 Task: Create an event for the team-building escape room challenge on the 11th at 9:00 PM.
Action: Mouse moved to (621, 137)
Screenshot: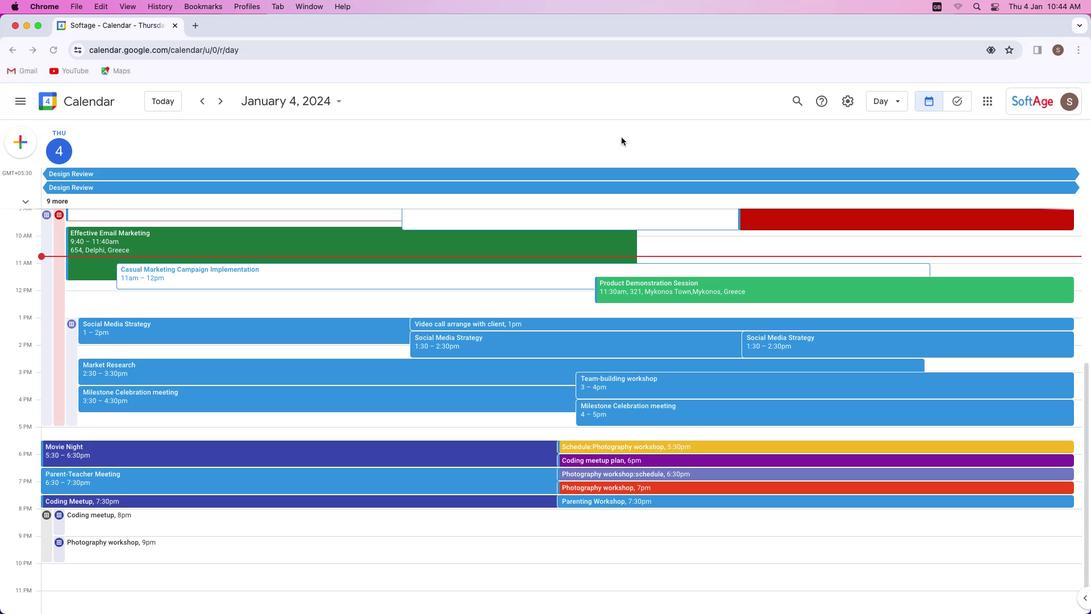 
Action: Mouse pressed left at (621, 137)
Screenshot: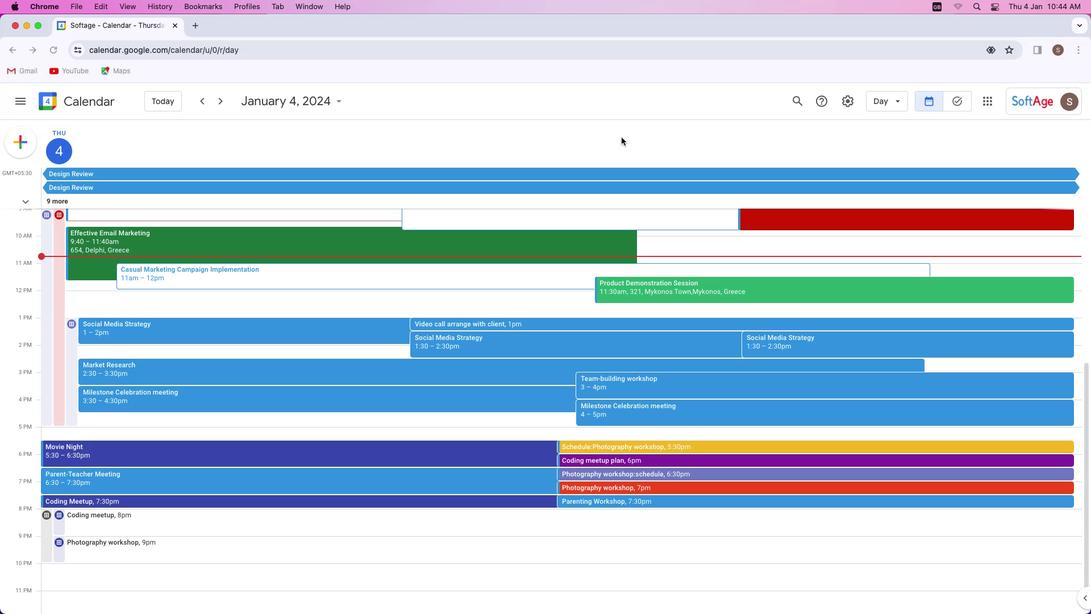 
Action: Mouse moved to (23, 144)
Screenshot: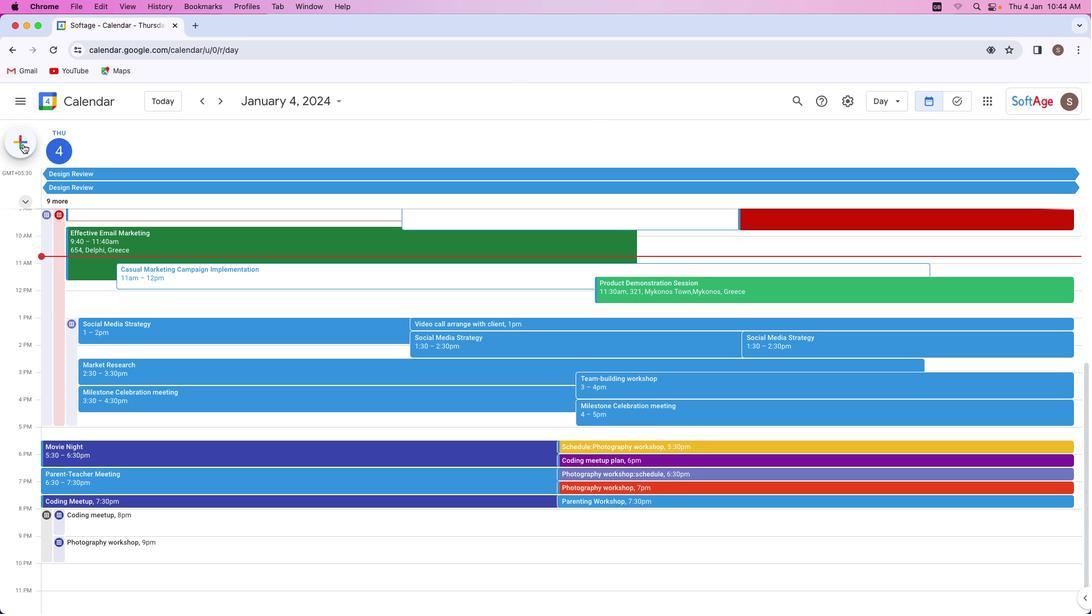 
Action: Mouse pressed left at (23, 144)
Screenshot: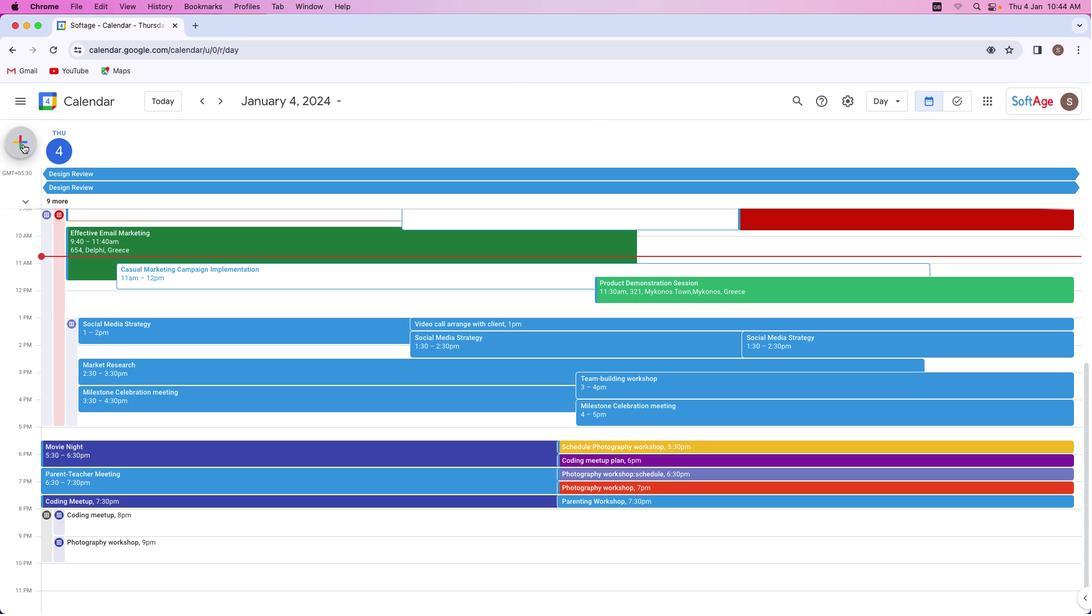 
Action: Mouse moved to (46, 180)
Screenshot: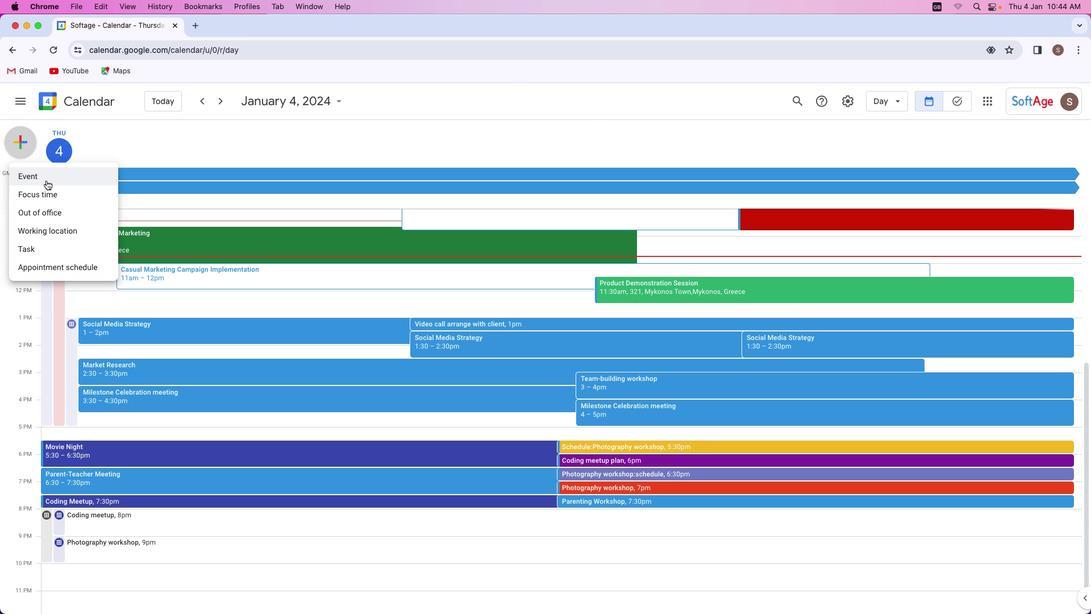 
Action: Mouse pressed left at (46, 180)
Screenshot: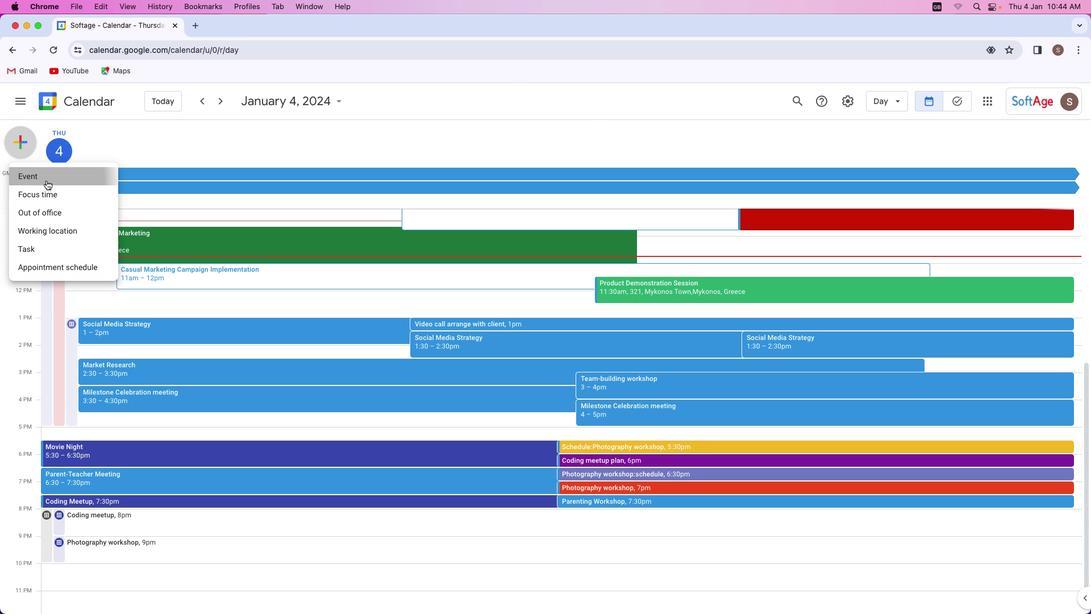 
Action: Mouse moved to (408, 241)
Screenshot: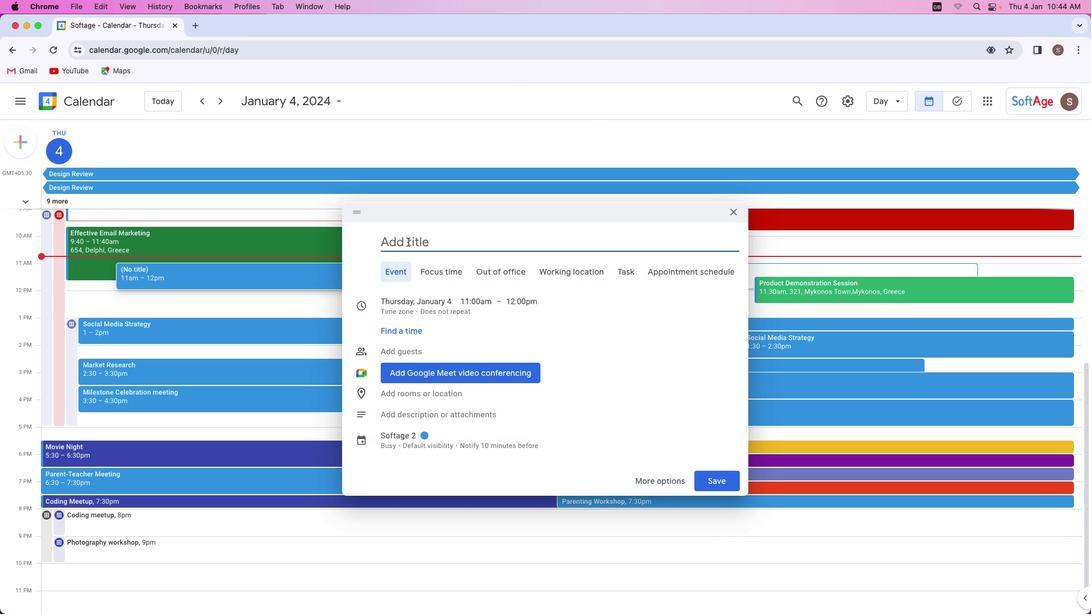 
Action: Key pressed Key.shift'E''s''c''a''p''e'Key.space'r''o''o''m'Key.space'c''h''a''l''l''e''n''g''e'
Screenshot: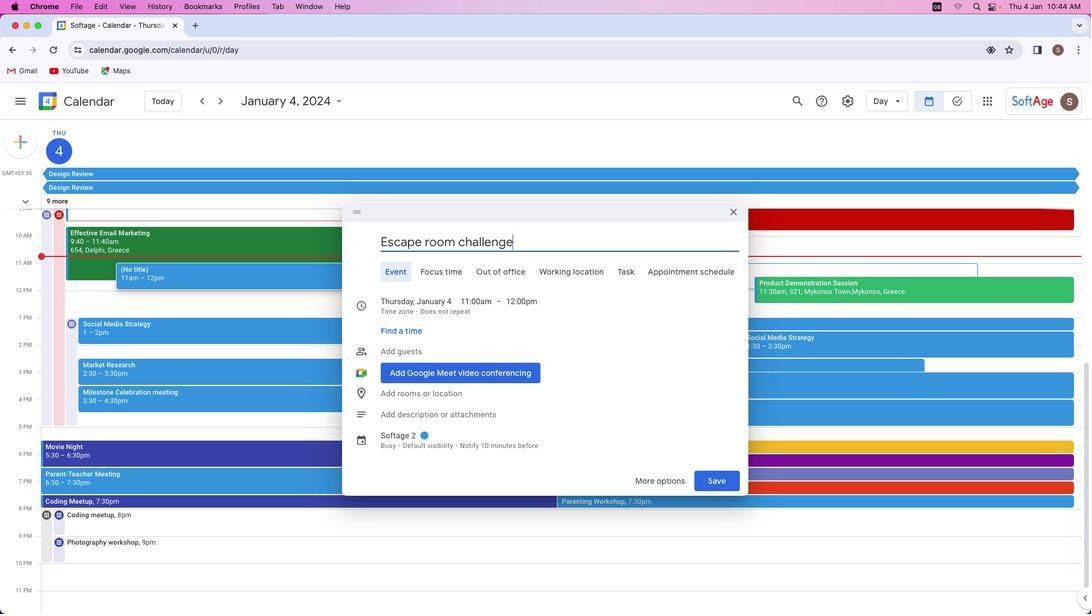
Action: Mouse moved to (412, 303)
Screenshot: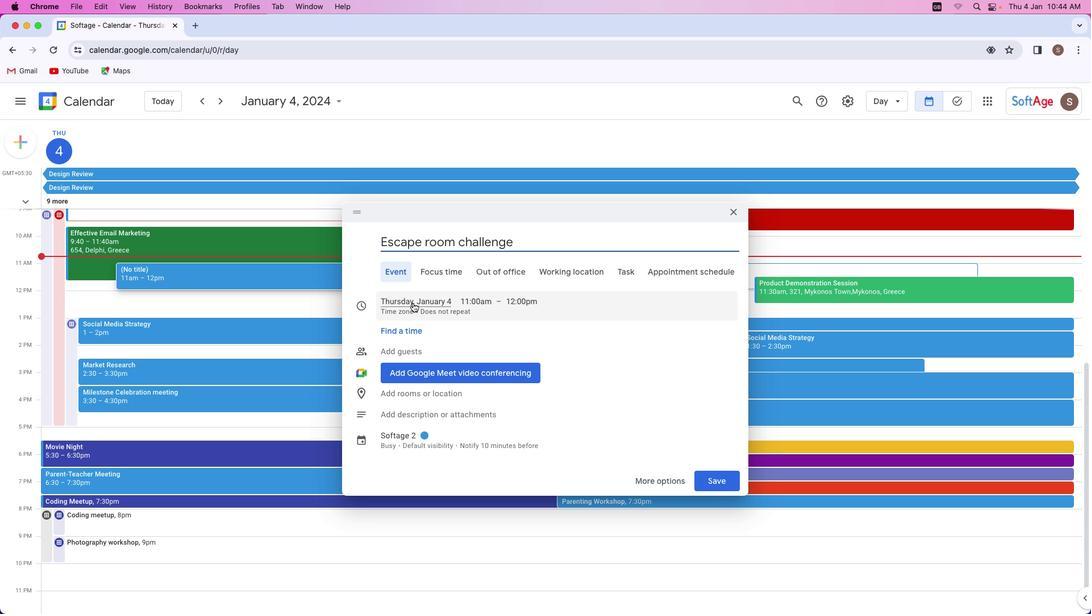 
Action: Mouse pressed left at (412, 303)
Screenshot: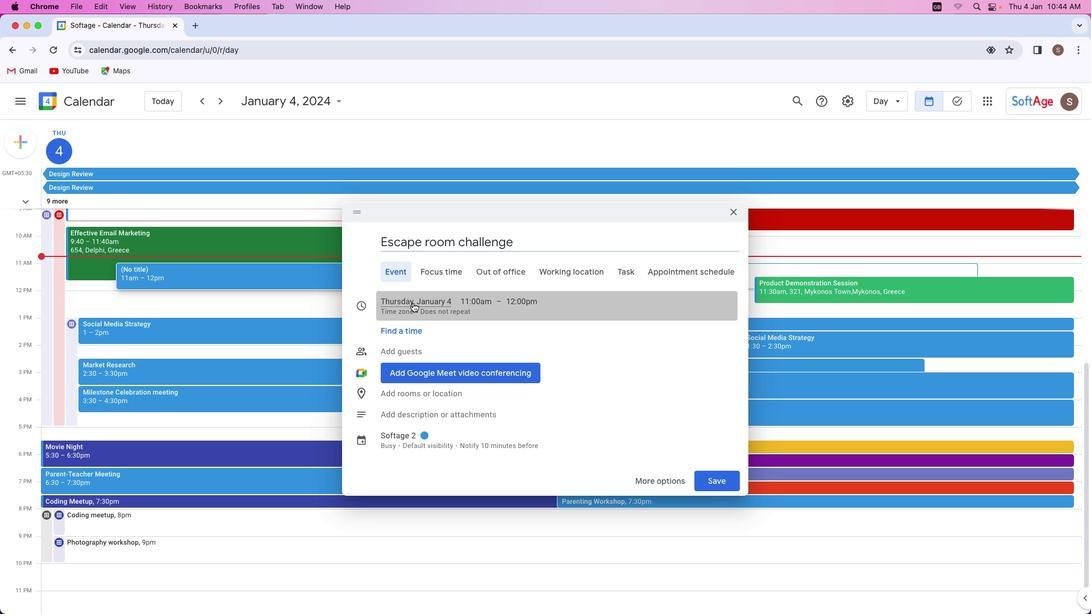 
Action: Mouse moved to (459, 377)
Screenshot: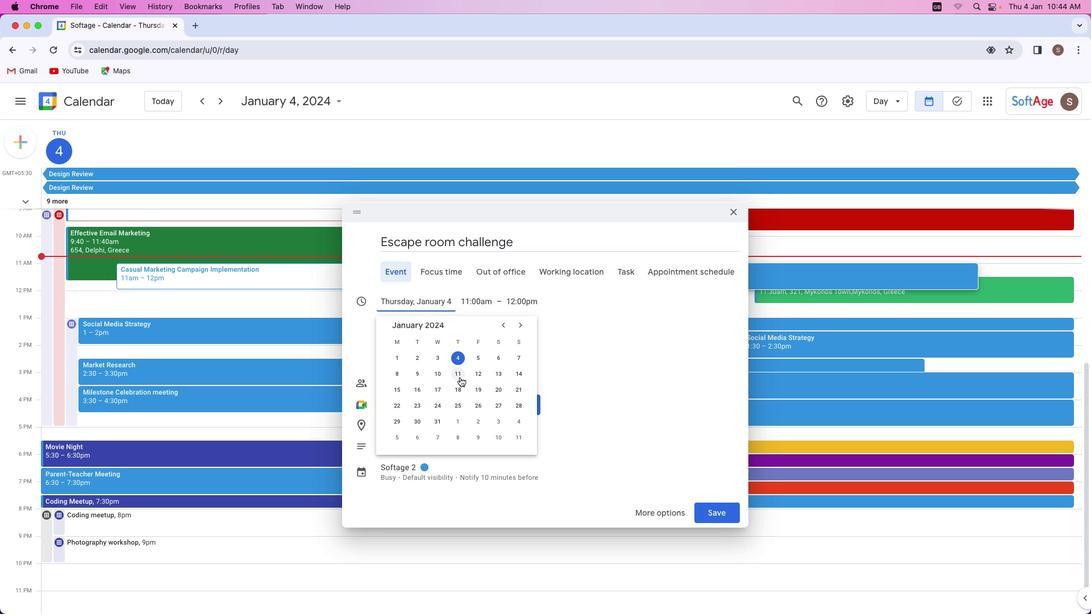 
Action: Mouse pressed left at (459, 377)
Screenshot: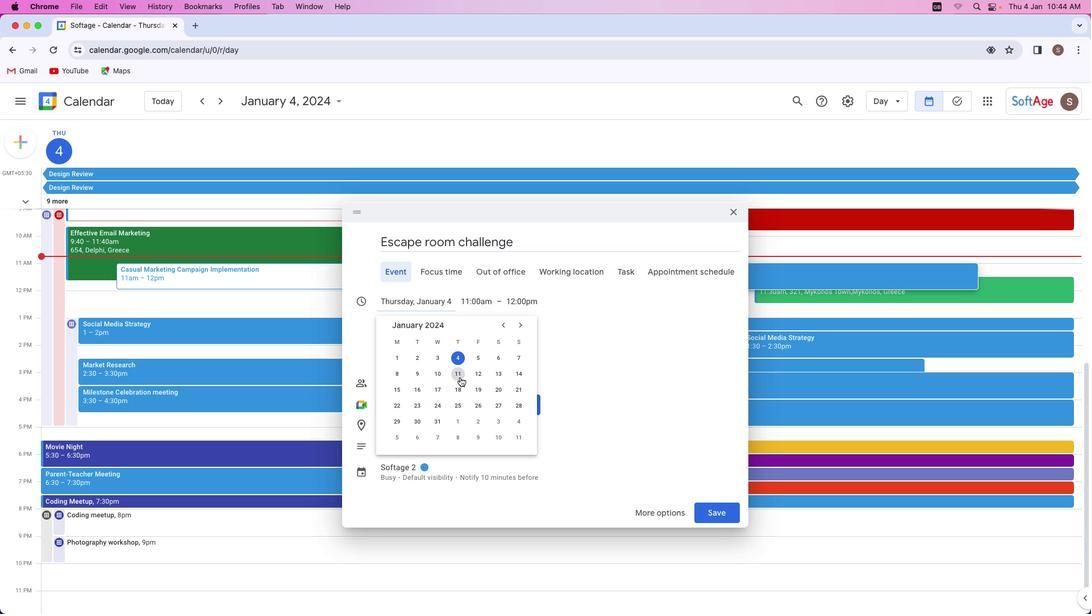 
Action: Mouse moved to (482, 307)
Screenshot: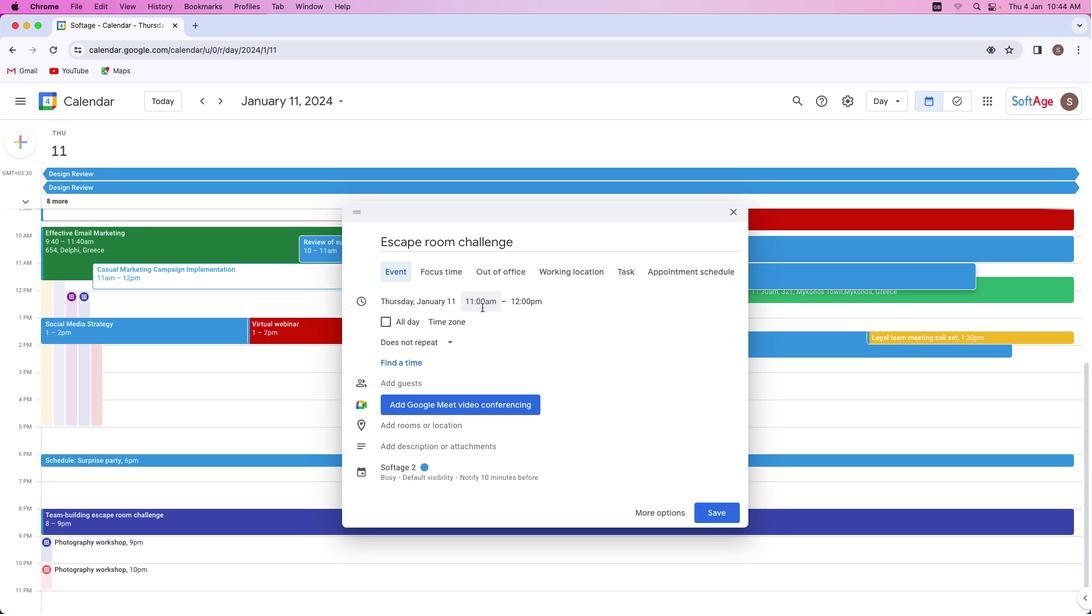 
Action: Mouse pressed left at (482, 307)
Screenshot: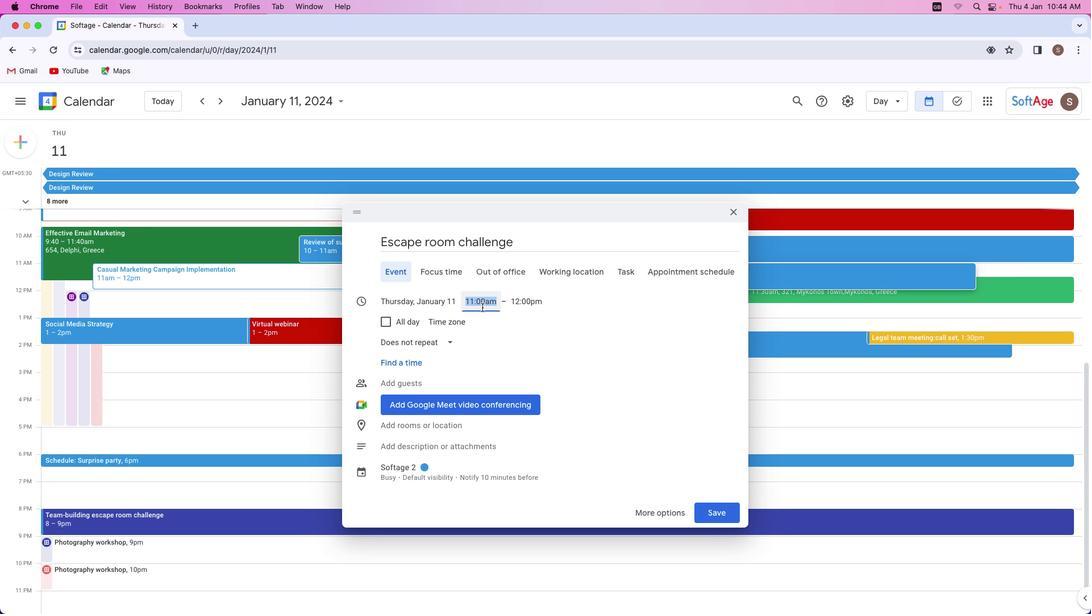 
Action: Mouse moved to (492, 343)
Screenshot: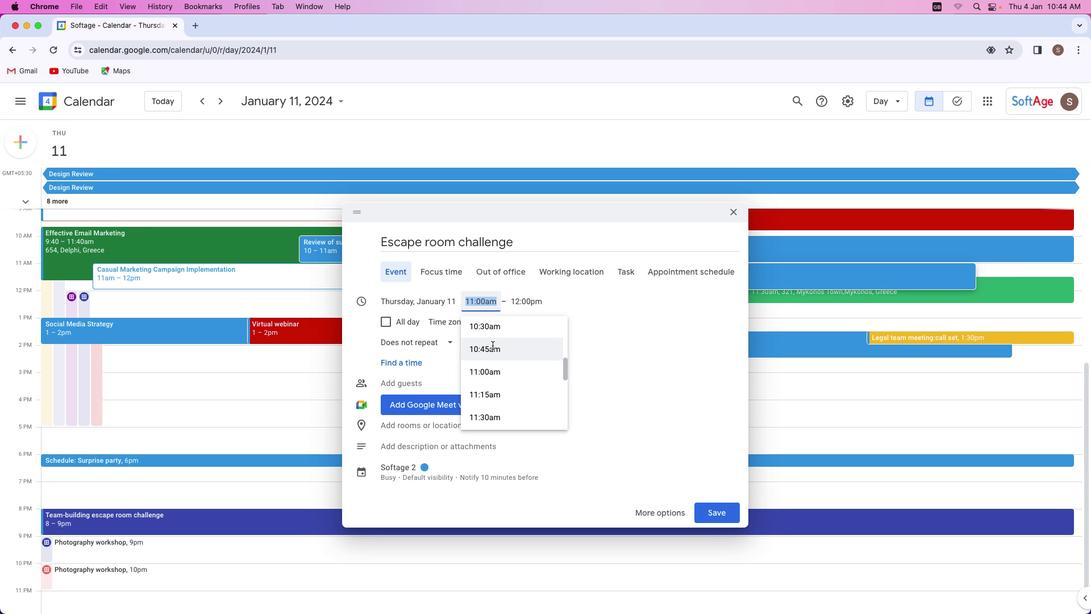 
Action: Mouse scrolled (492, 343) with delta (0, 0)
Screenshot: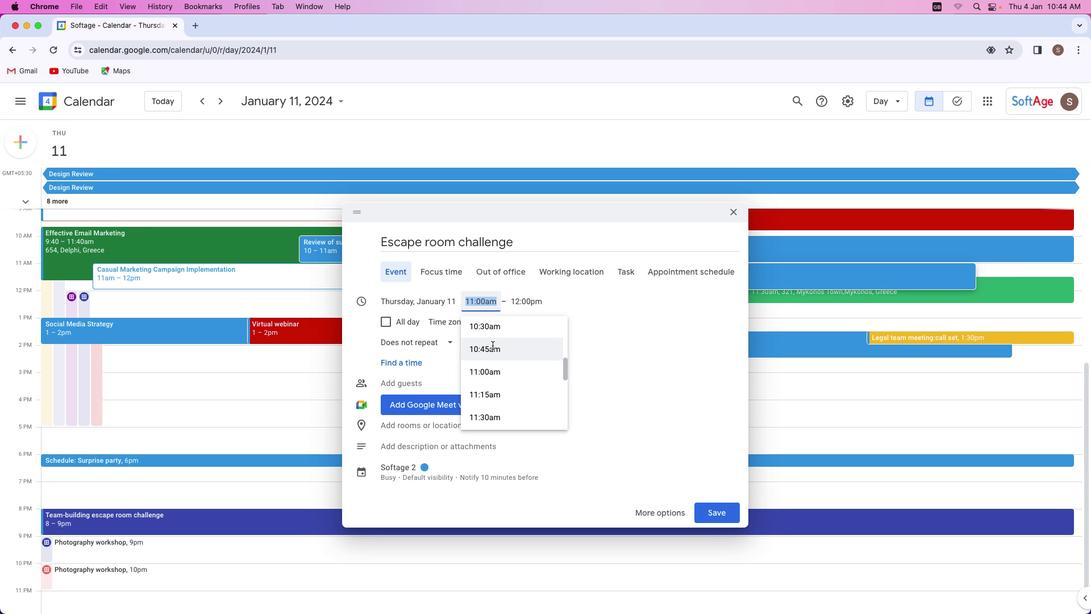 
Action: Mouse moved to (492, 345)
Screenshot: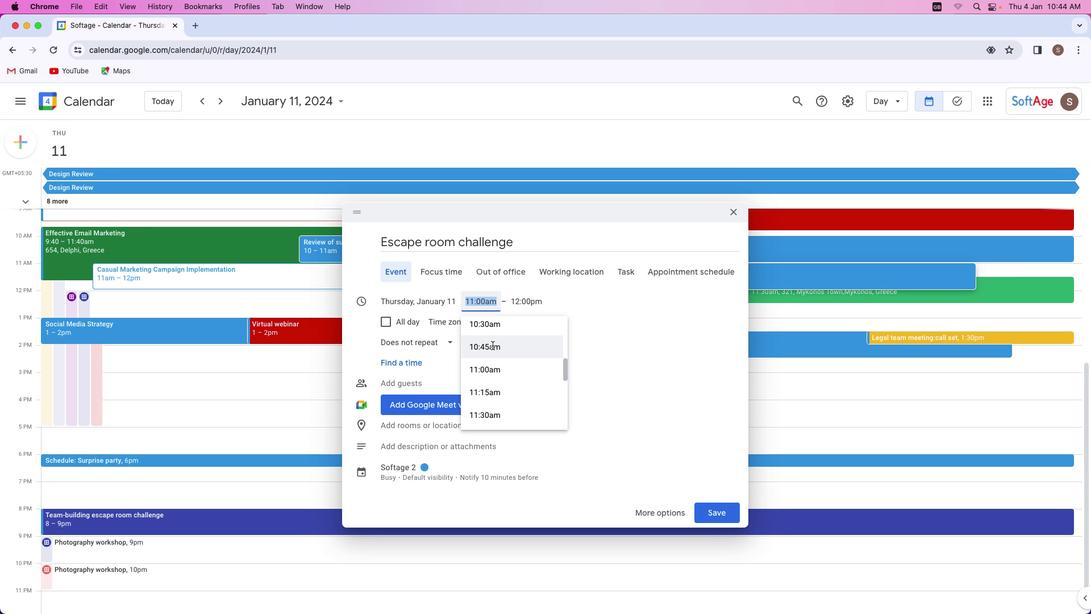 
Action: Mouse scrolled (492, 345) with delta (0, 0)
Screenshot: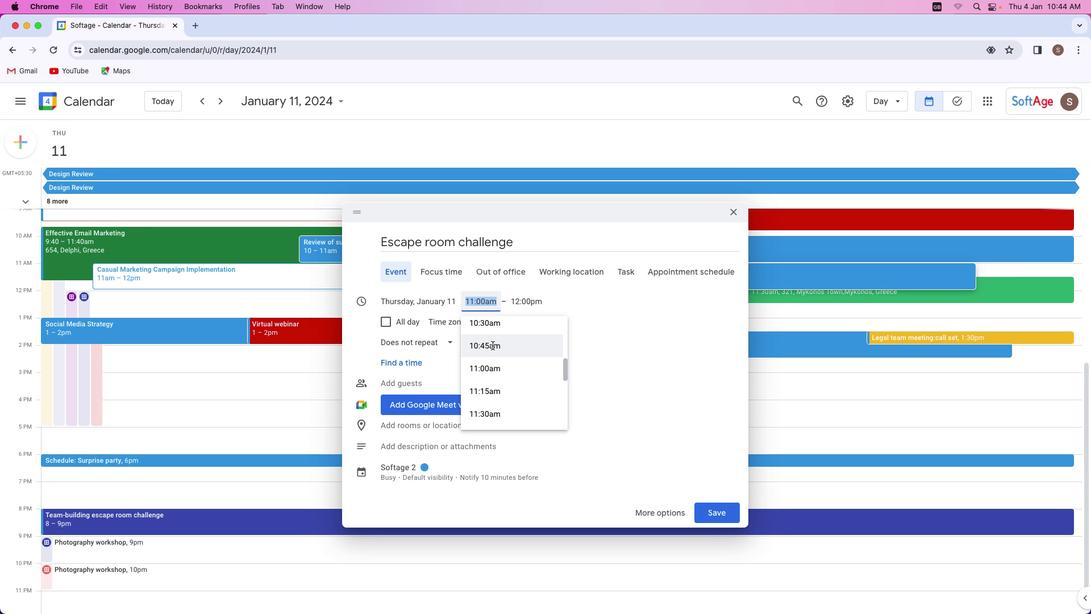 
Action: Mouse scrolled (492, 345) with delta (0, 0)
Screenshot: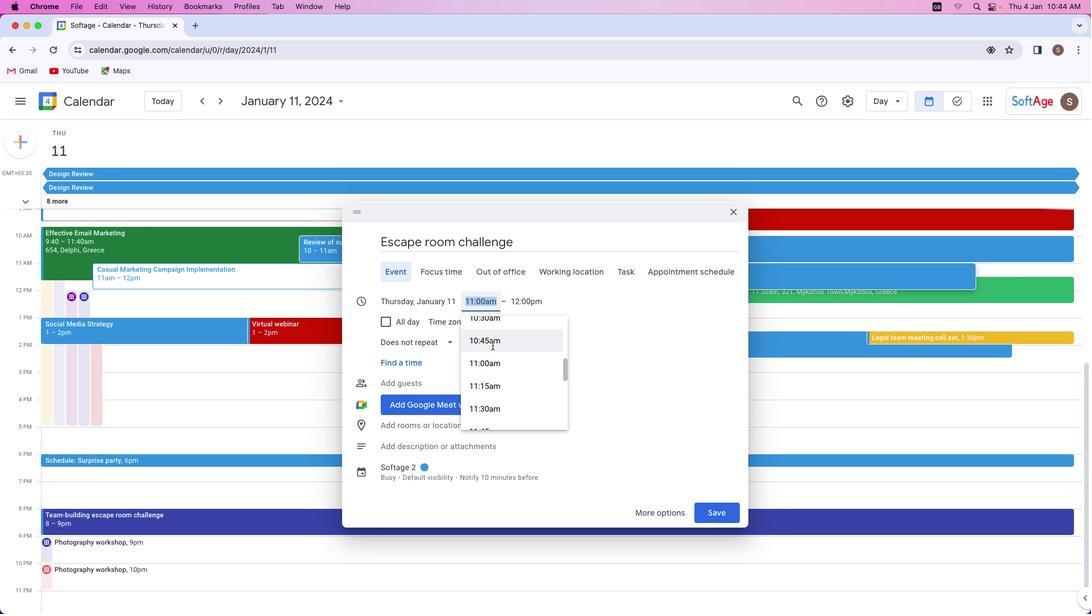 
Action: Mouse scrolled (492, 345) with delta (0, 0)
Screenshot: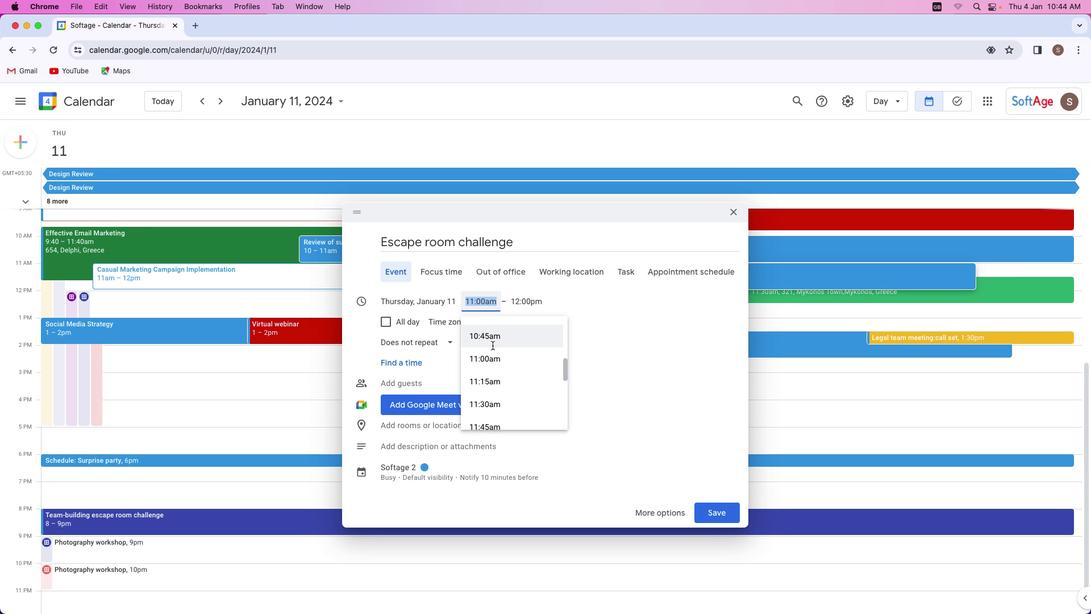 
Action: Mouse scrolled (492, 345) with delta (0, 0)
Screenshot: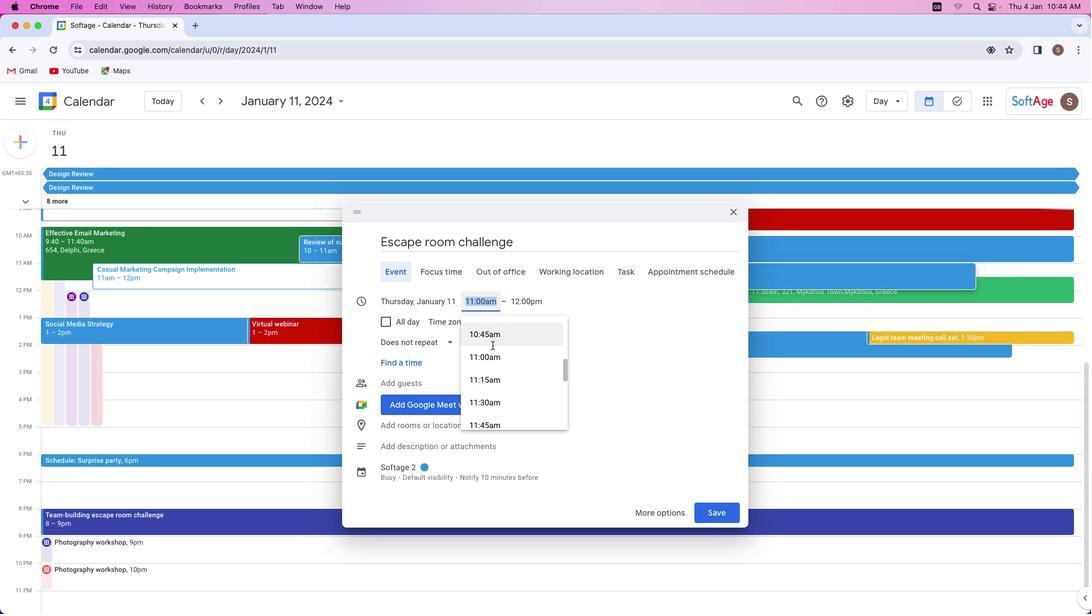 
Action: Mouse moved to (492, 345)
Screenshot: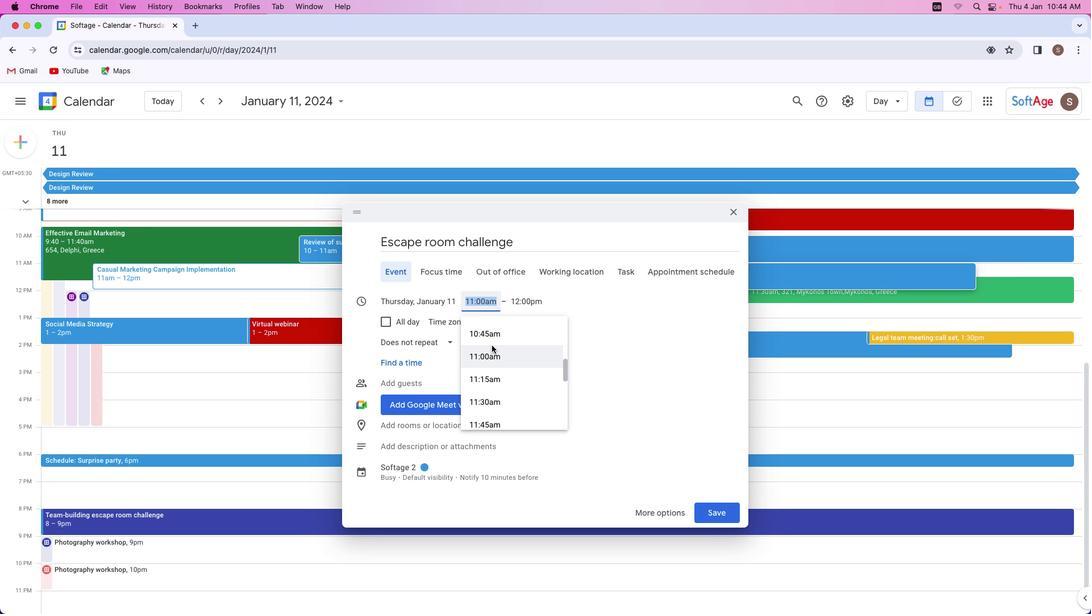 
Action: Mouse scrolled (492, 345) with delta (0, 0)
Screenshot: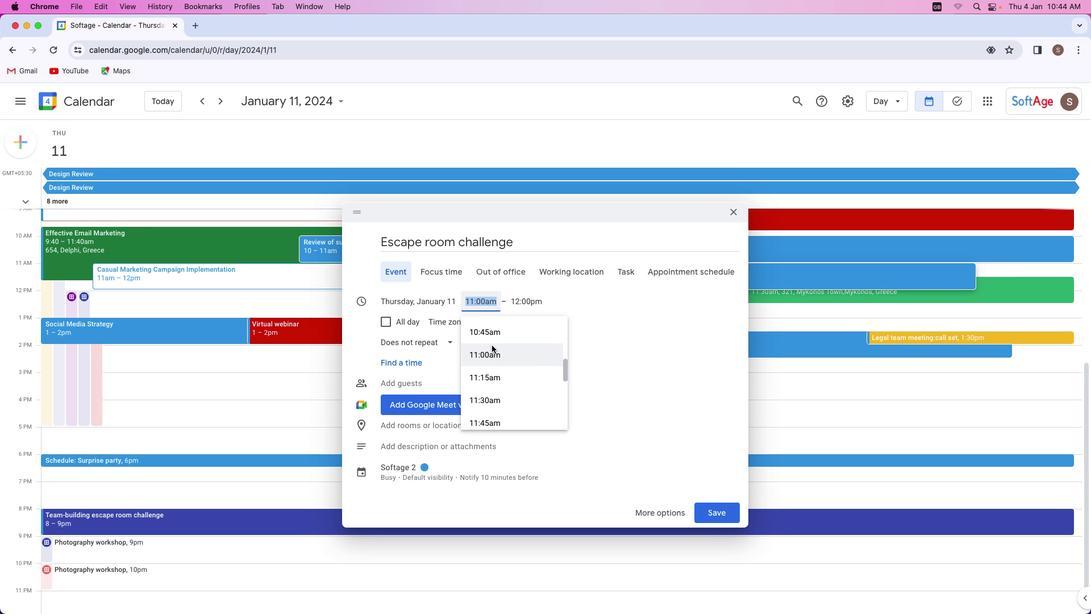 
Action: Mouse scrolled (492, 345) with delta (0, 0)
Screenshot: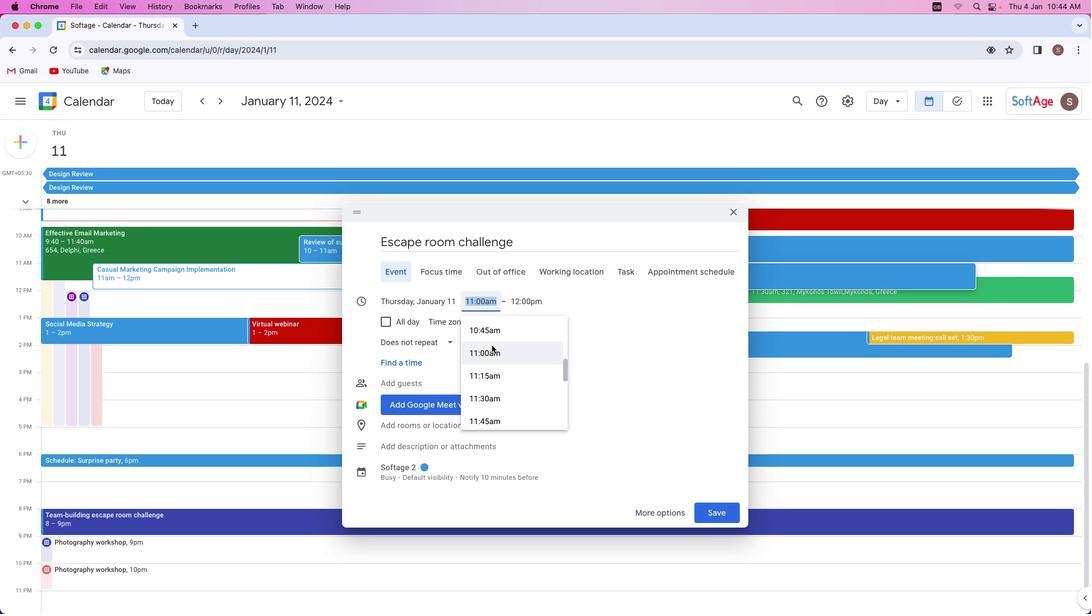 
Action: Mouse scrolled (492, 345) with delta (0, 0)
Screenshot: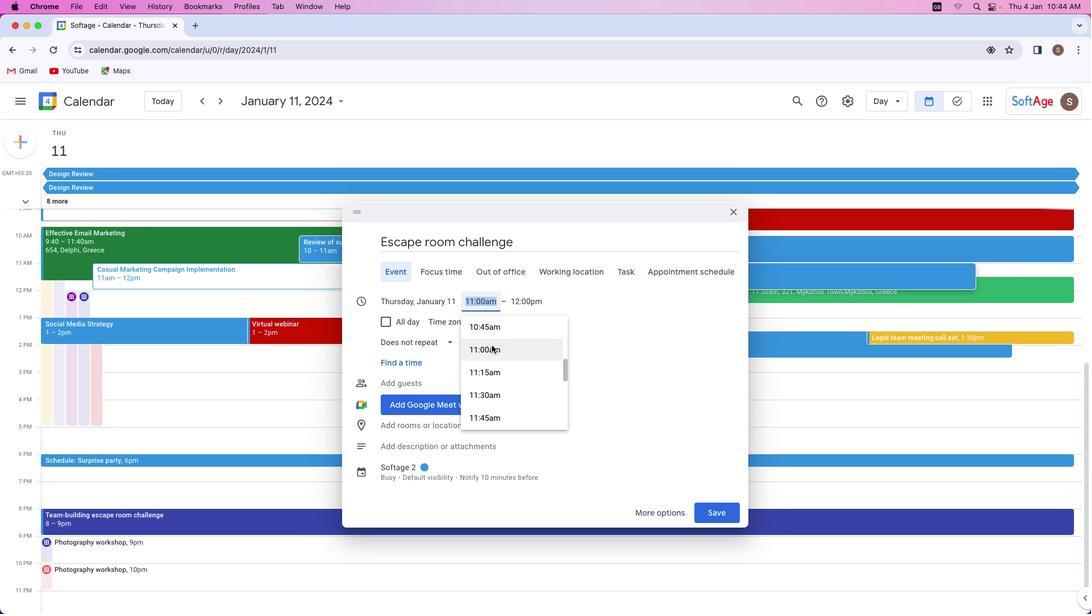 
Action: Mouse scrolled (492, 345) with delta (0, 0)
Screenshot: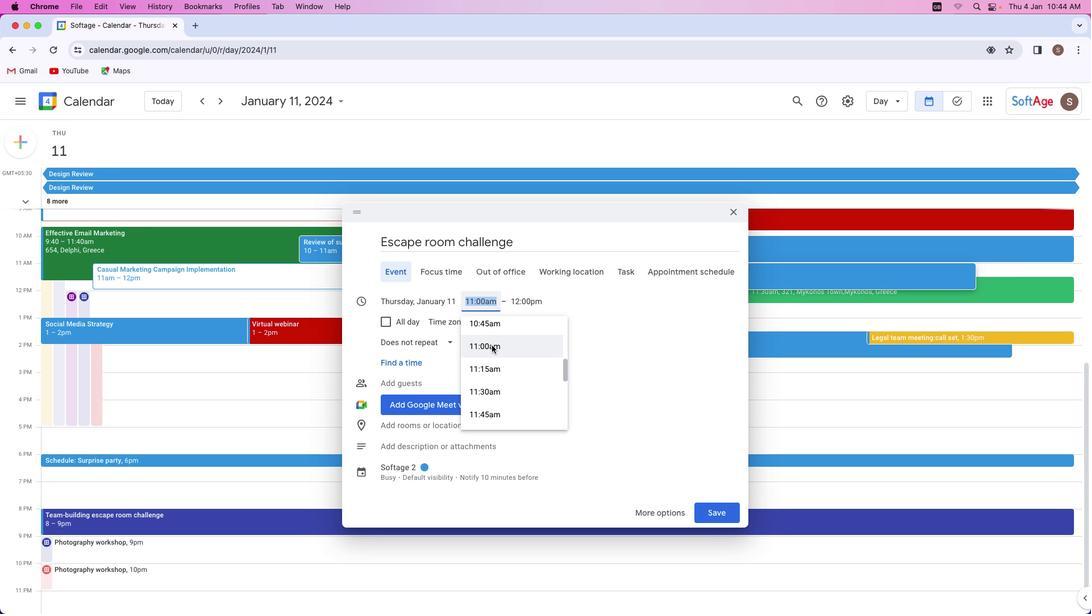 
Action: Mouse scrolled (492, 345) with delta (0, 0)
Screenshot: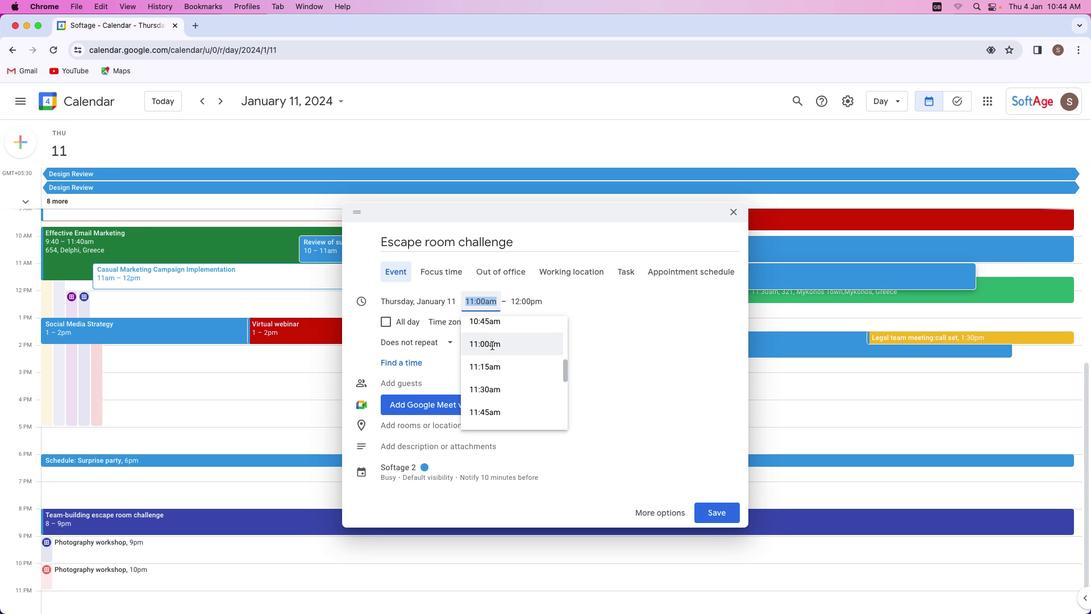 
Action: Mouse scrolled (492, 345) with delta (0, 0)
Screenshot: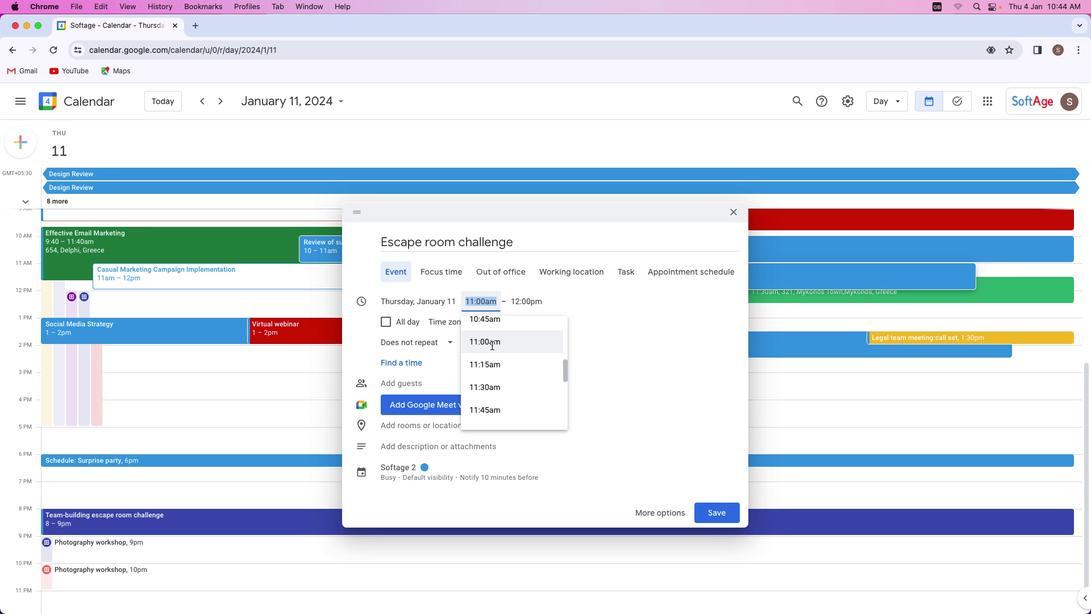 
Action: Mouse scrolled (492, 345) with delta (0, 0)
Screenshot: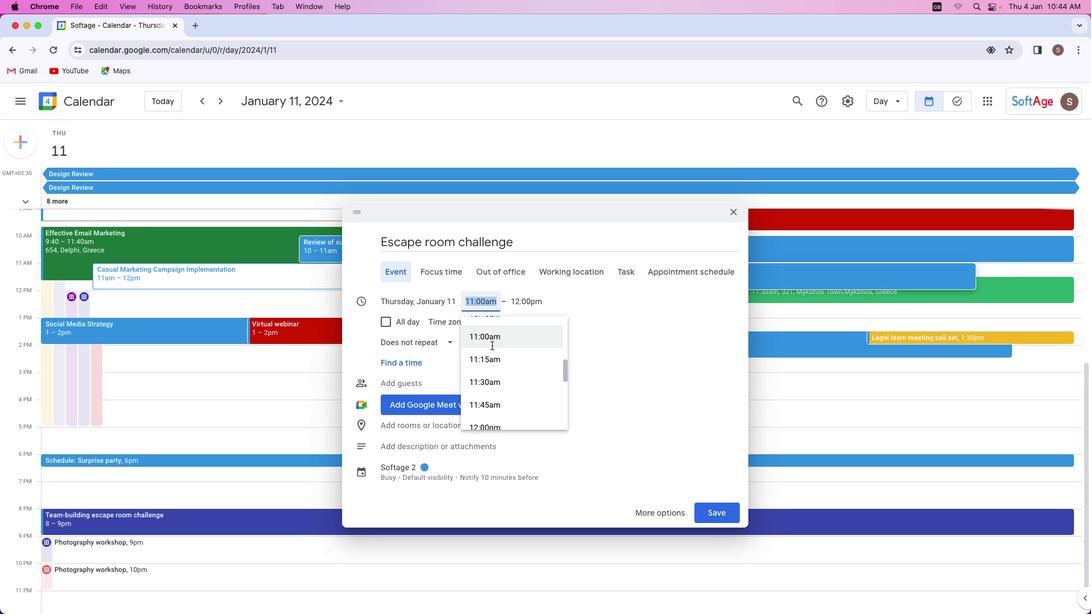 
Action: Mouse moved to (486, 344)
Screenshot: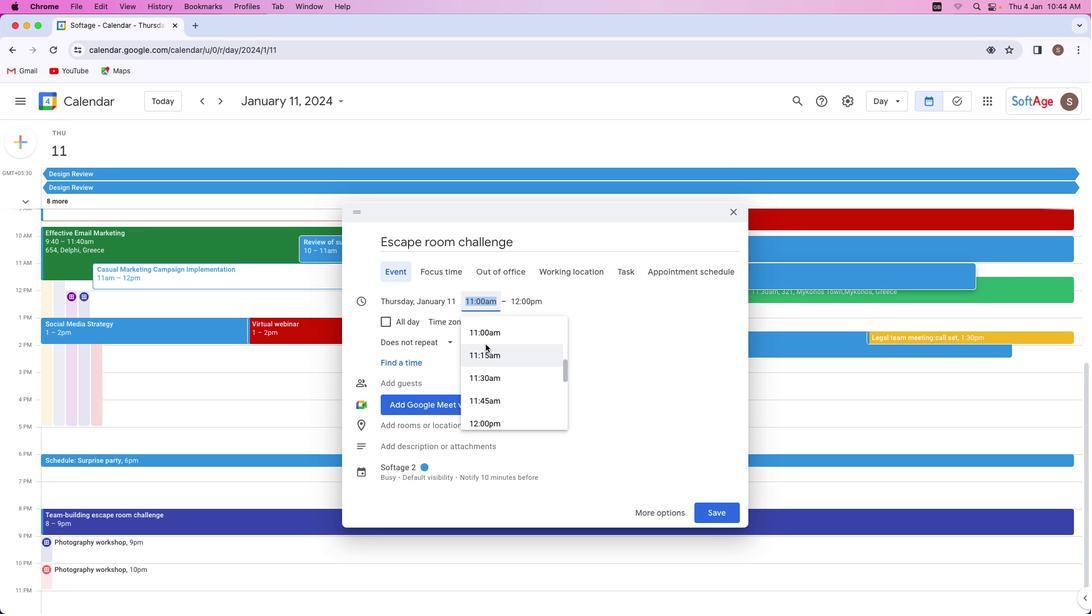 
Action: Mouse scrolled (486, 344) with delta (0, 0)
Screenshot: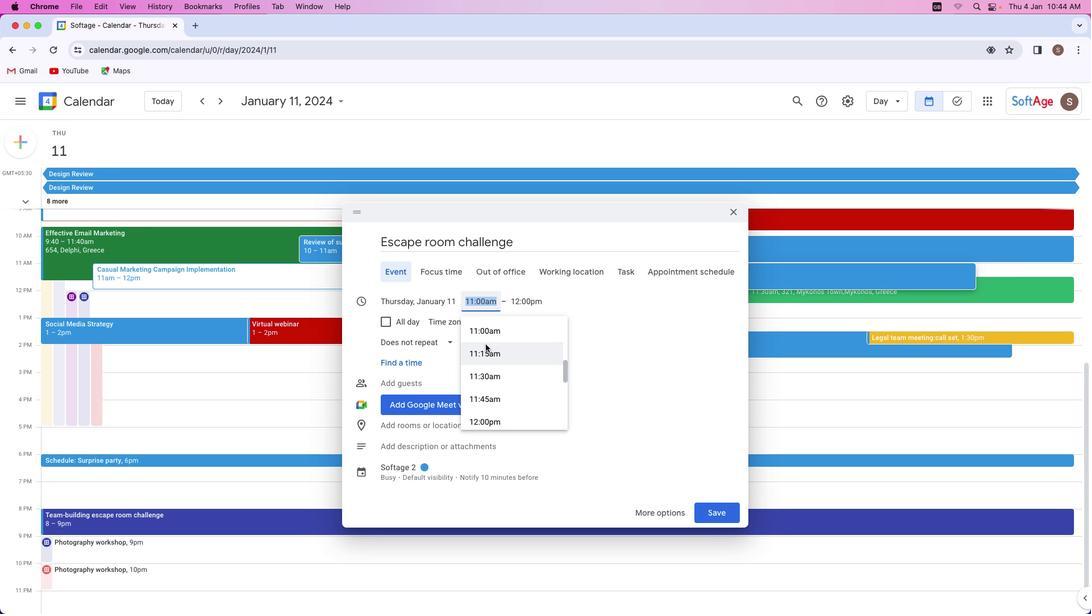 
Action: Mouse scrolled (486, 344) with delta (0, 0)
Screenshot: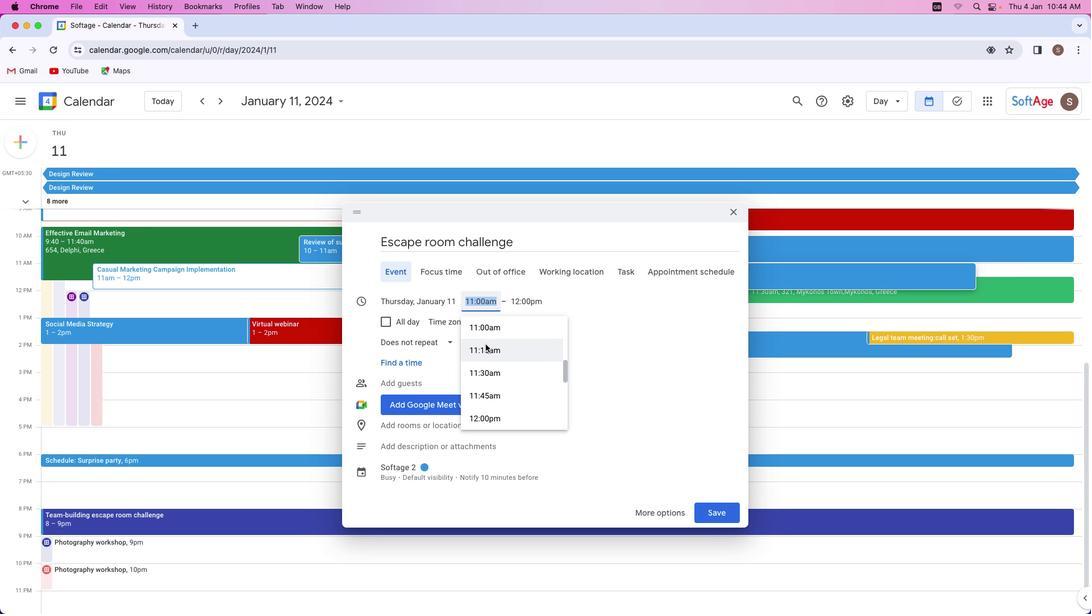 
Action: Mouse scrolled (486, 344) with delta (0, 0)
Screenshot: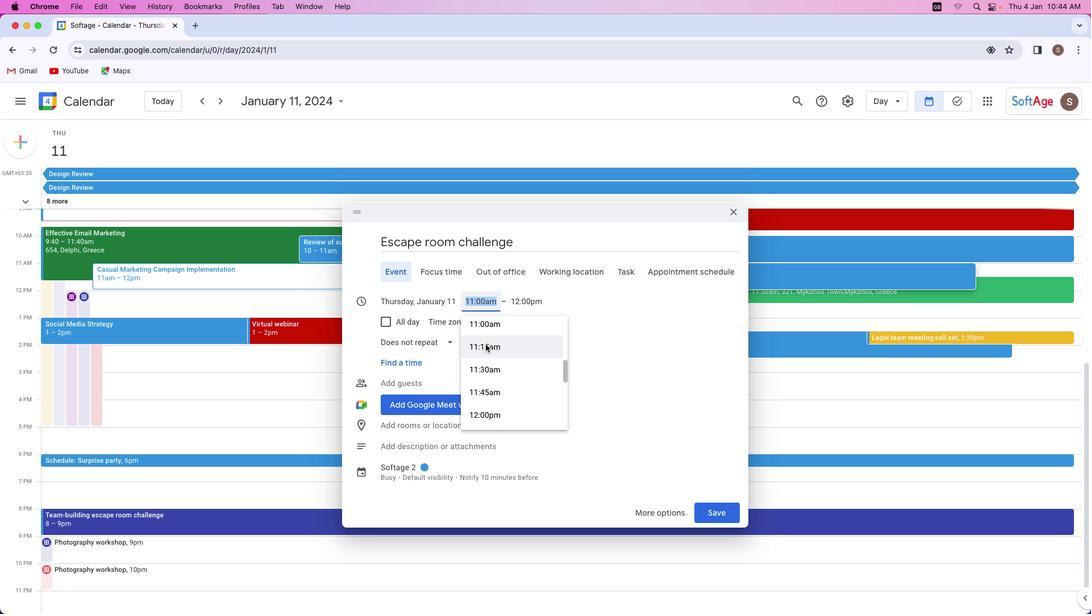 
Action: Mouse scrolled (486, 344) with delta (0, 0)
Screenshot: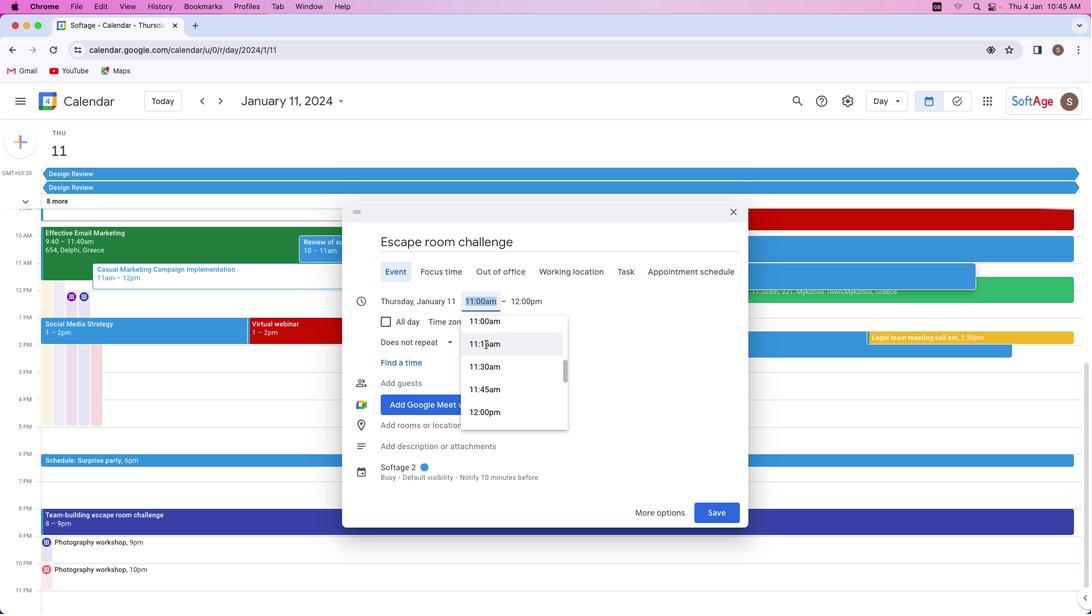
Action: Mouse scrolled (486, 344) with delta (0, 0)
Screenshot: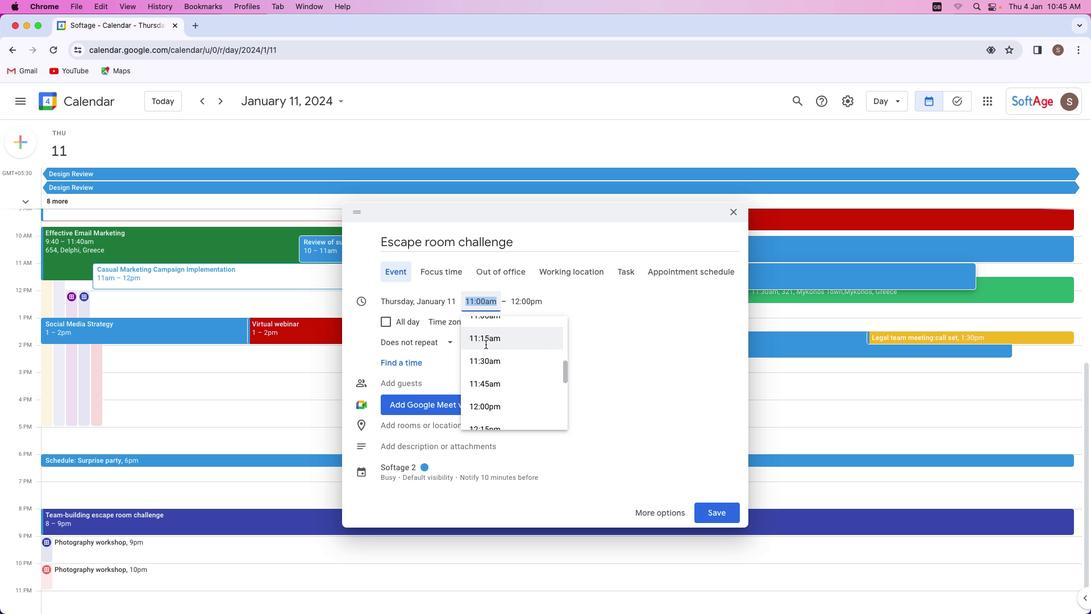 
Action: Mouse scrolled (486, 344) with delta (0, 0)
Screenshot: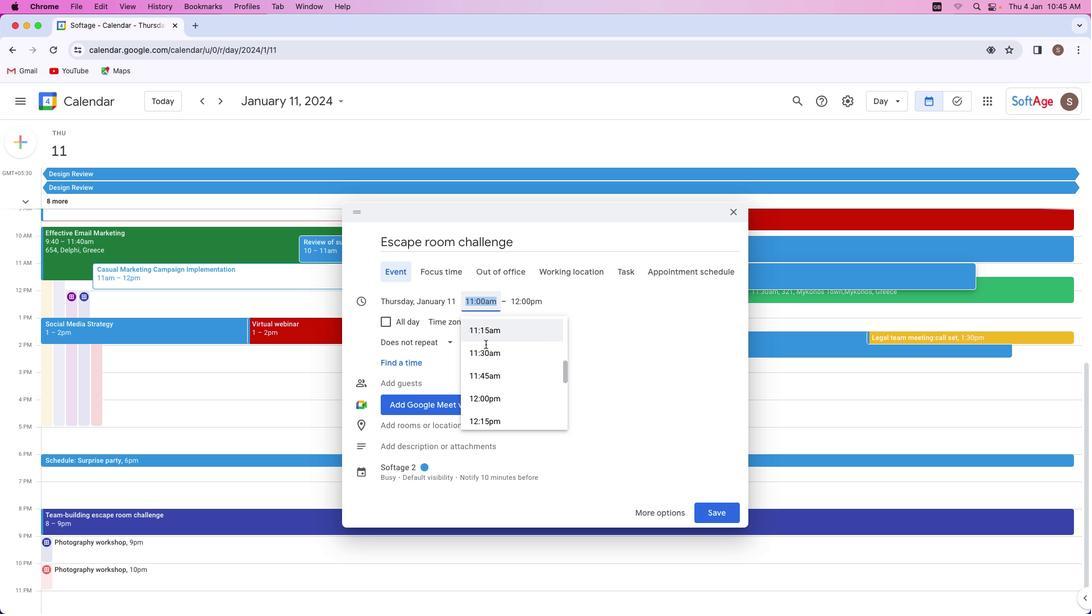 
Action: Mouse scrolled (486, 344) with delta (0, 0)
Screenshot: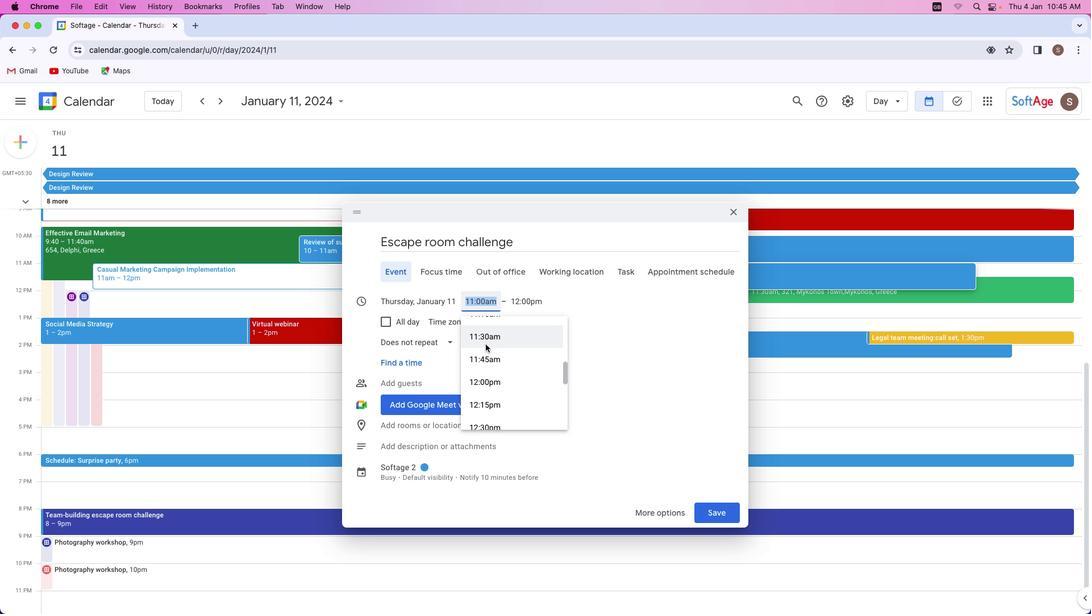 
Action: Mouse scrolled (486, 344) with delta (0, 0)
Screenshot: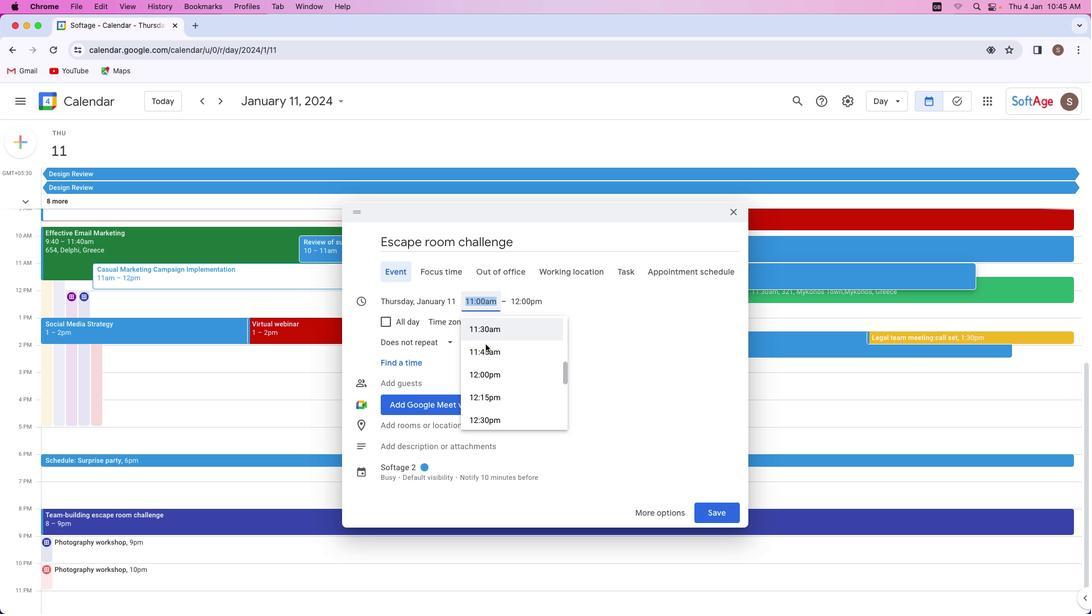 
Action: Mouse scrolled (486, 344) with delta (0, 0)
Screenshot: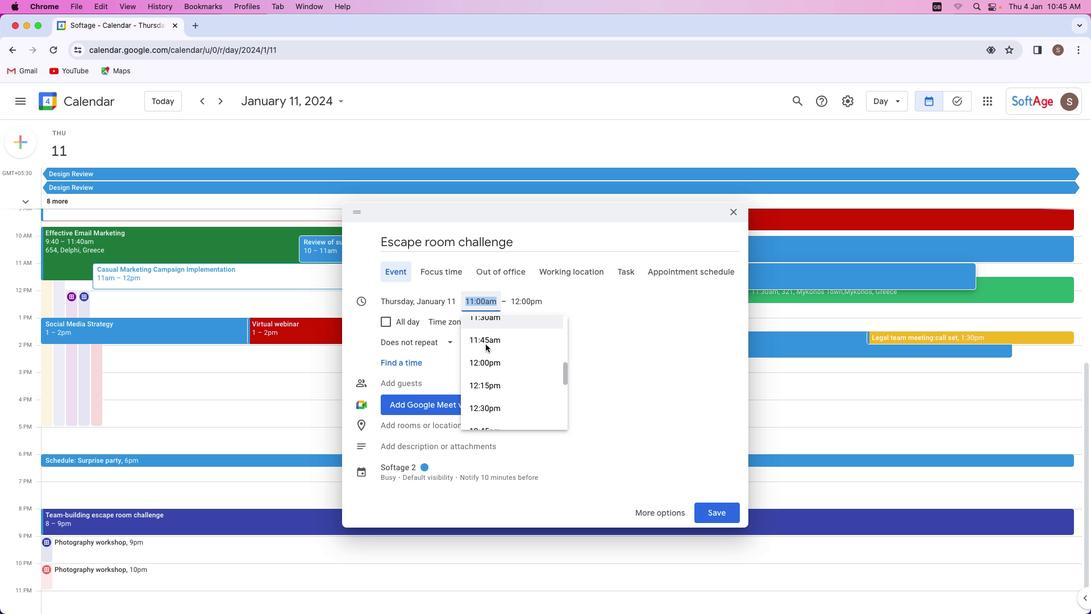 
Action: Mouse scrolled (486, 344) with delta (0, 0)
Screenshot: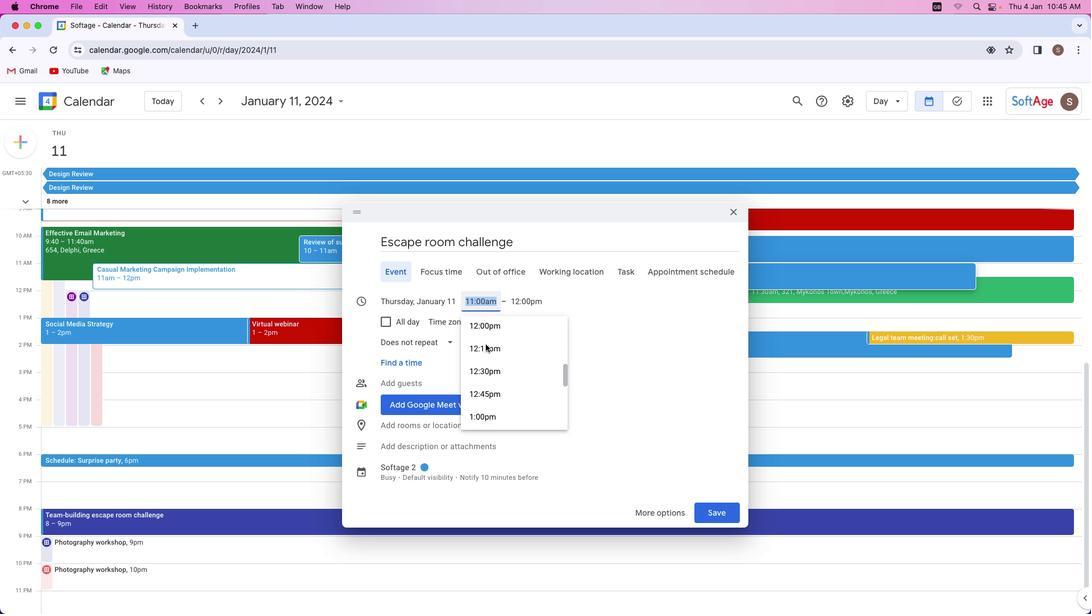 
Action: Mouse scrolled (486, 344) with delta (0, -1)
Screenshot: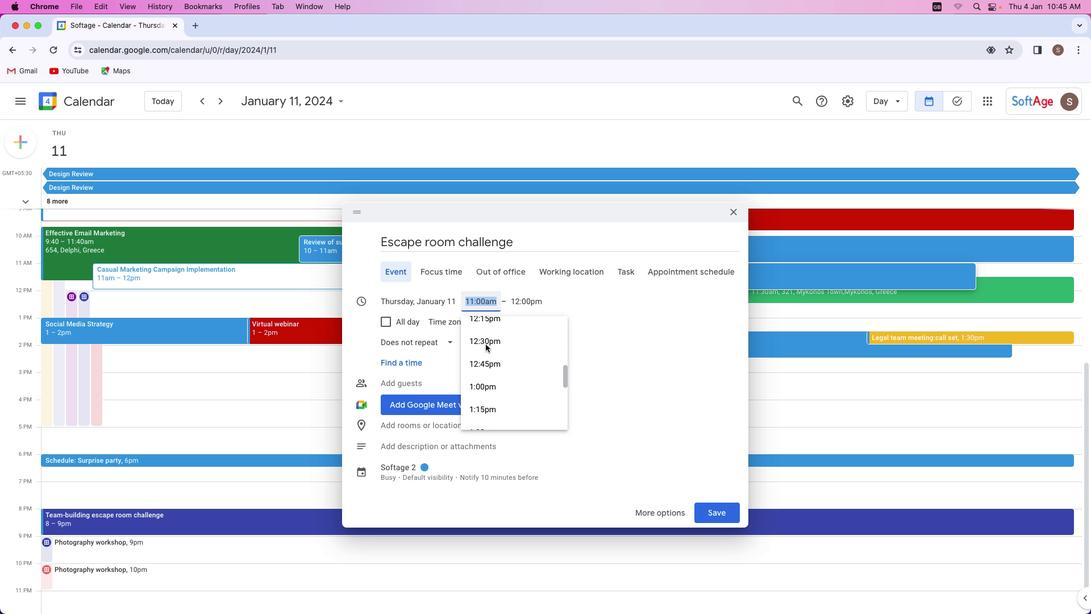 
Action: Mouse moved to (486, 344)
Screenshot: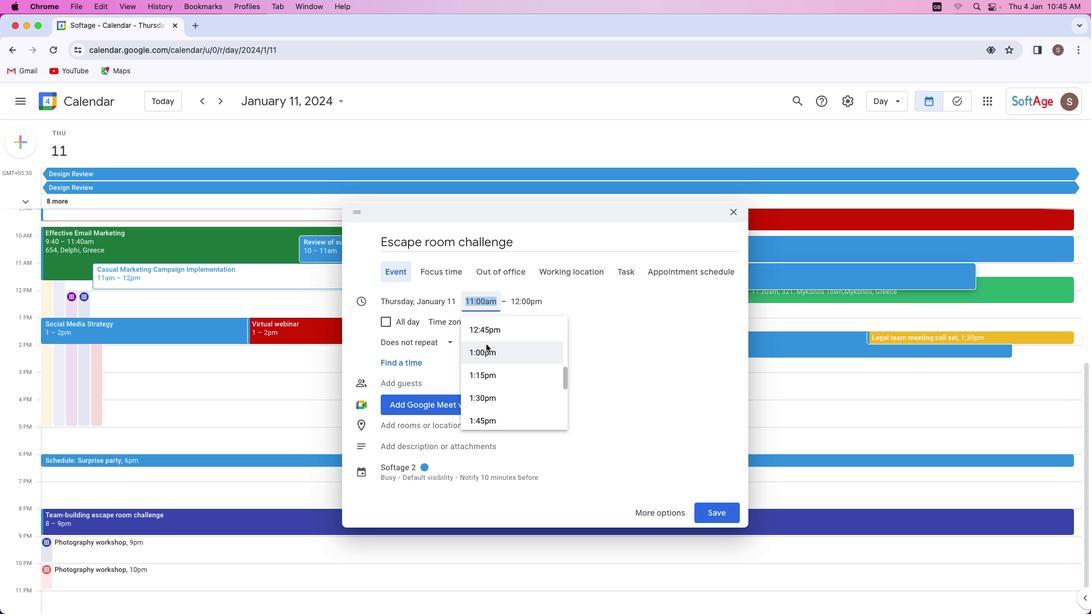 
Action: Mouse scrolled (486, 344) with delta (0, 0)
Screenshot: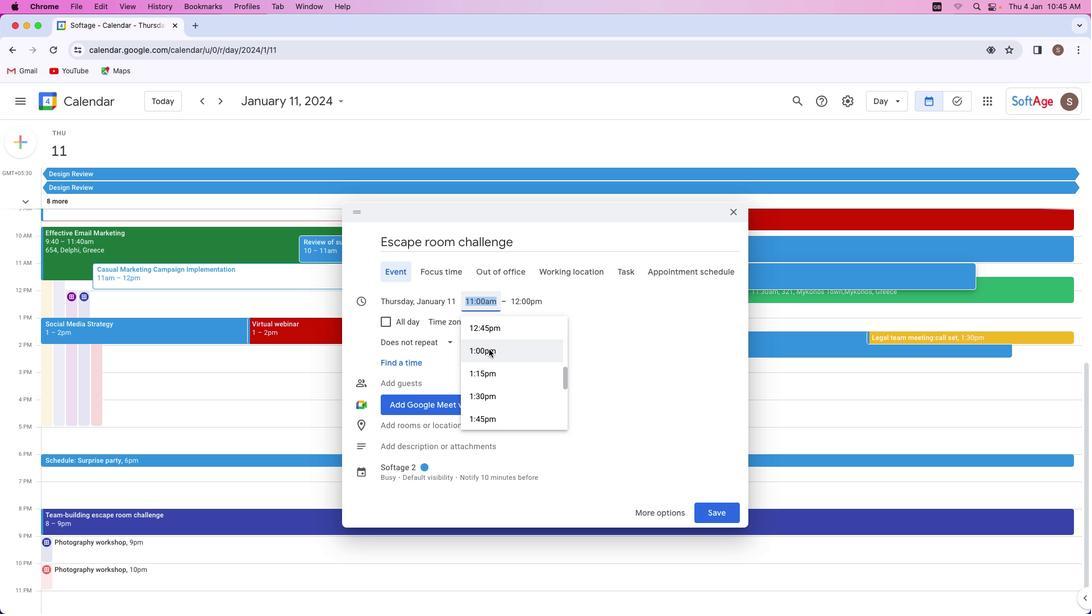 
Action: Mouse scrolled (486, 344) with delta (0, 0)
Screenshot: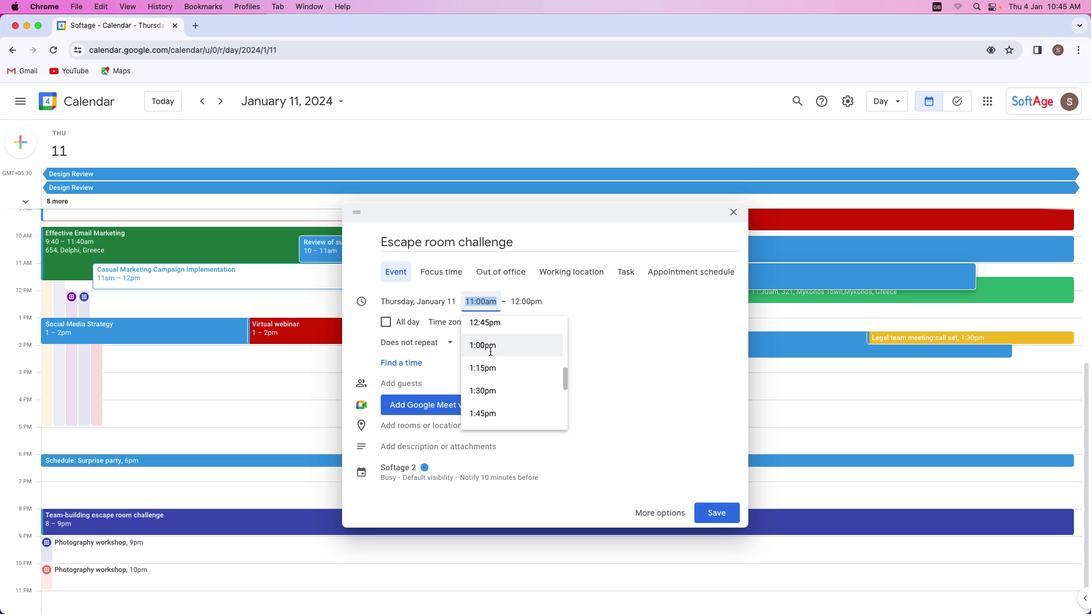 
Action: Mouse moved to (490, 350)
Screenshot: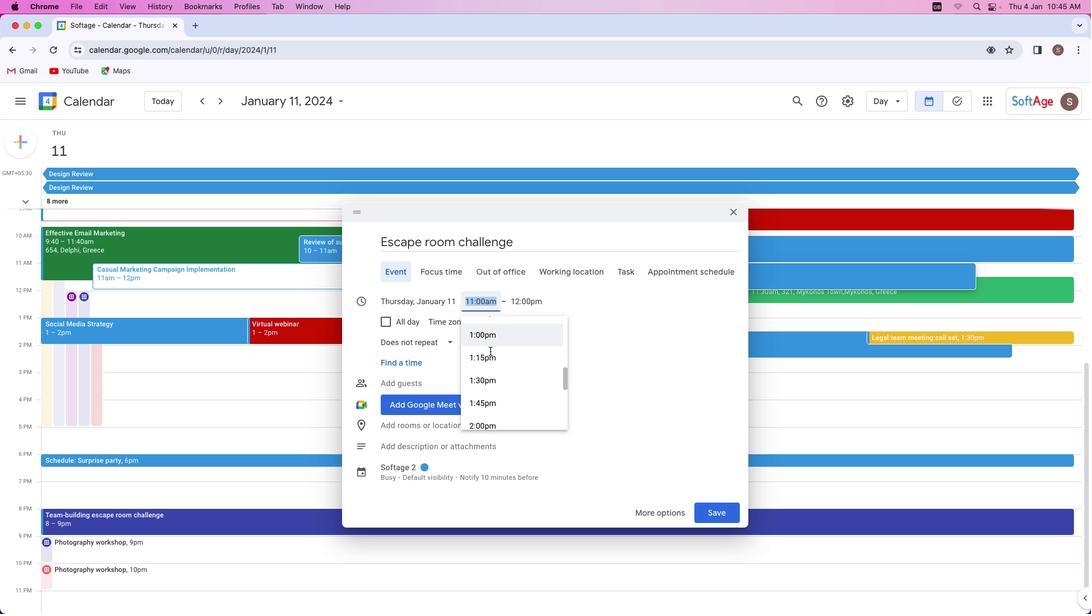 
Action: Mouse scrolled (490, 350) with delta (0, 0)
Screenshot: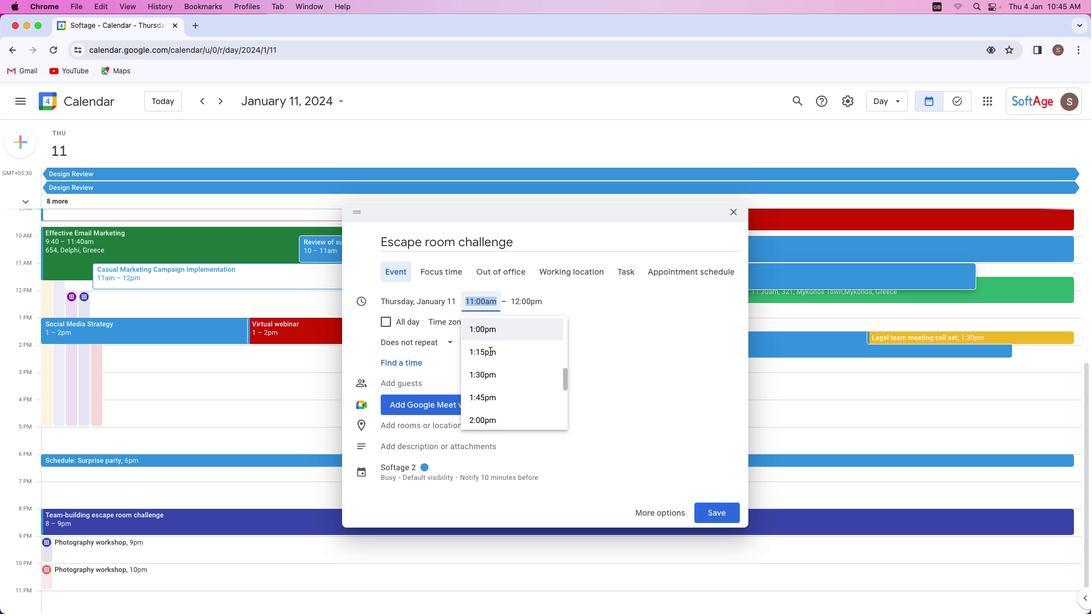 
Action: Mouse scrolled (490, 350) with delta (0, 0)
Screenshot: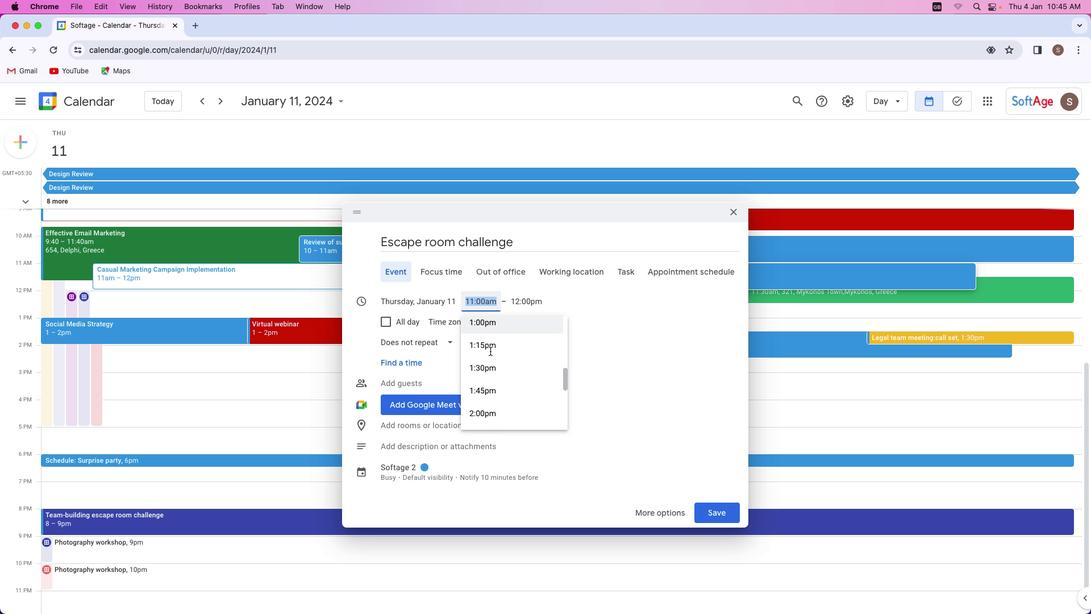 
Action: Mouse scrolled (490, 350) with delta (0, 0)
Screenshot: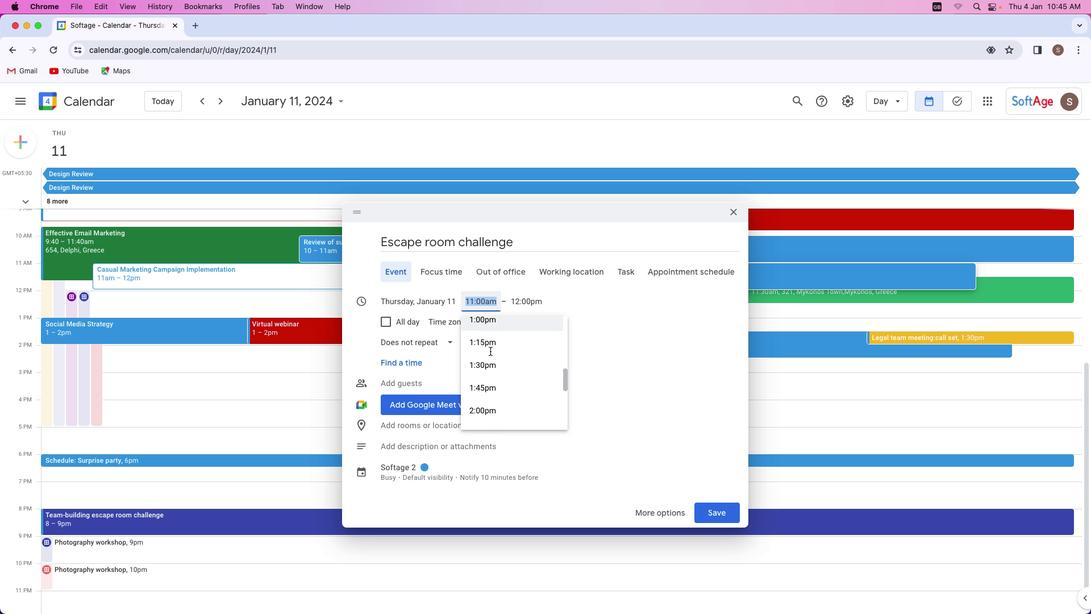 
Action: Mouse scrolled (490, 350) with delta (0, 0)
Screenshot: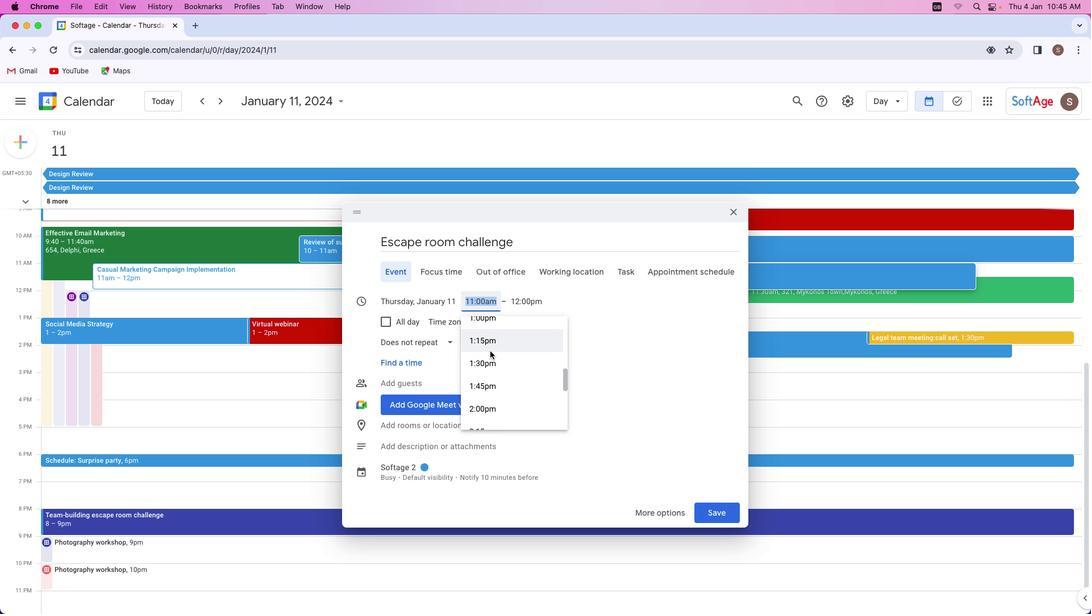 
Action: Mouse scrolled (490, 350) with delta (0, 0)
Screenshot: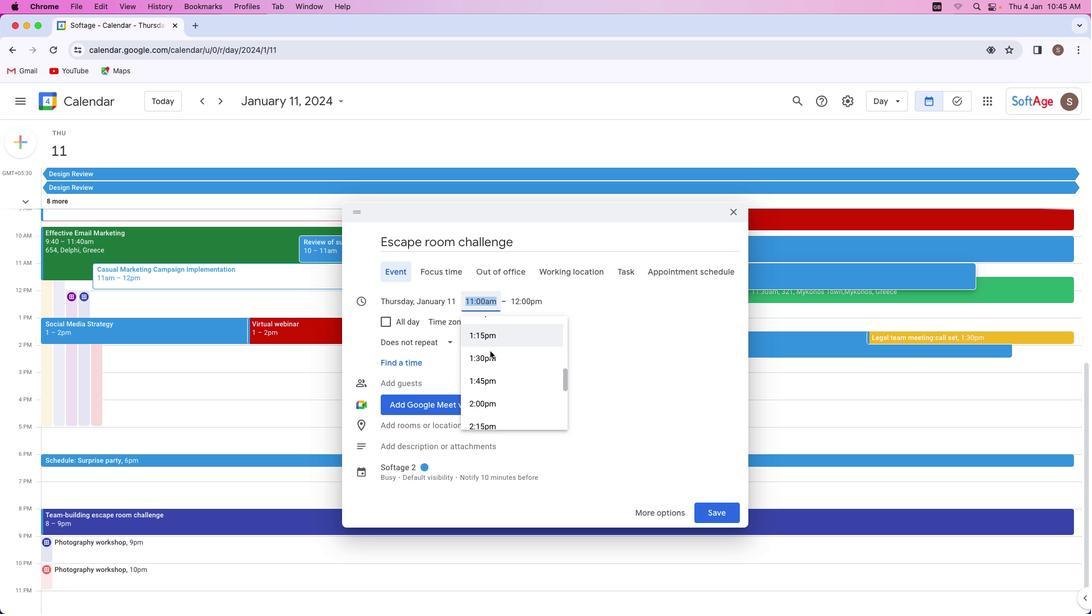 
Action: Mouse scrolled (490, 350) with delta (0, 0)
Screenshot: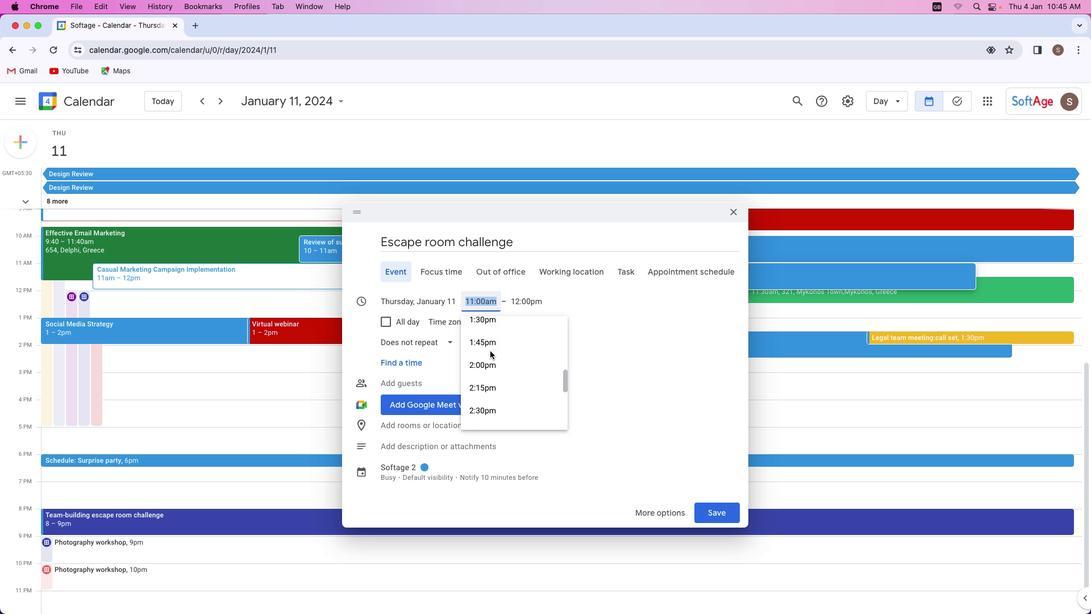 
Action: Mouse scrolled (490, 350) with delta (0, -1)
Screenshot: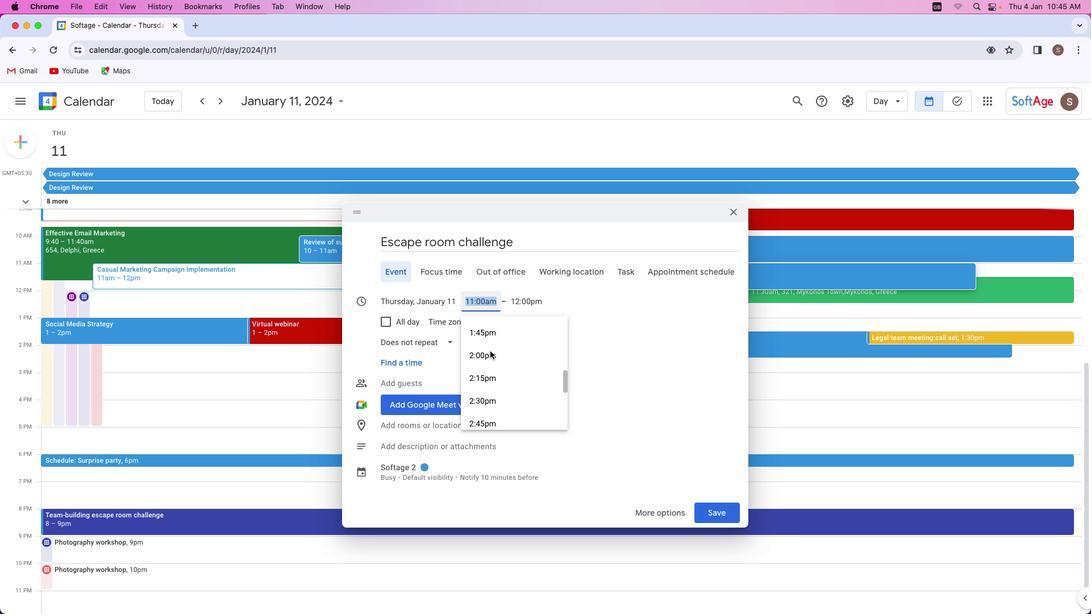 
Action: Mouse scrolled (490, 350) with delta (0, -1)
Screenshot: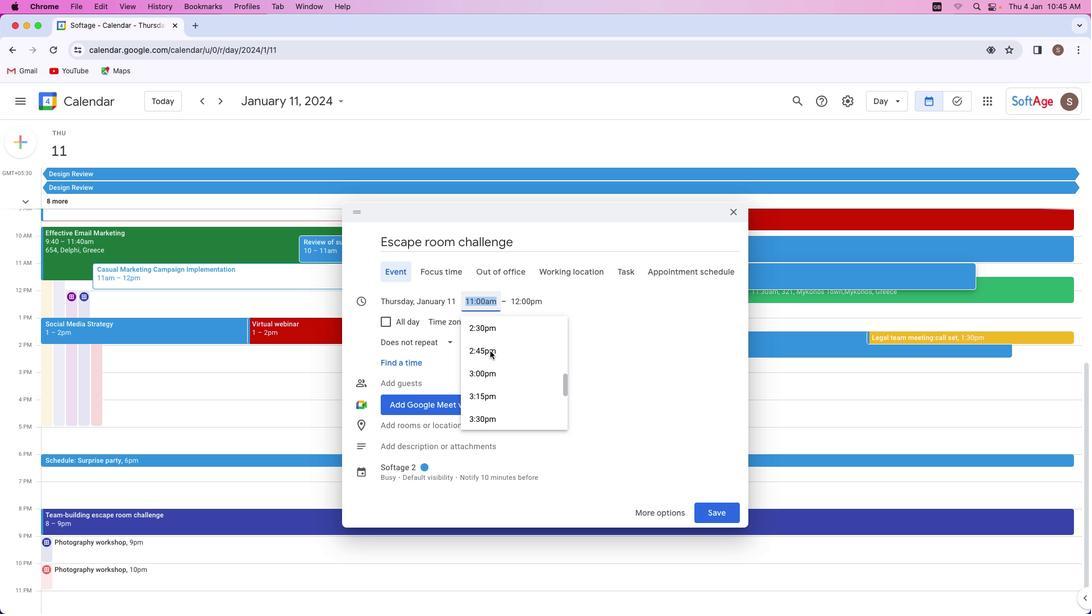 
Action: Mouse scrolled (490, 350) with delta (0, -1)
Screenshot: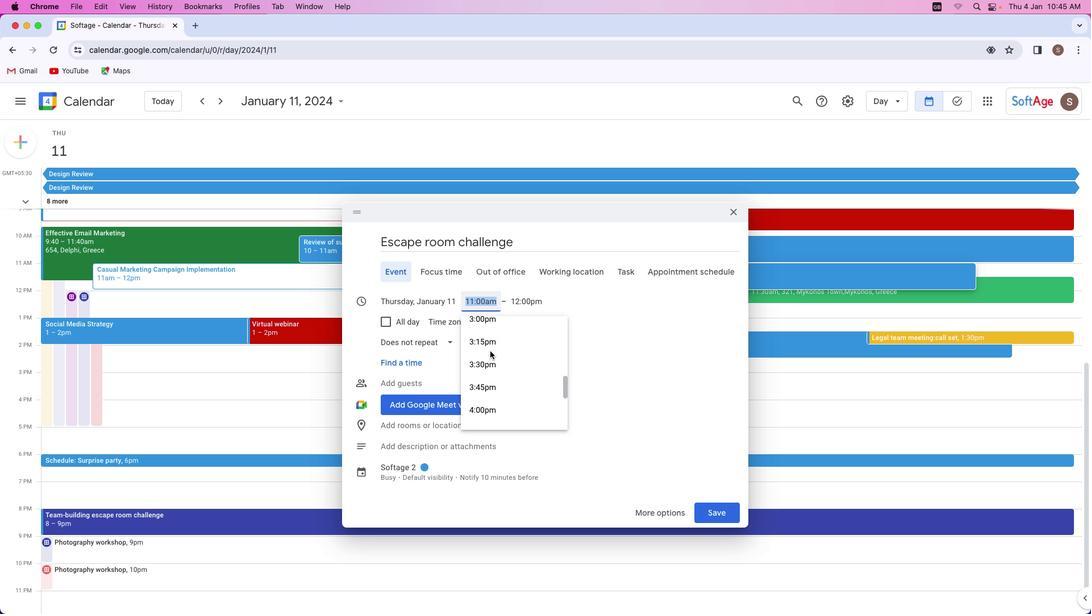 
Action: Mouse scrolled (490, 350) with delta (0, 0)
Screenshot: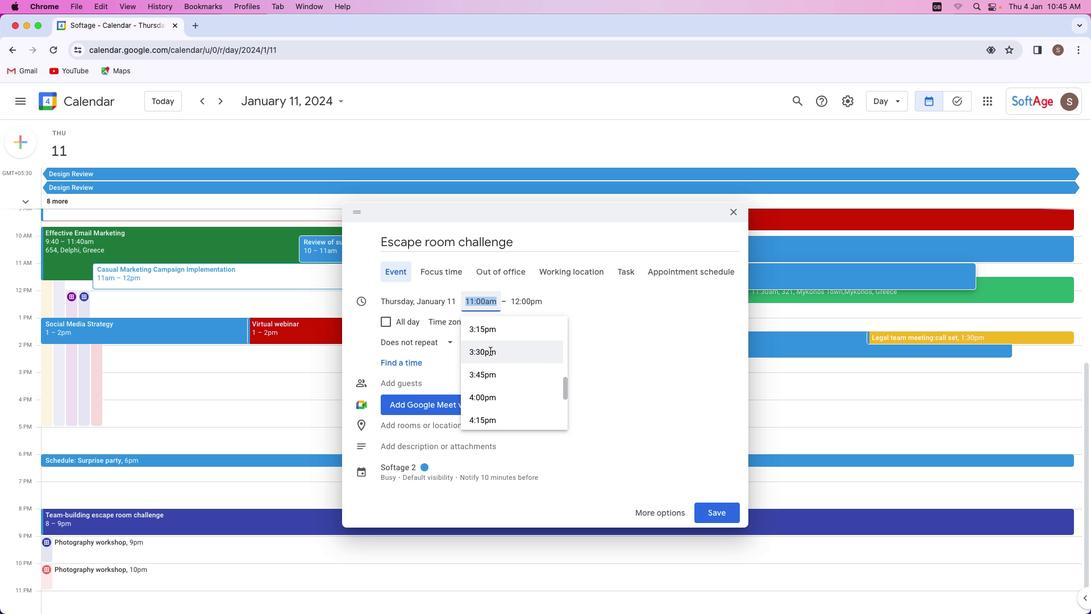 
Action: Mouse scrolled (490, 350) with delta (0, 0)
Screenshot: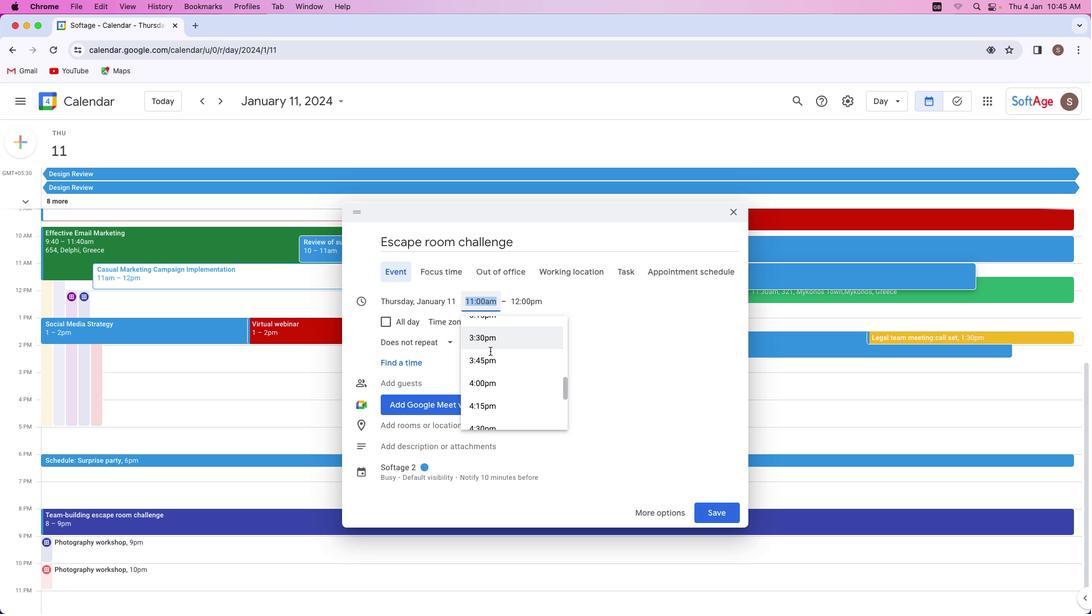 
Action: Mouse scrolled (490, 350) with delta (0, 0)
Screenshot: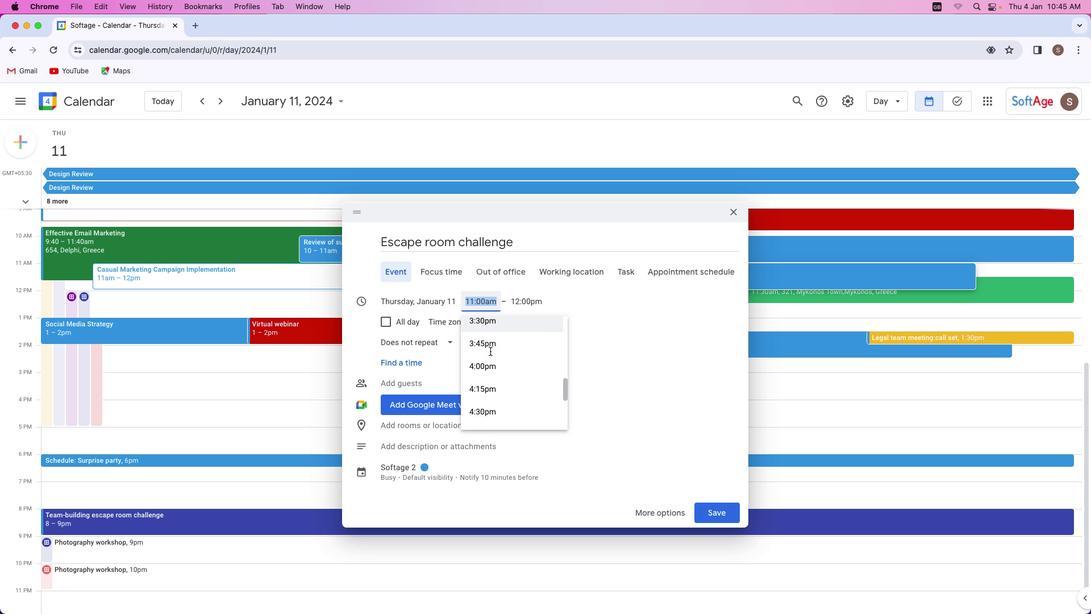 
Action: Mouse scrolled (490, 350) with delta (0, 0)
Screenshot: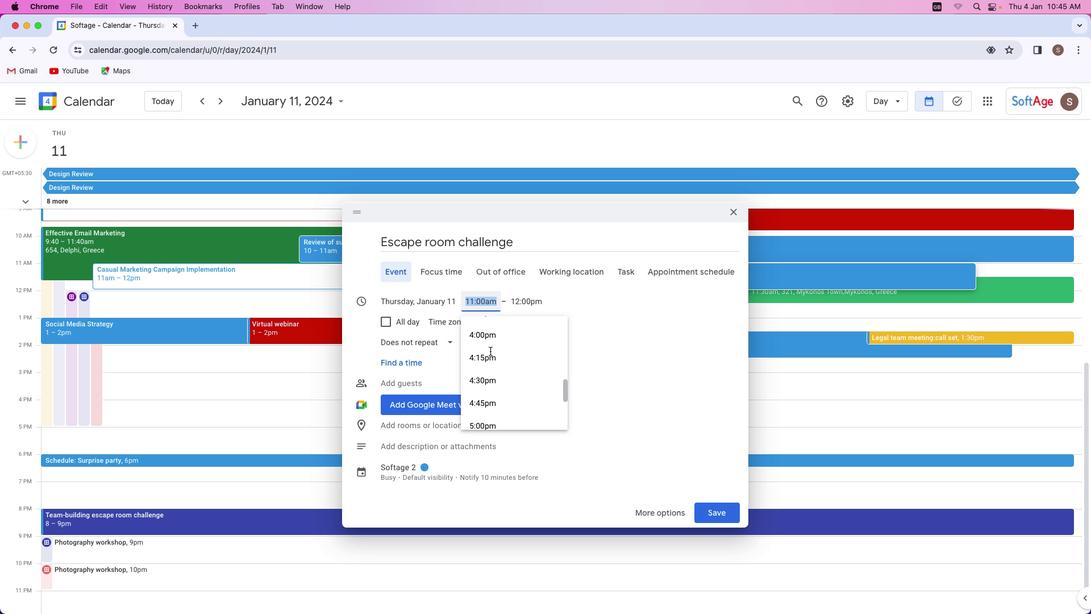 
Action: Mouse scrolled (490, 350) with delta (0, 0)
Screenshot: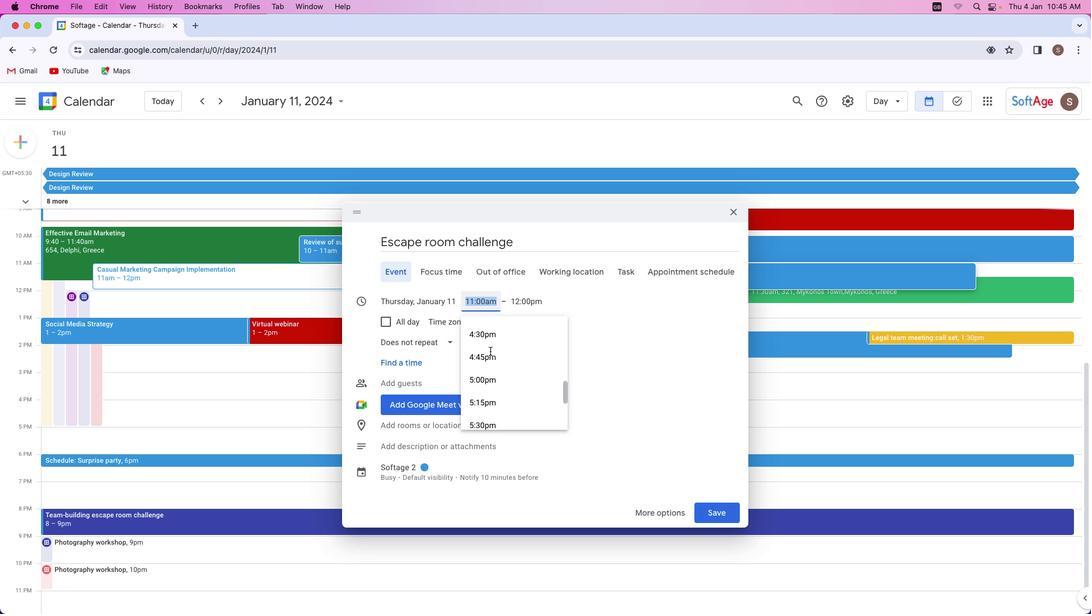 
Action: Mouse scrolled (490, 350) with delta (0, -1)
Screenshot: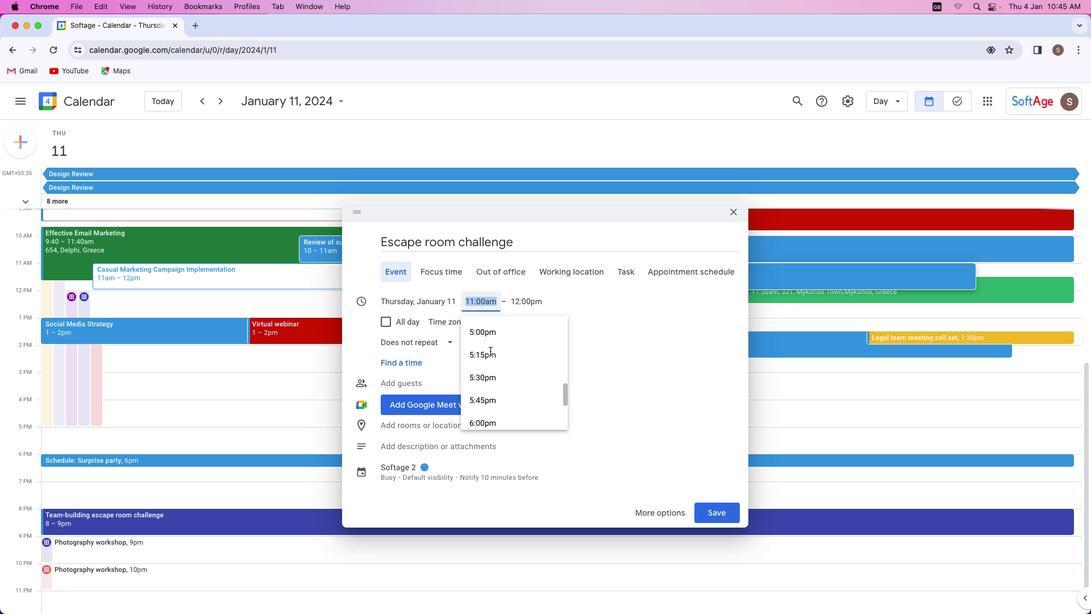 
Action: Mouse scrolled (490, 350) with delta (0, 0)
Screenshot: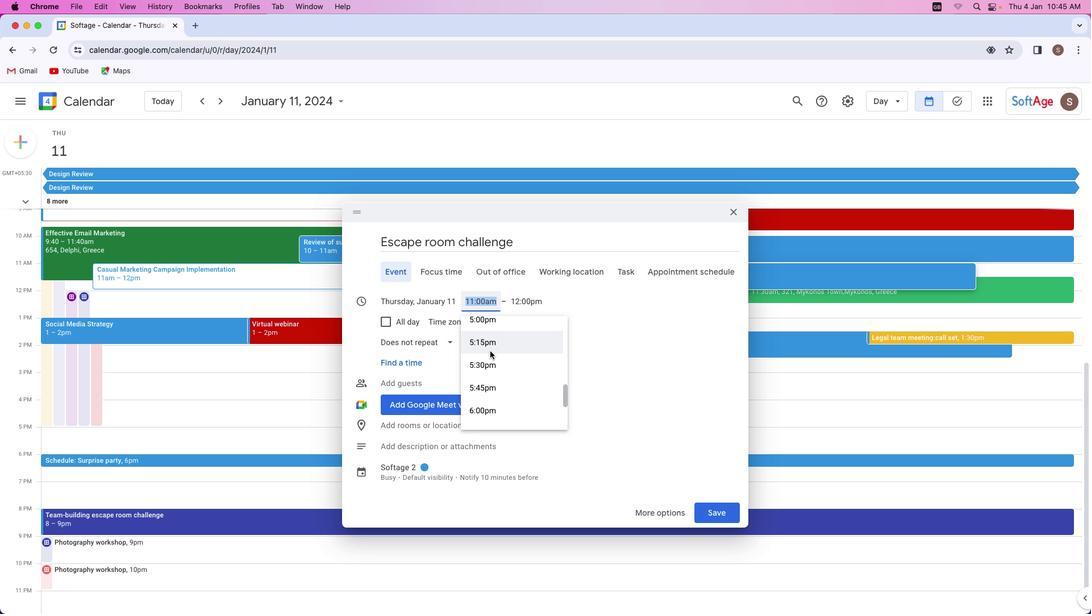 
Action: Mouse scrolled (490, 350) with delta (0, 0)
Screenshot: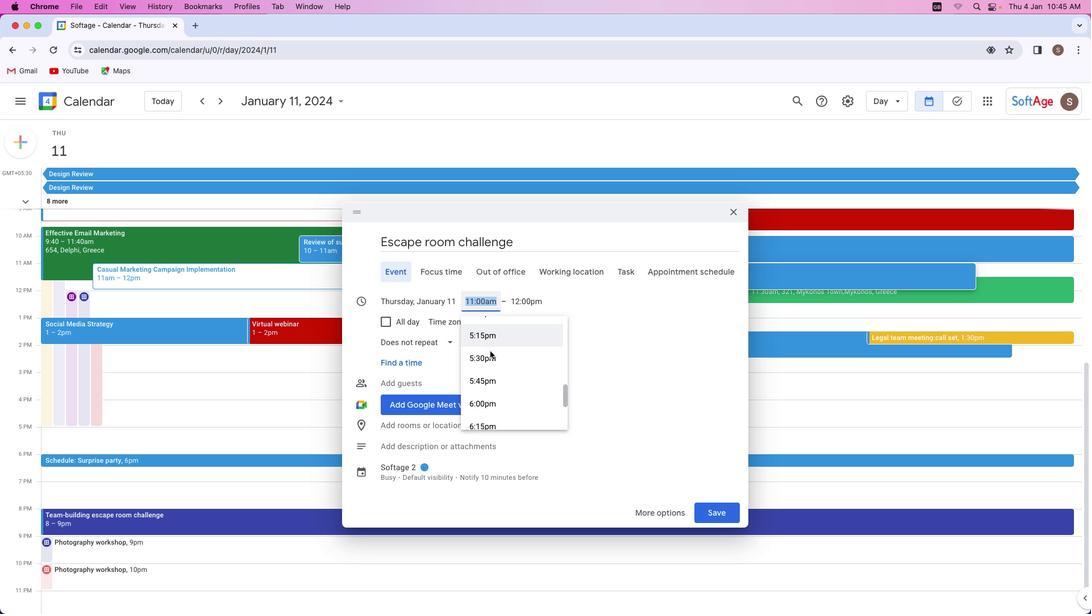 
Action: Mouse scrolled (490, 350) with delta (0, 0)
Screenshot: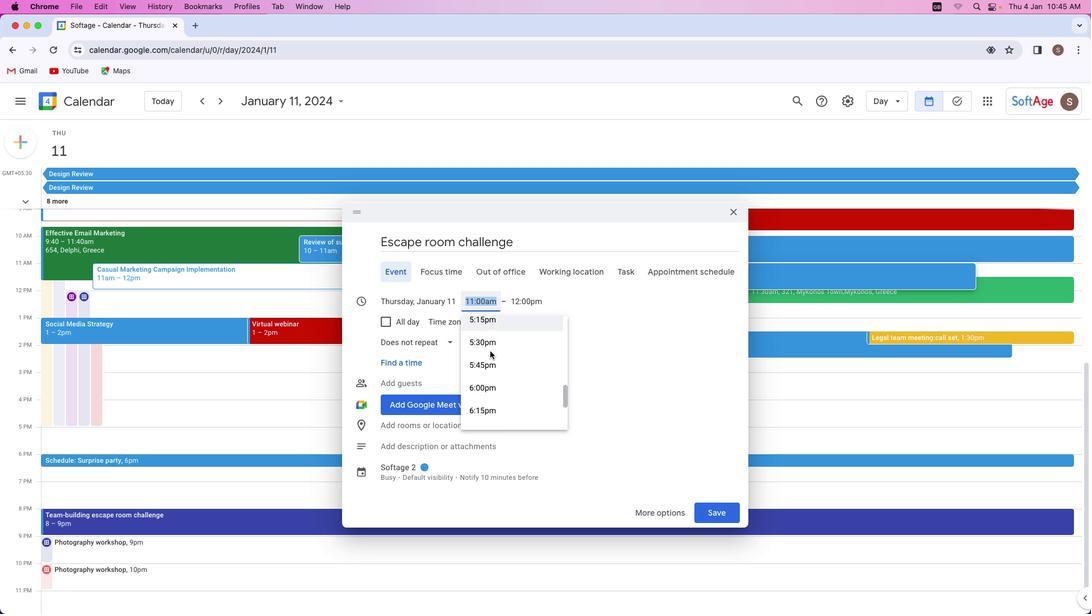 
Action: Mouse scrolled (490, 350) with delta (0, 0)
Screenshot: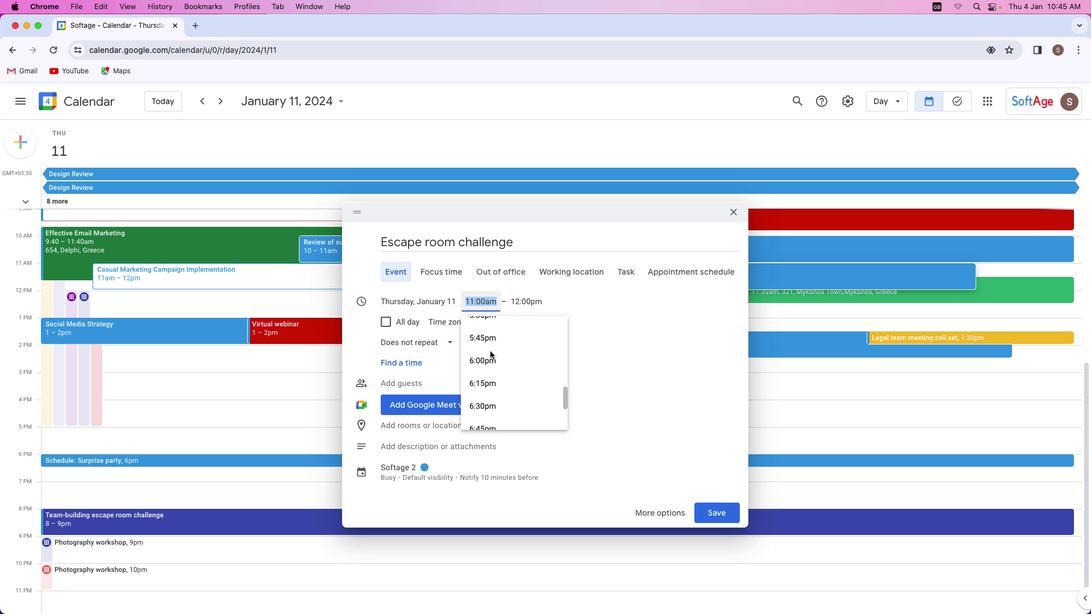
Action: Mouse scrolled (490, 350) with delta (0, 0)
Screenshot: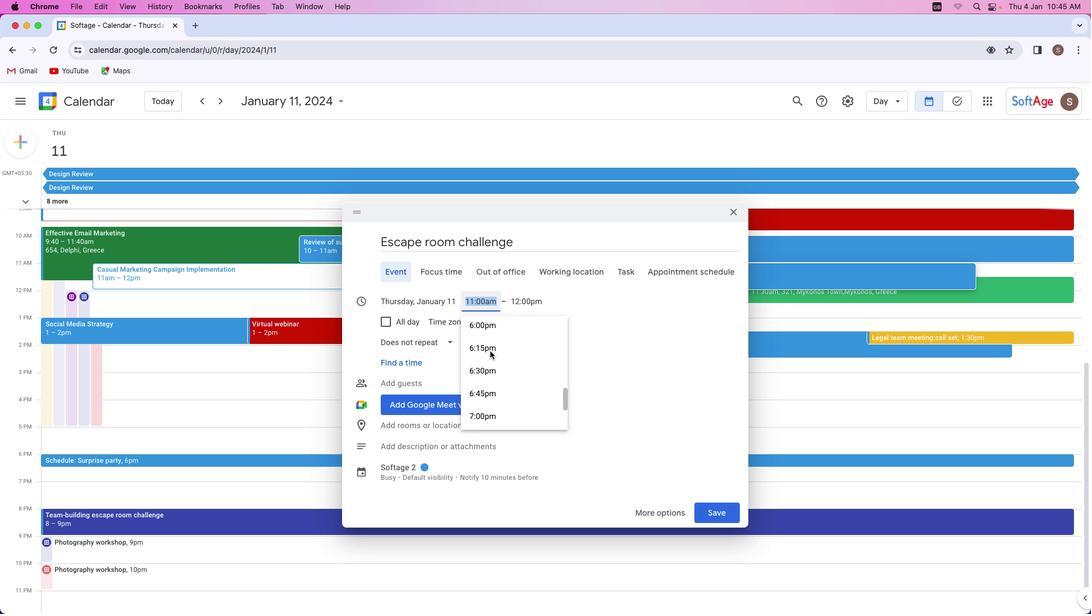 
Action: Mouse scrolled (490, 350) with delta (0, 0)
Screenshot: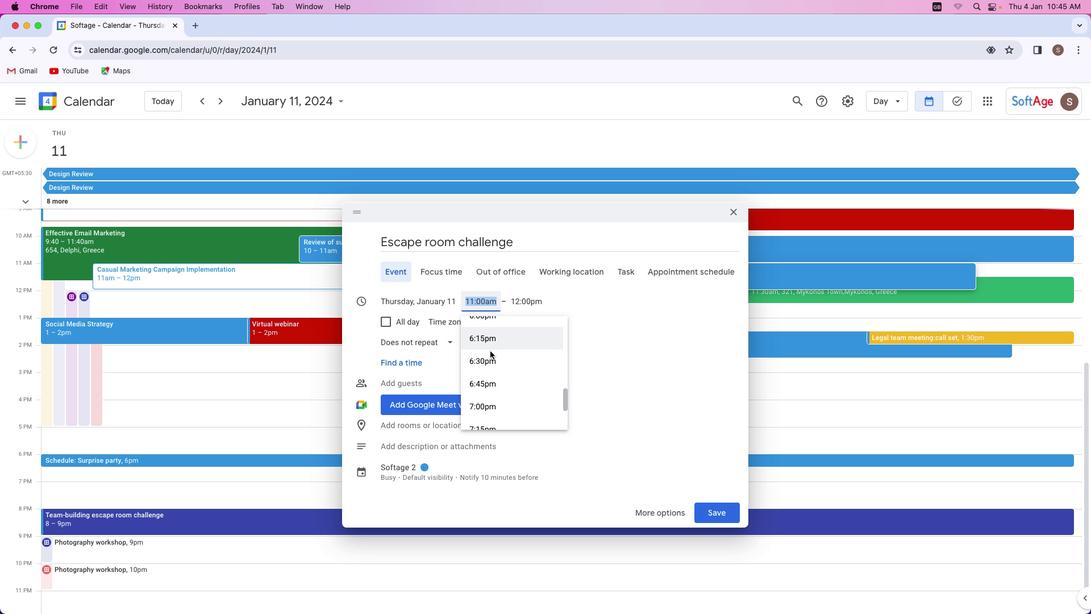 
Action: Mouse scrolled (490, 350) with delta (0, 0)
Screenshot: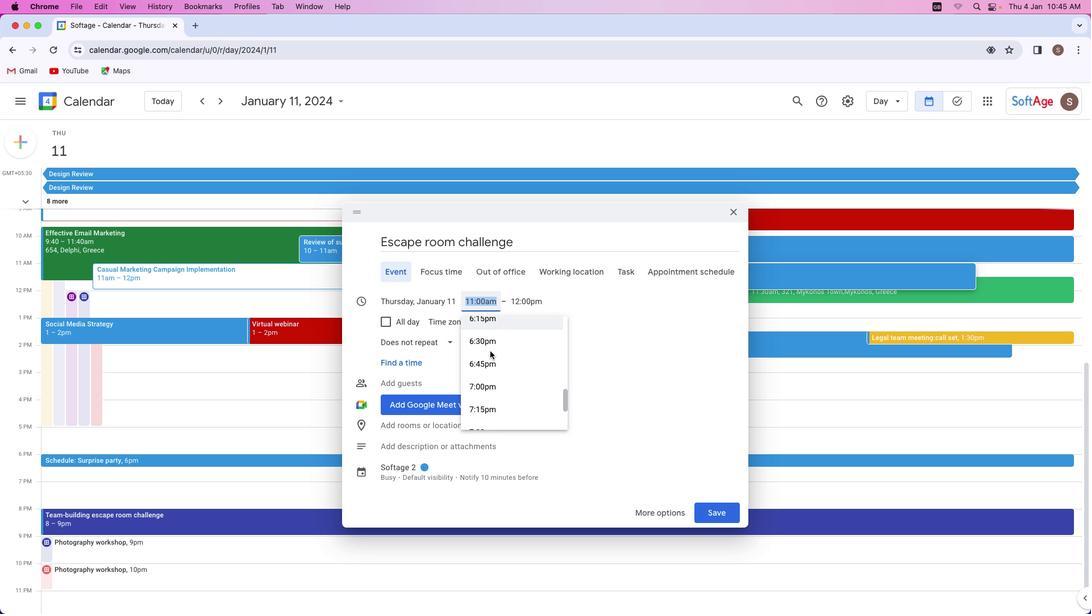 
Action: Mouse scrolled (490, 350) with delta (0, 0)
Screenshot: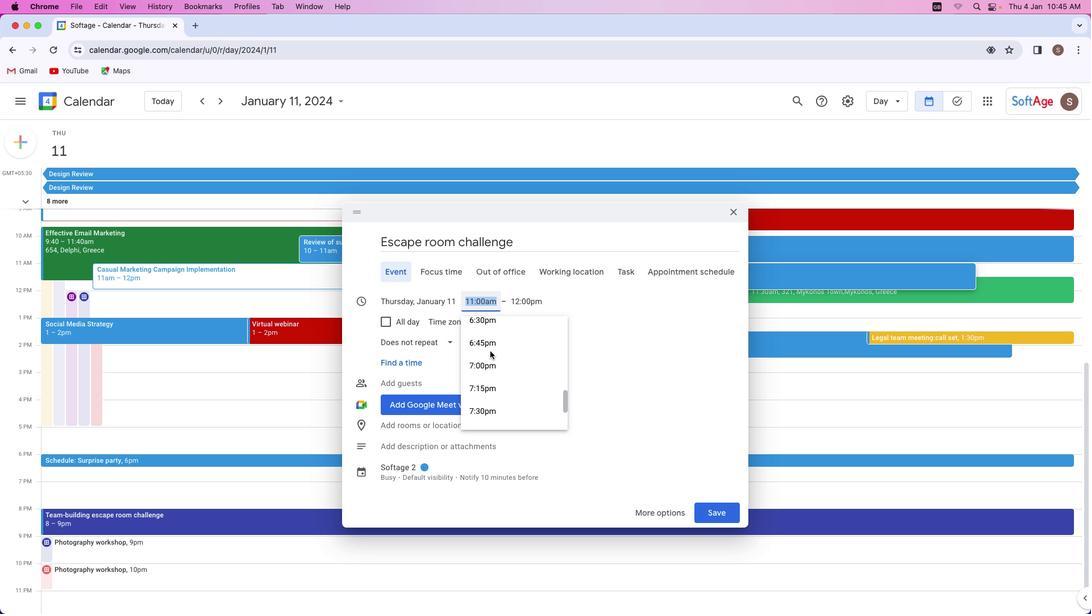 
Action: Mouse scrolled (490, 350) with delta (0, -1)
Screenshot: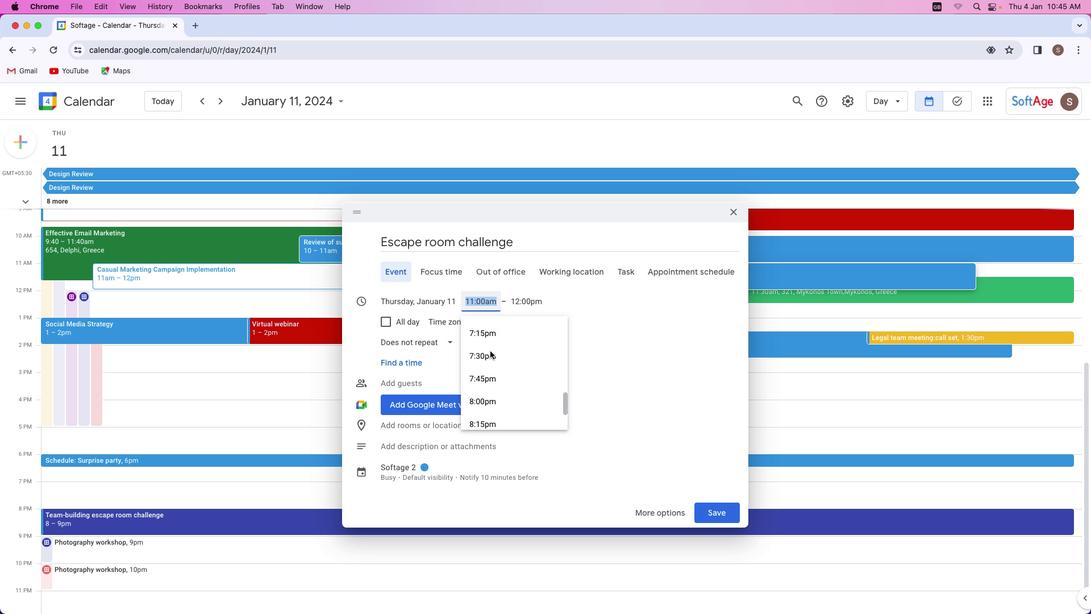 
Action: Mouse scrolled (490, 350) with delta (0, 0)
Screenshot: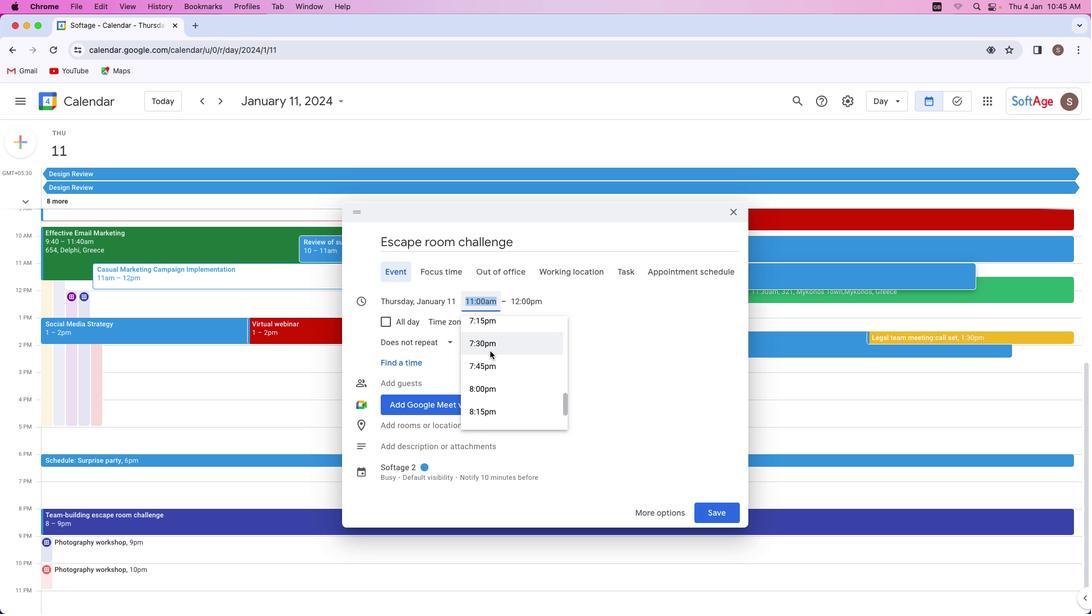 
Action: Mouse scrolled (490, 350) with delta (0, 0)
Screenshot: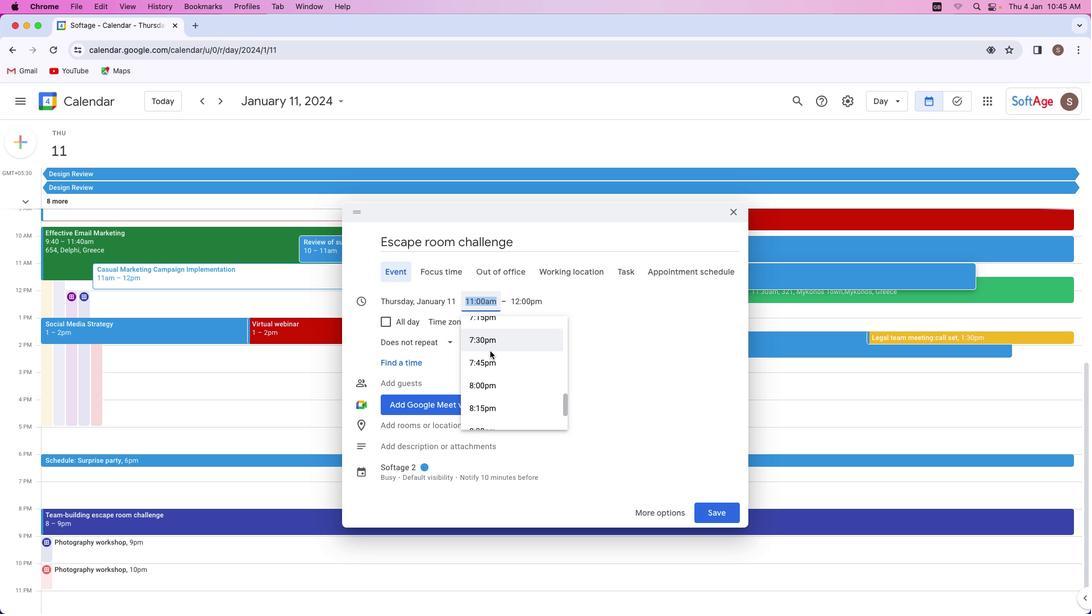 
Action: Mouse scrolled (490, 350) with delta (0, 0)
Screenshot: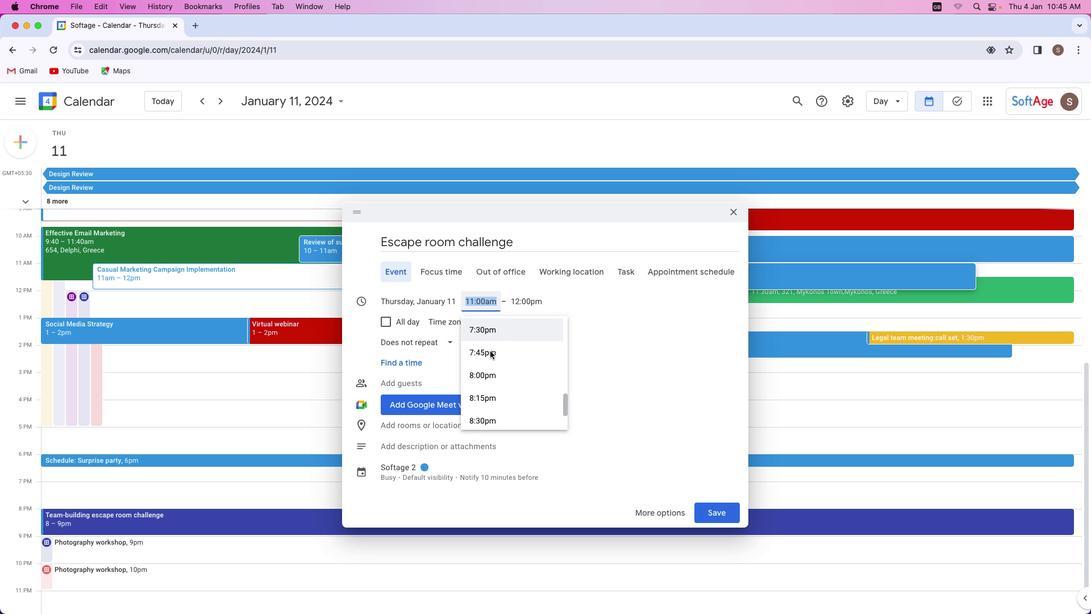 
Action: Mouse scrolled (490, 350) with delta (0, 0)
Screenshot: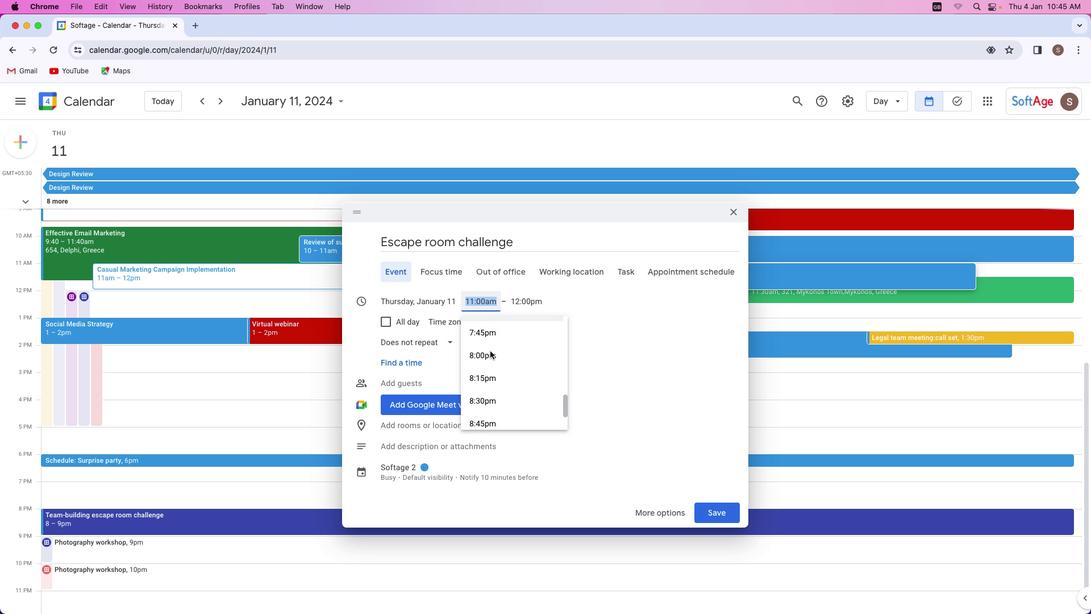 
Action: Mouse scrolled (490, 350) with delta (0, 0)
Screenshot: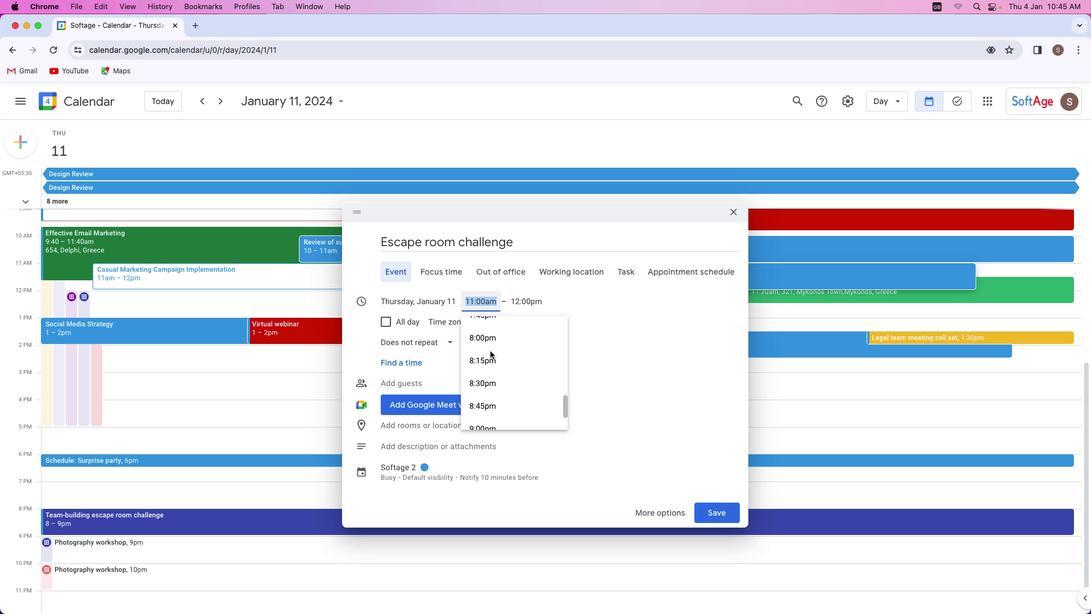 
Action: Mouse scrolled (490, 350) with delta (0, 0)
Screenshot: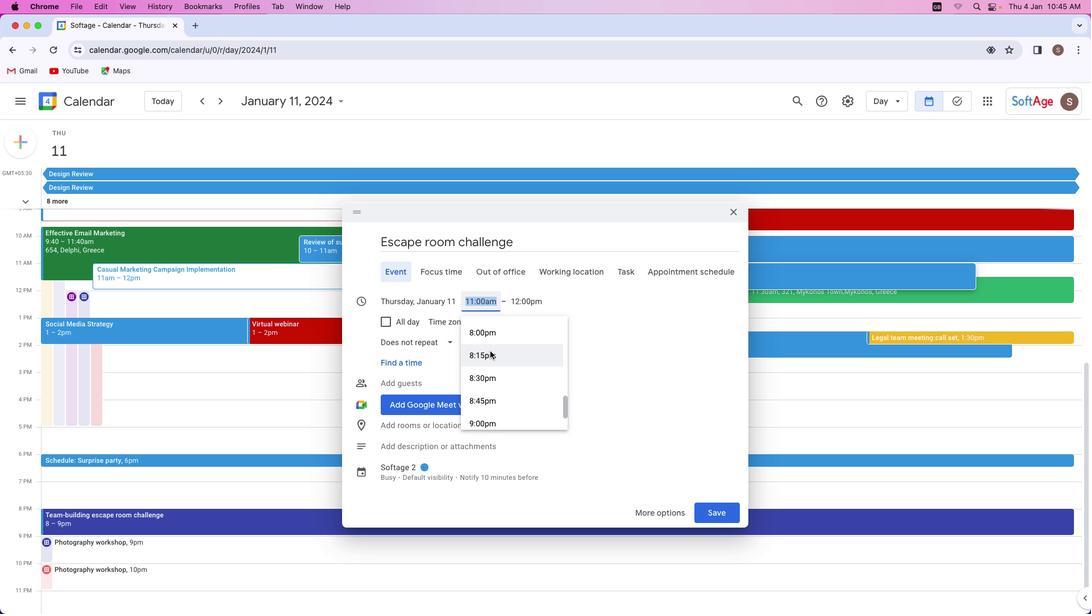 
Action: Mouse scrolled (490, 350) with delta (0, 0)
Screenshot: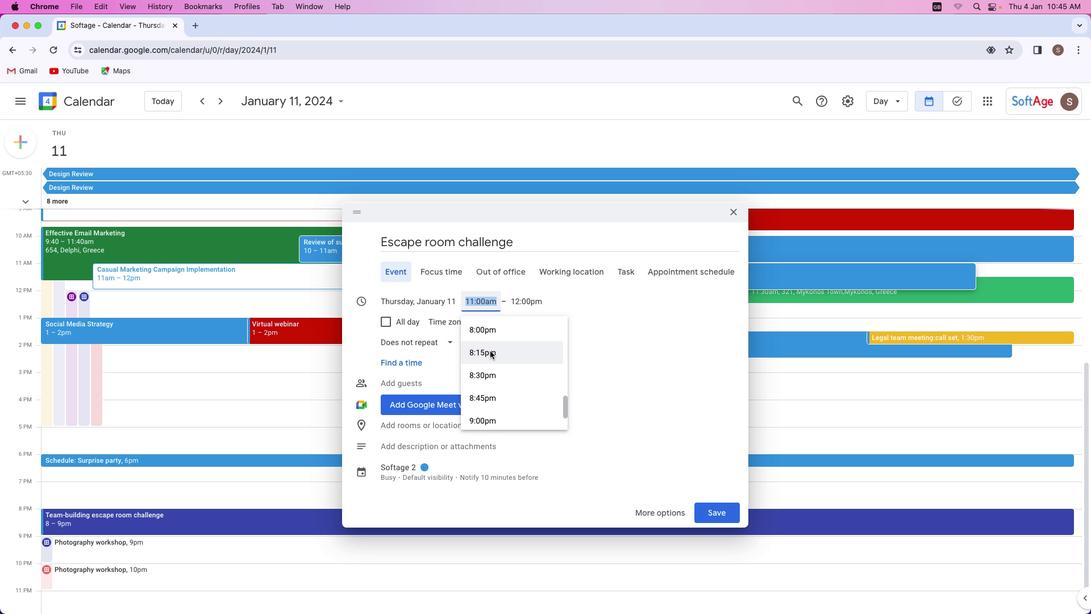 
Action: Mouse scrolled (490, 350) with delta (0, 0)
Screenshot: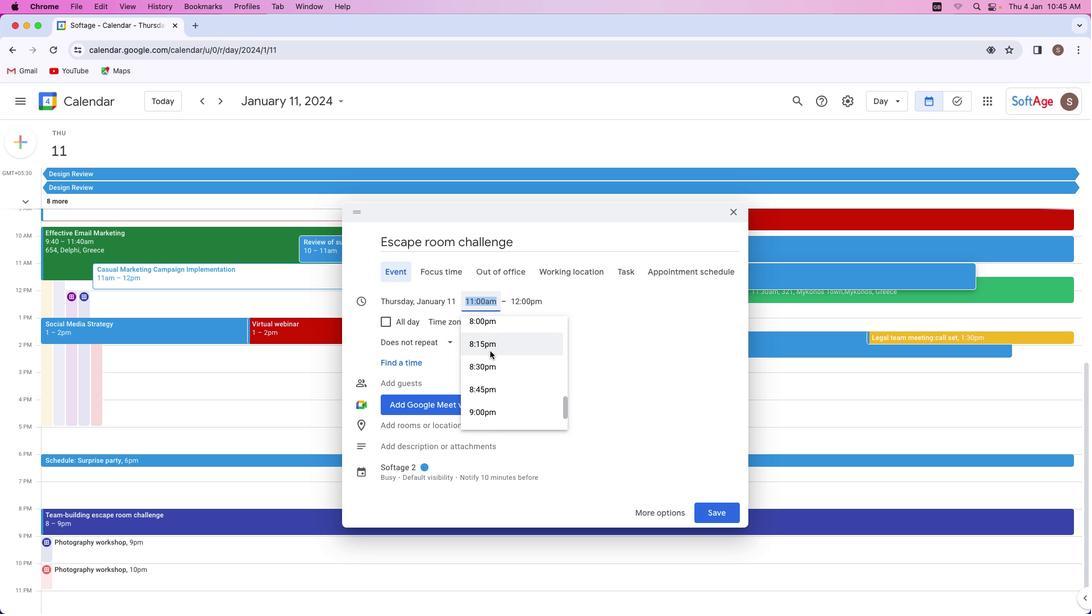 
Action: Mouse scrolled (490, 350) with delta (0, 0)
Screenshot: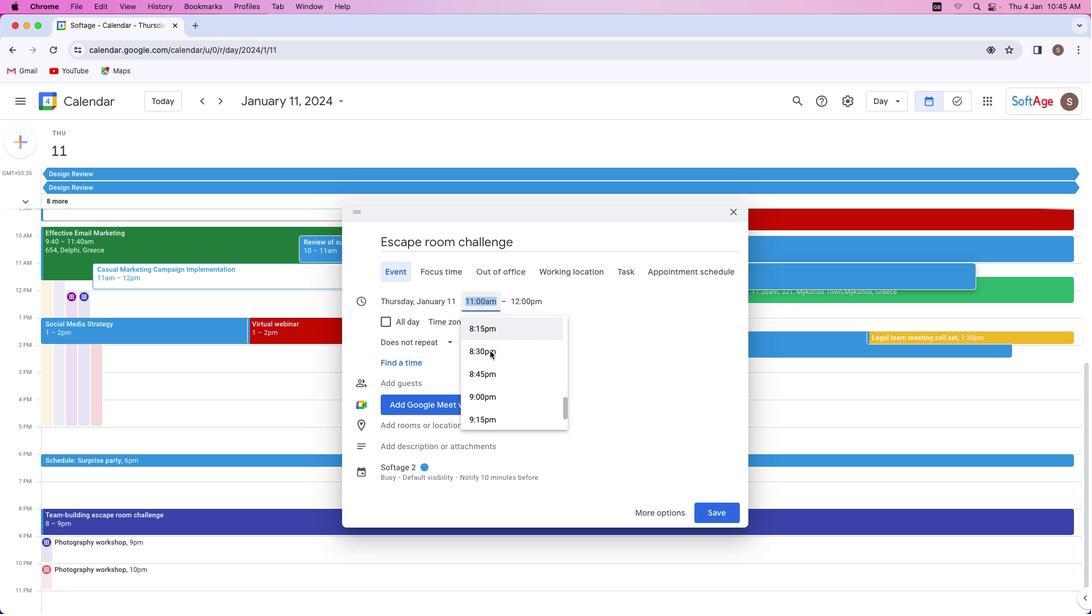 
Action: Mouse scrolled (490, 350) with delta (0, 0)
Screenshot: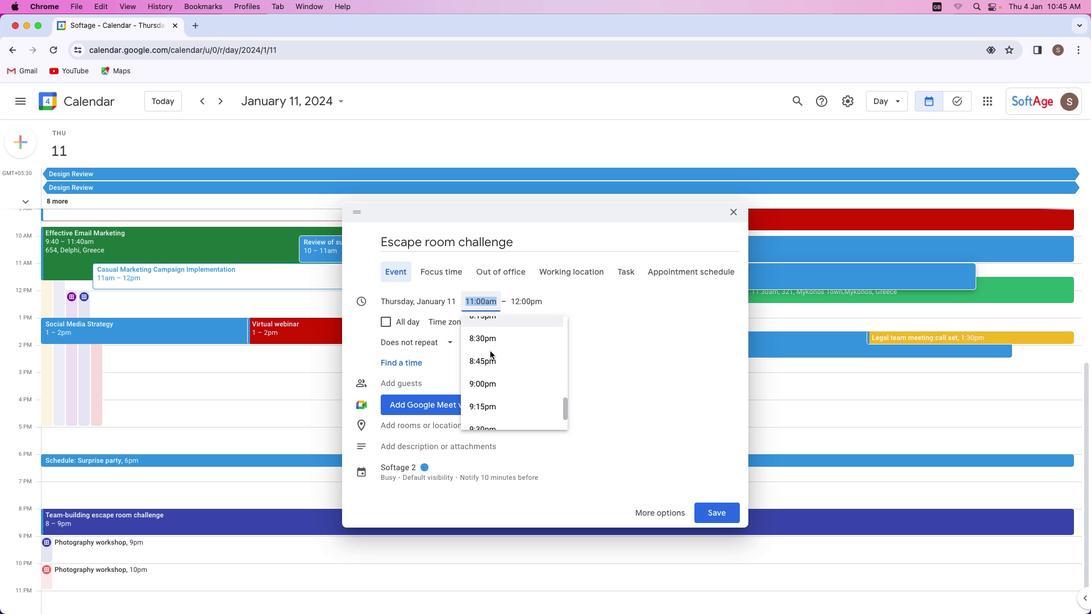 
Action: Mouse scrolled (490, 350) with delta (0, 0)
Screenshot: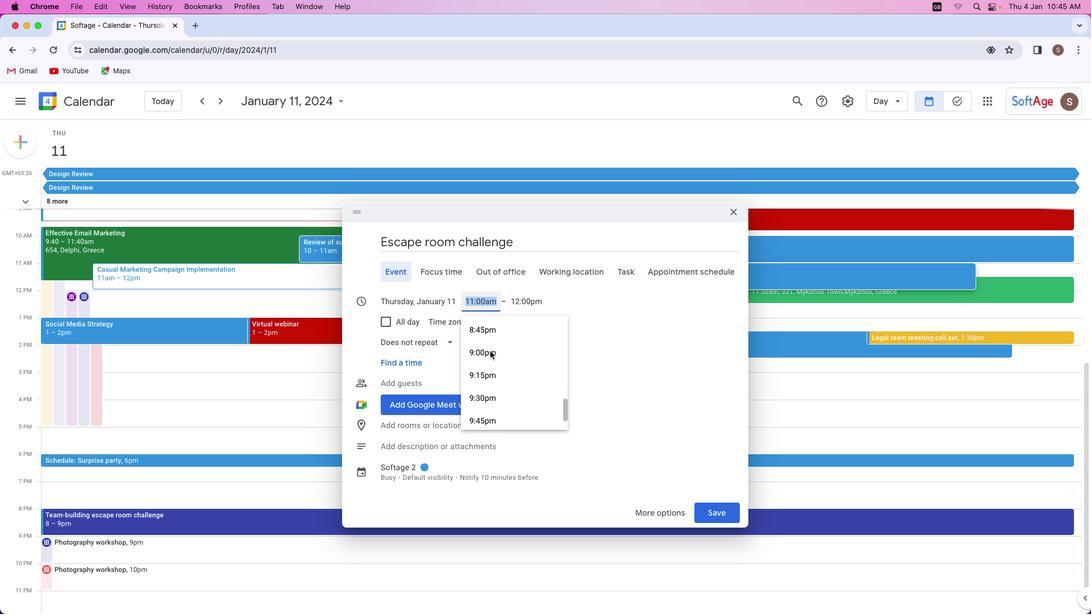 
Action: Mouse scrolled (490, 350) with delta (0, 0)
Screenshot: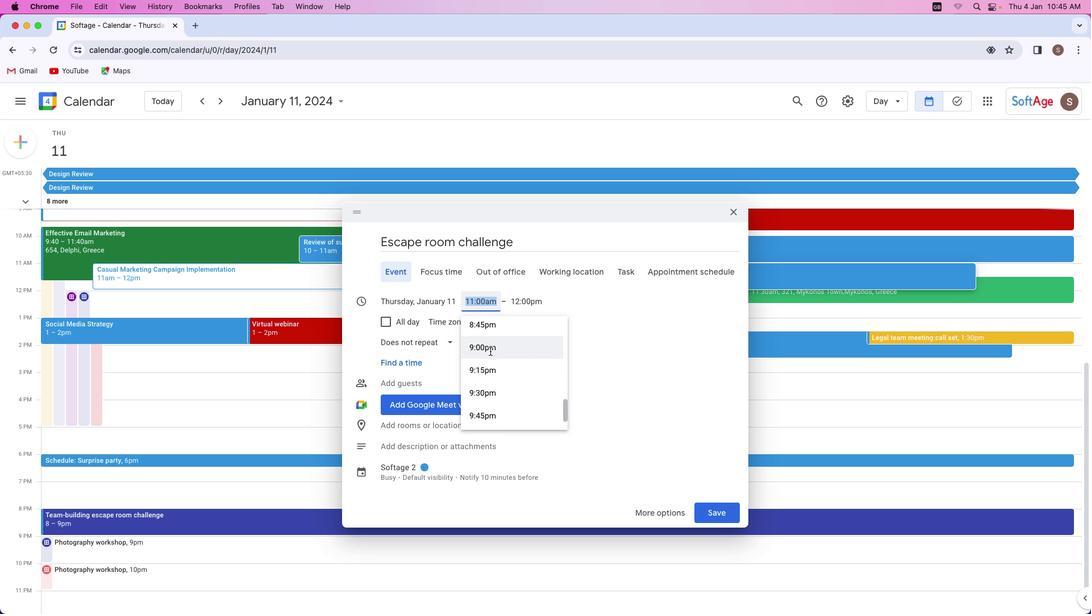 
Action: Mouse scrolled (490, 350) with delta (0, 0)
Screenshot: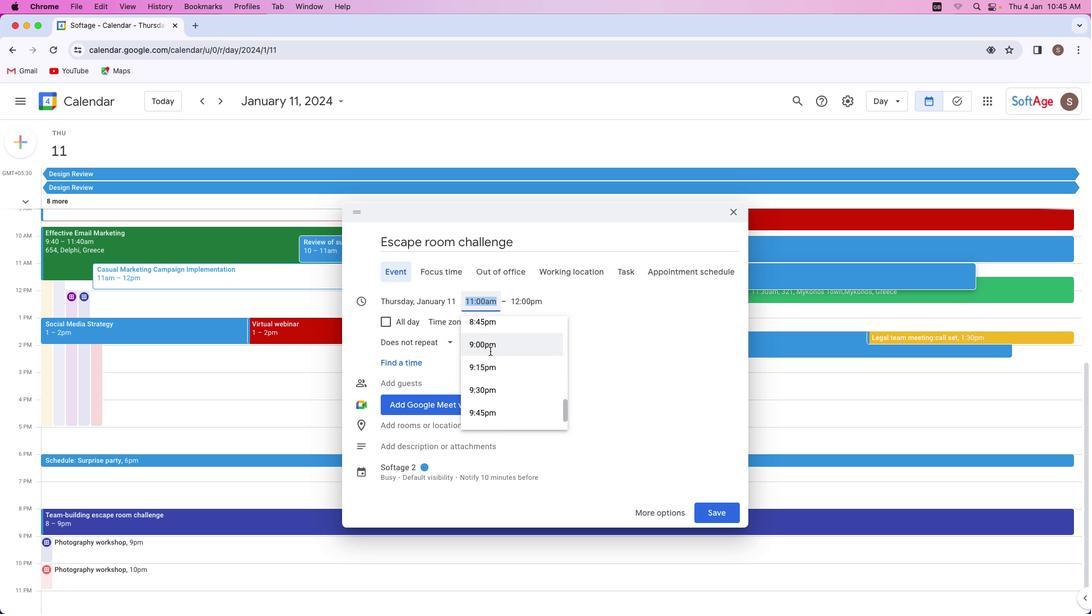 
Action: Mouse scrolled (490, 350) with delta (0, 0)
Screenshot: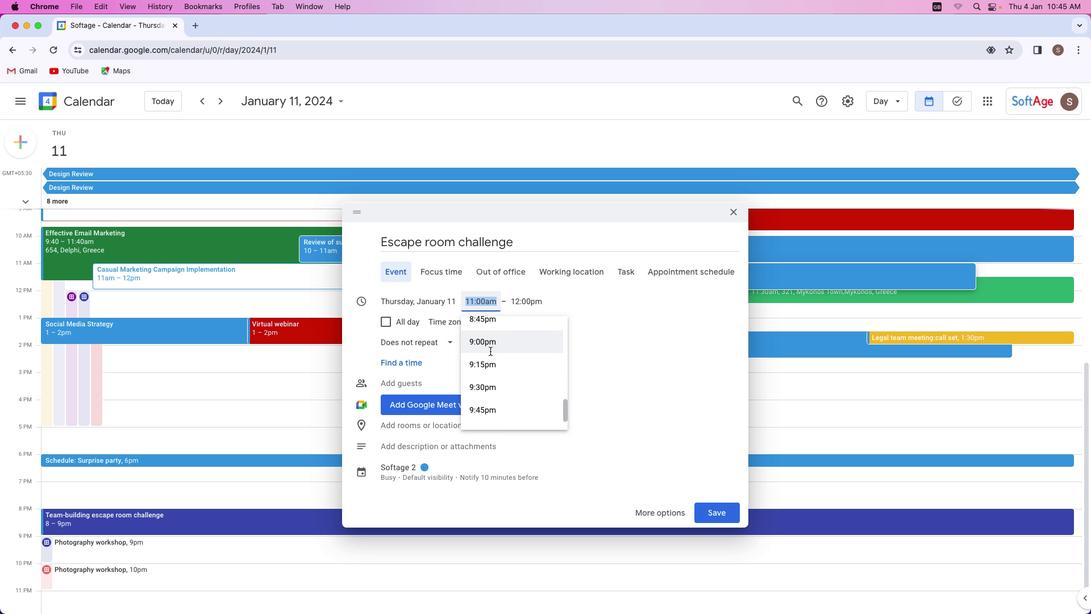 
Action: Mouse scrolled (490, 350) with delta (0, 0)
Screenshot: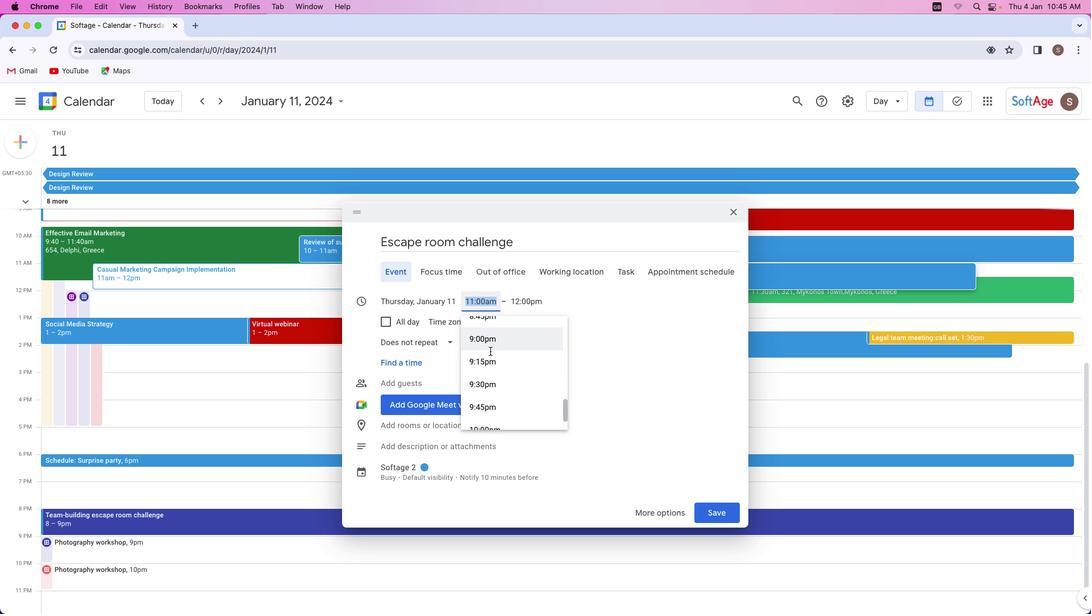 
Action: Mouse scrolled (490, 350) with delta (0, 0)
Screenshot: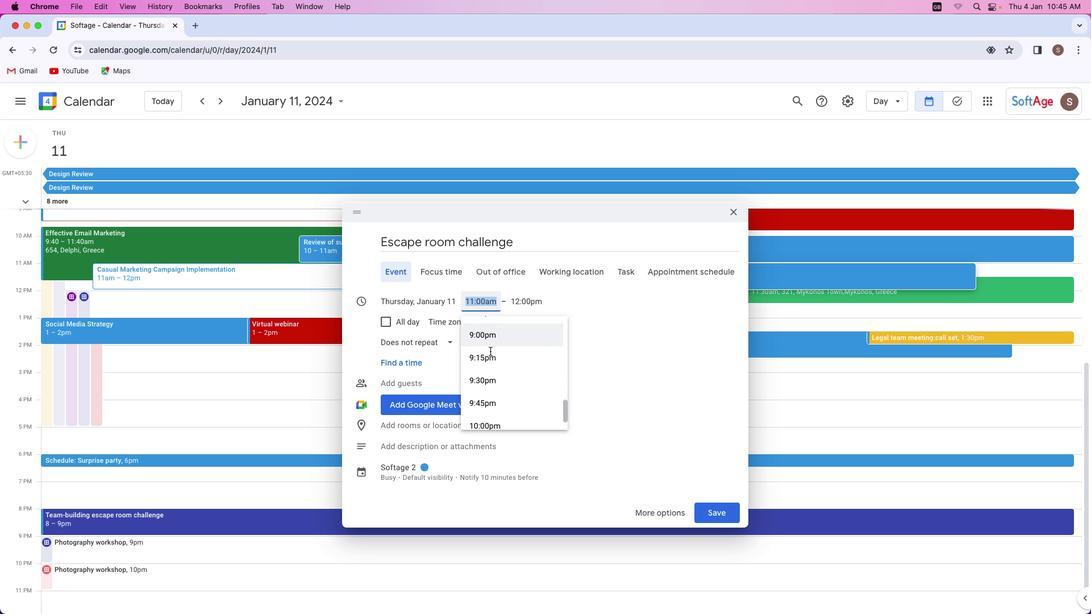 
Action: Mouse scrolled (490, 350) with delta (0, 0)
Screenshot: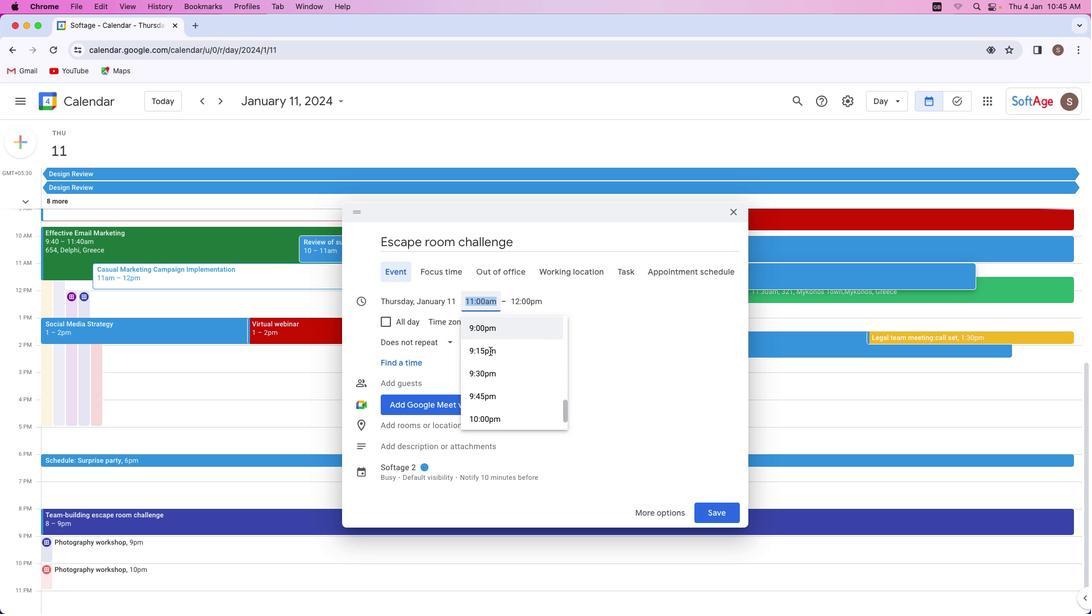 
Action: Mouse scrolled (490, 350) with delta (0, 0)
Screenshot: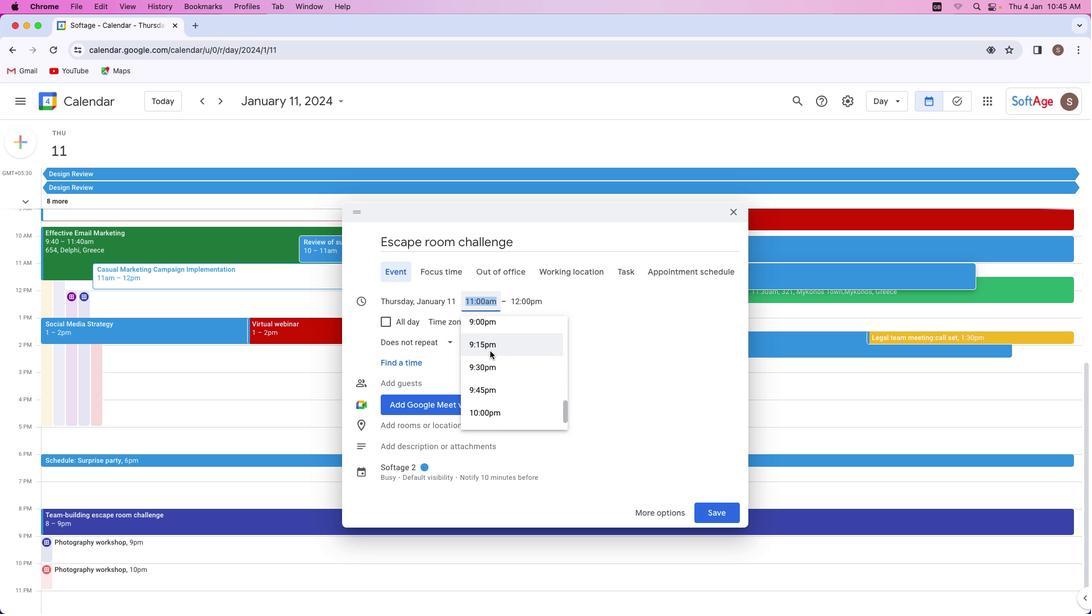 
Action: Mouse scrolled (490, 350) with delta (0, 0)
Screenshot: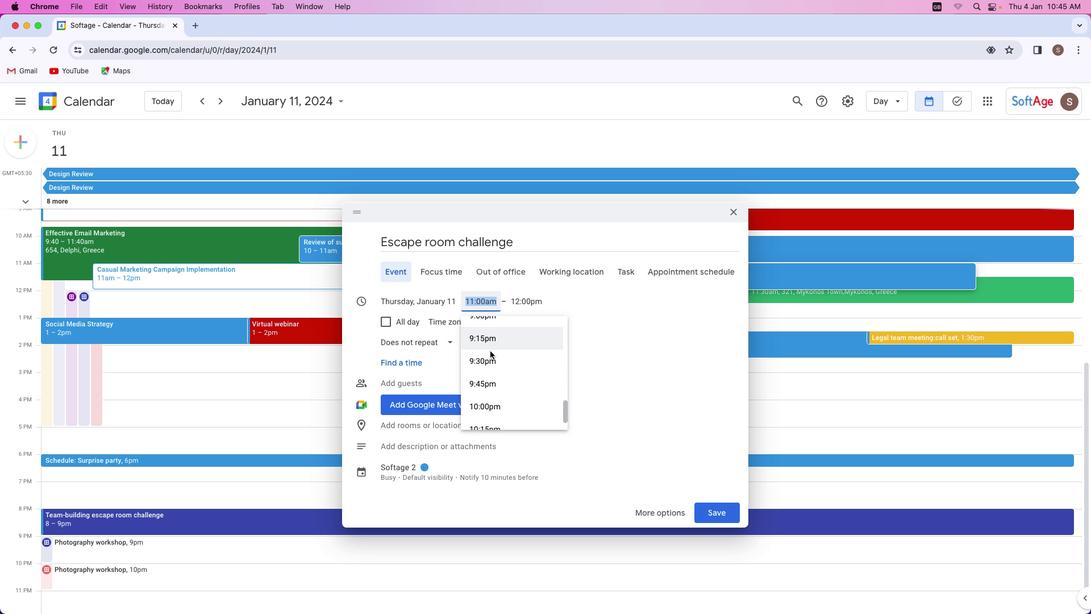 
Action: Mouse scrolled (490, 350) with delta (0, 0)
Screenshot: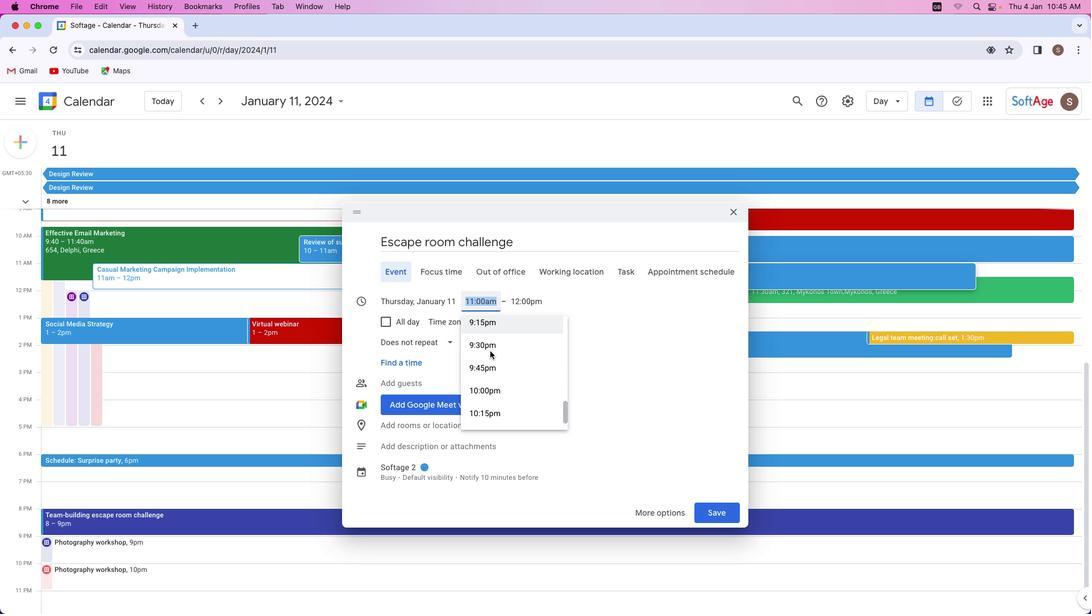 
Action: Mouse scrolled (490, 350) with delta (0, 0)
Screenshot: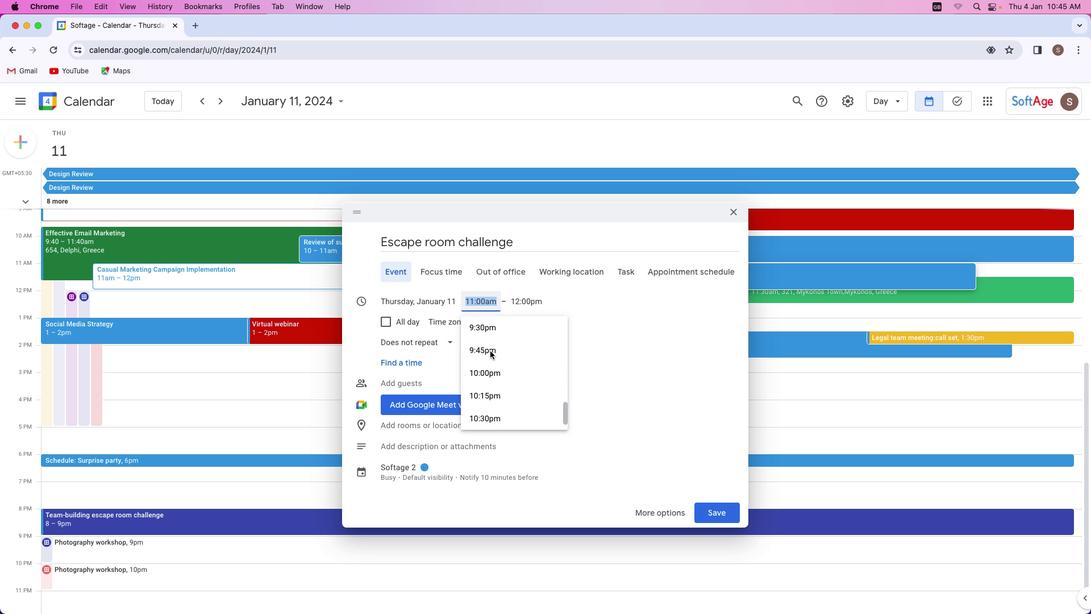 
Action: Mouse scrolled (490, 350) with delta (0, 0)
Screenshot: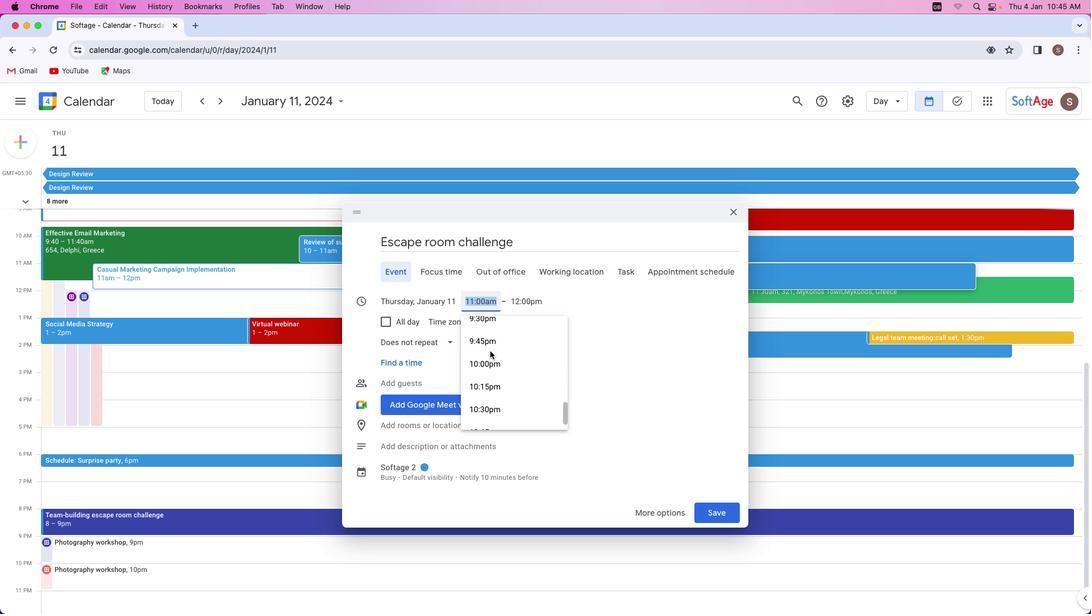 
Action: Mouse scrolled (490, 350) with delta (0, 0)
Screenshot: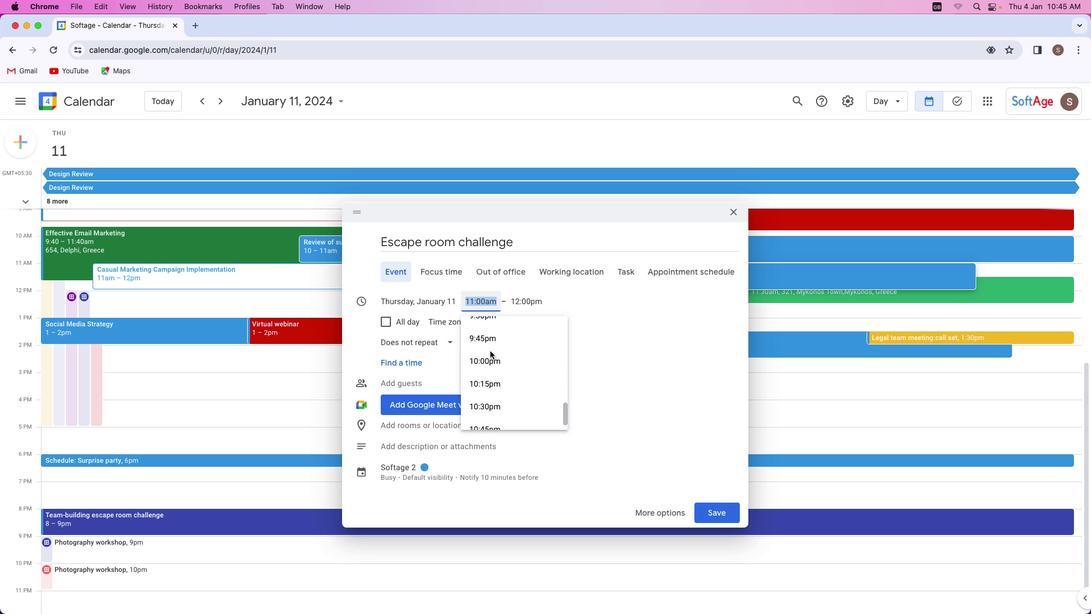 
Action: Mouse scrolled (490, 350) with delta (0, 0)
Screenshot: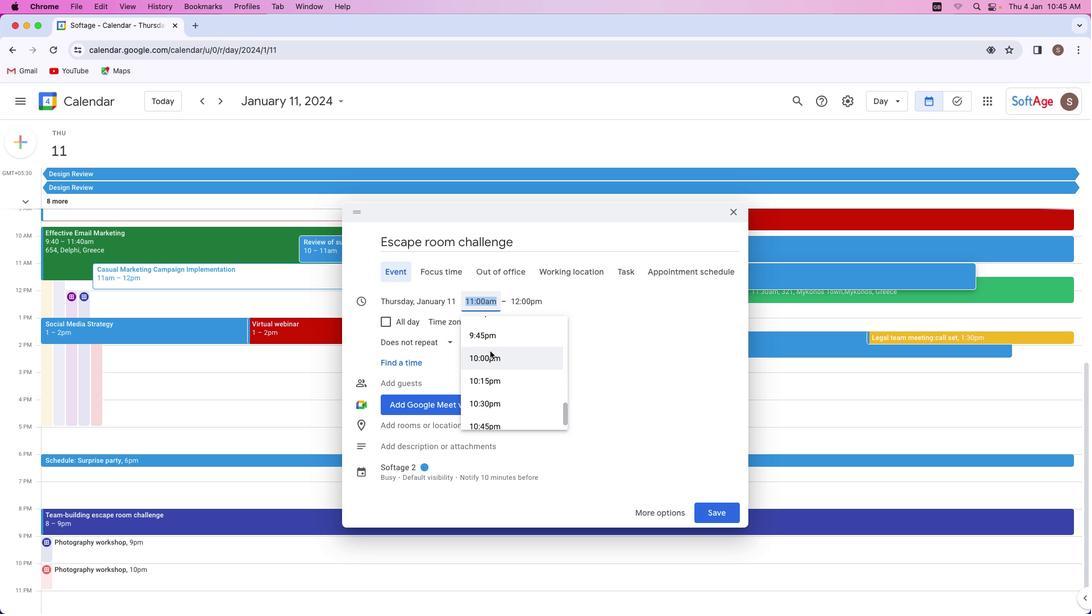 
Action: Mouse scrolled (490, 350) with delta (0, 0)
Screenshot: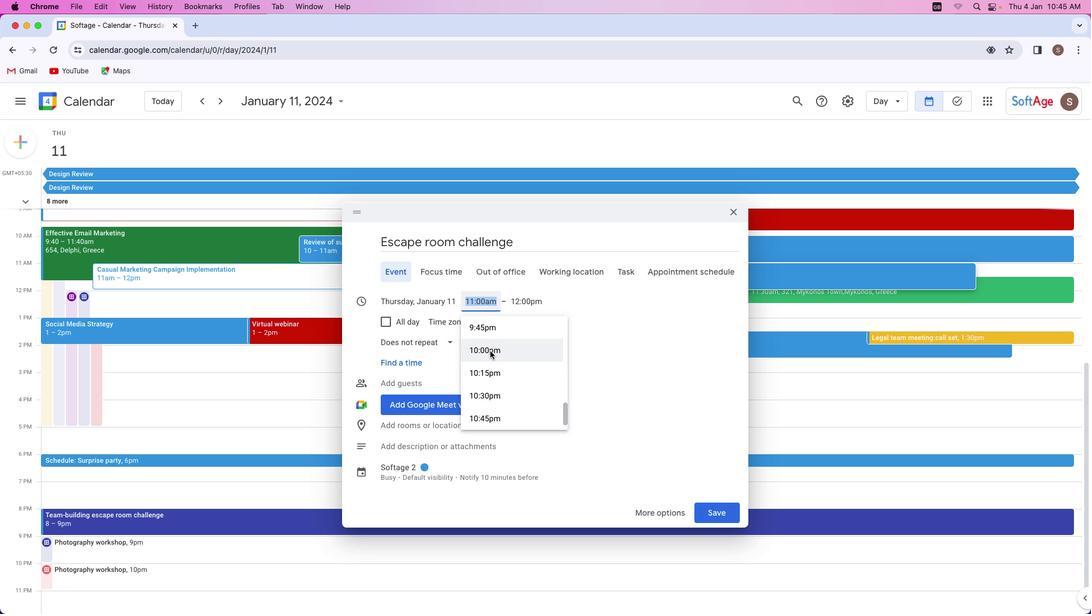 
Action: Mouse scrolled (490, 350) with delta (0, 0)
Screenshot: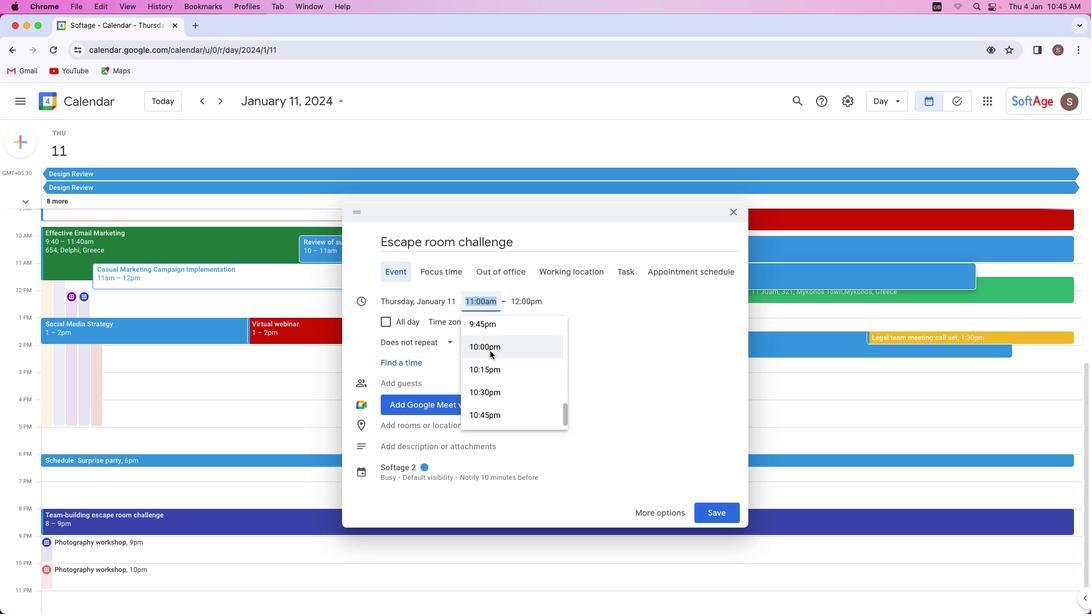 
Action: Mouse scrolled (490, 350) with delta (0, 0)
Screenshot: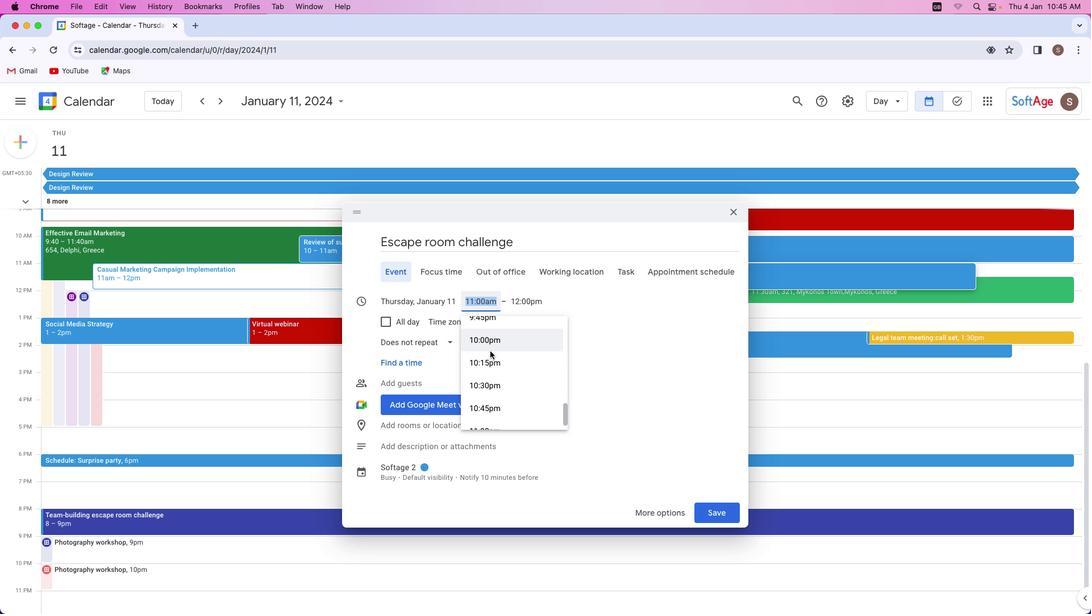 
Action: Mouse scrolled (490, 350) with delta (0, 0)
Screenshot: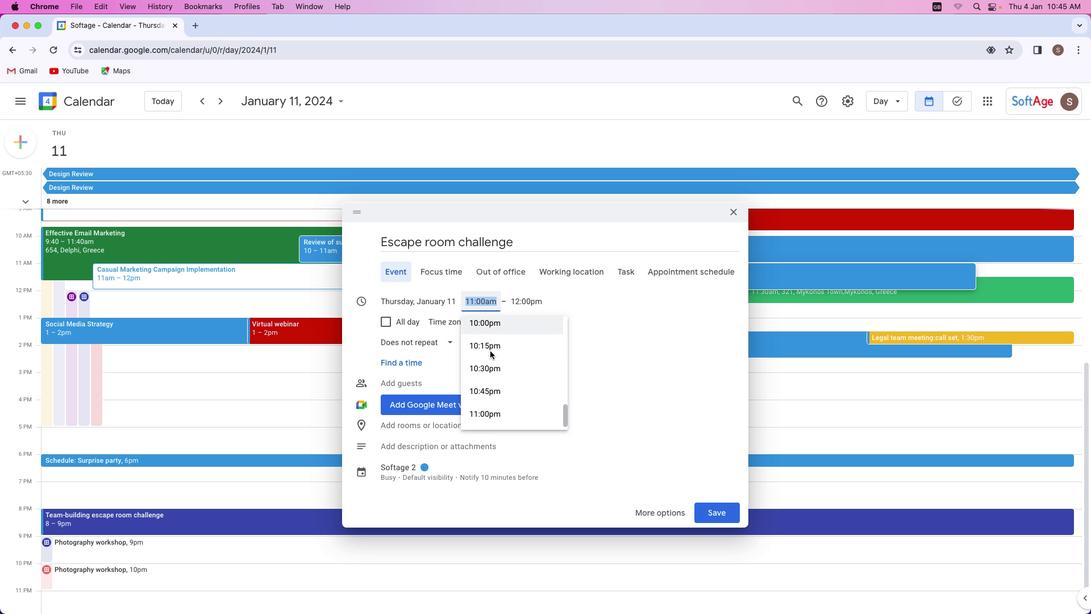 
Action: Mouse scrolled (490, 350) with delta (0, 0)
Screenshot: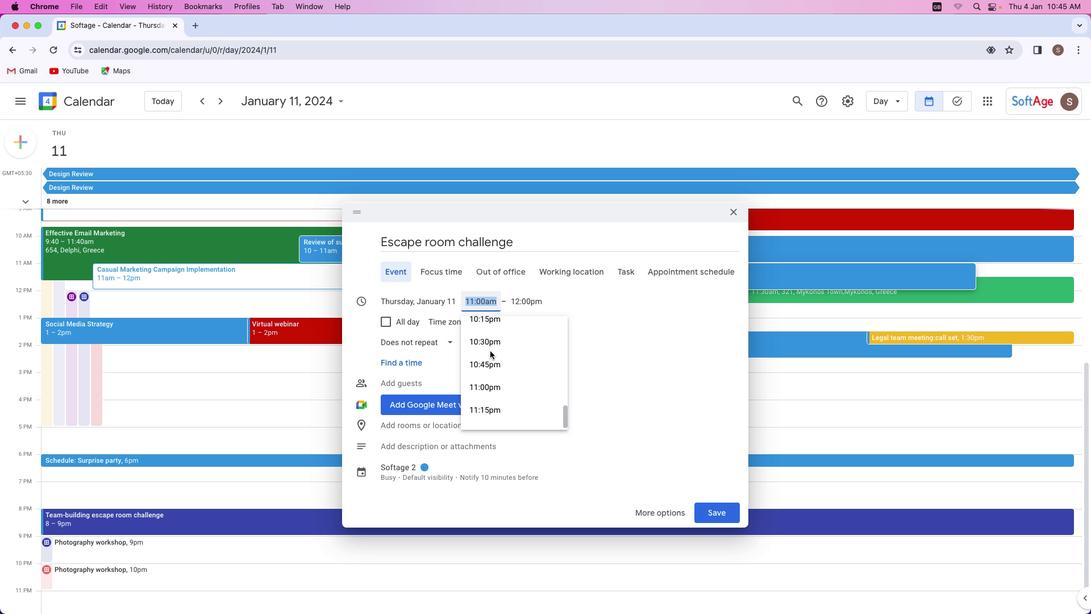 
Action: Mouse moved to (500, 378)
Screenshot: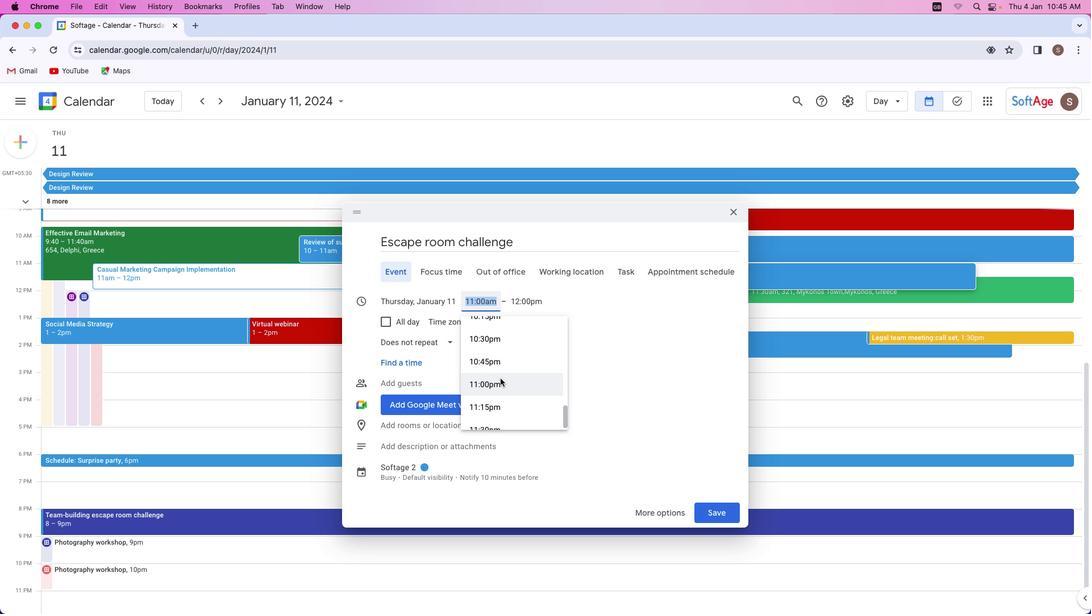 
Action: Mouse scrolled (500, 378) with delta (0, 0)
Screenshot: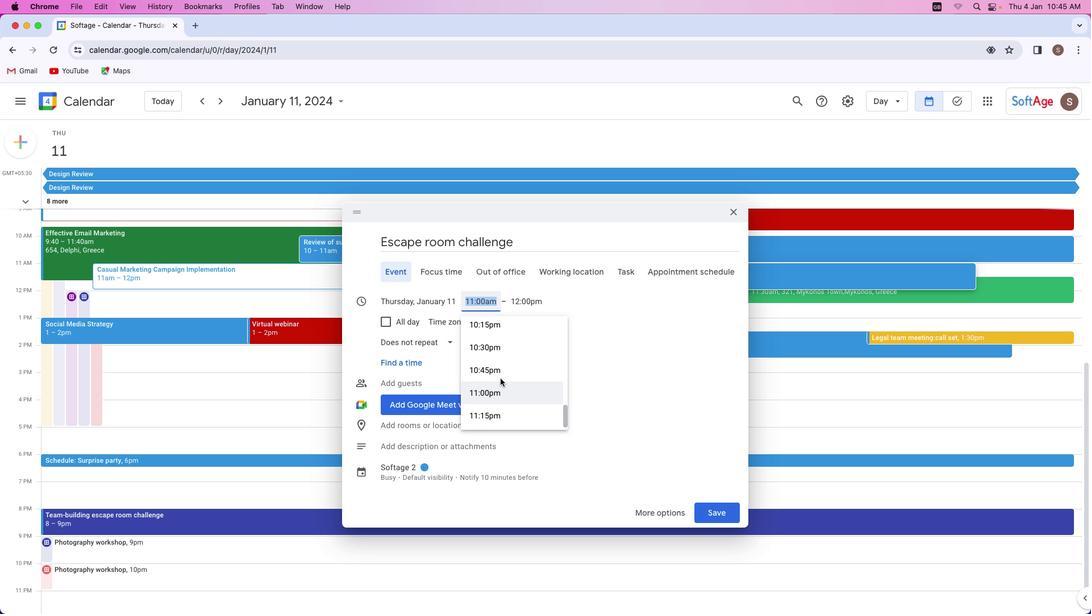 
Action: Mouse moved to (500, 378)
Screenshot: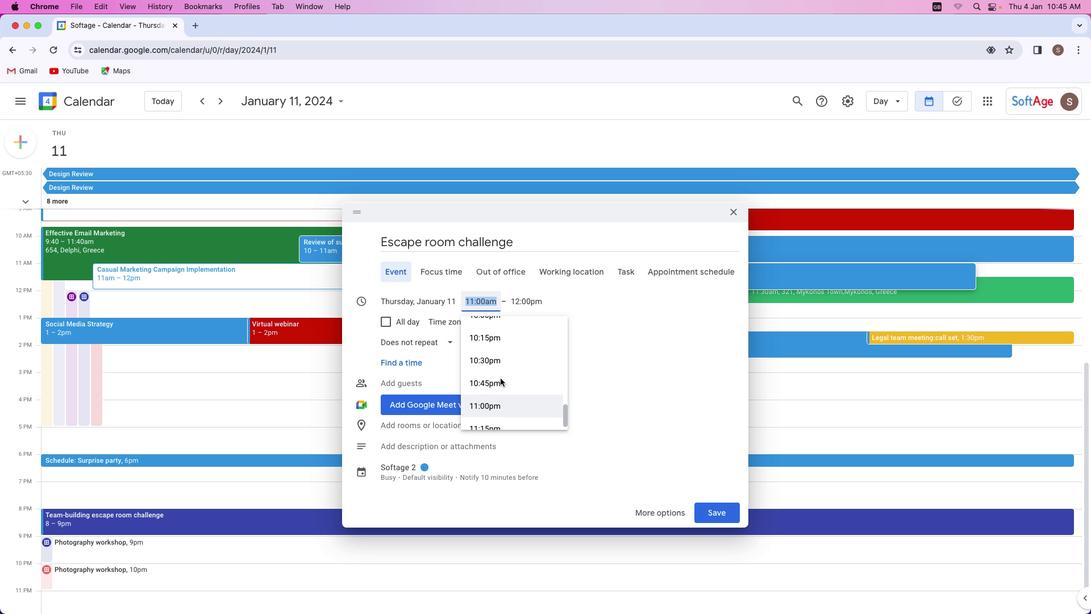 
Action: Mouse scrolled (500, 378) with delta (0, 0)
Screenshot: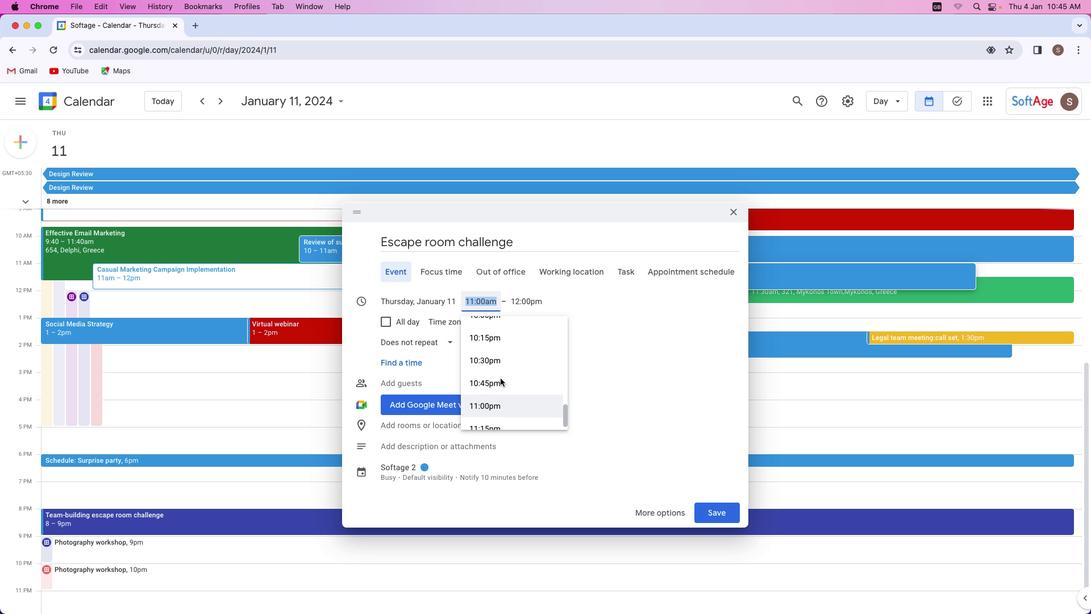 
Action: Mouse scrolled (500, 378) with delta (0, 1)
Screenshot: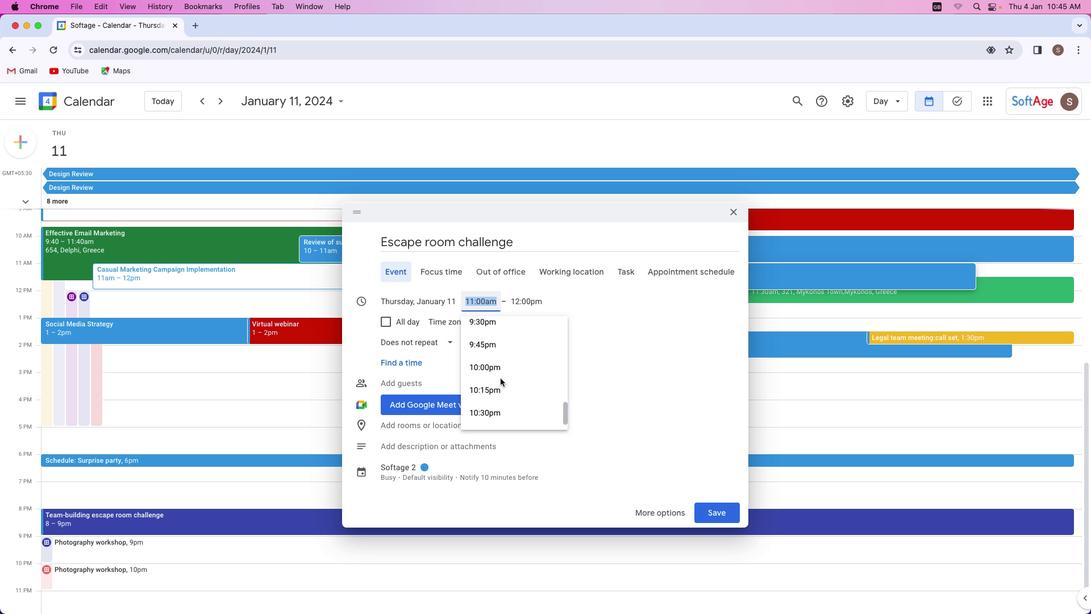 
Action: Mouse scrolled (500, 378) with delta (0, 1)
Screenshot: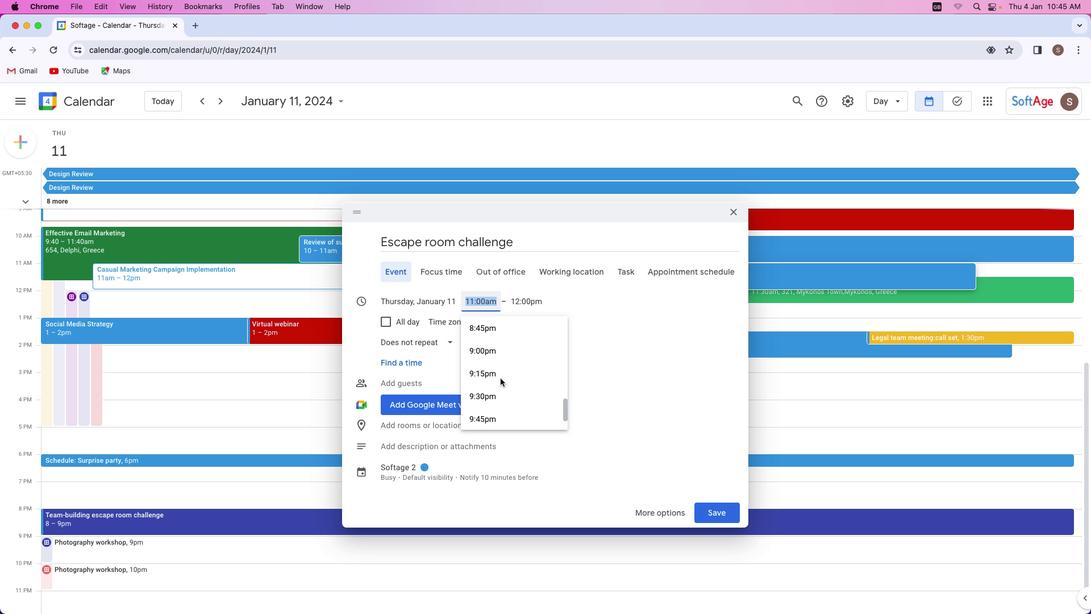 
Action: Mouse scrolled (500, 378) with delta (0, 1)
Screenshot: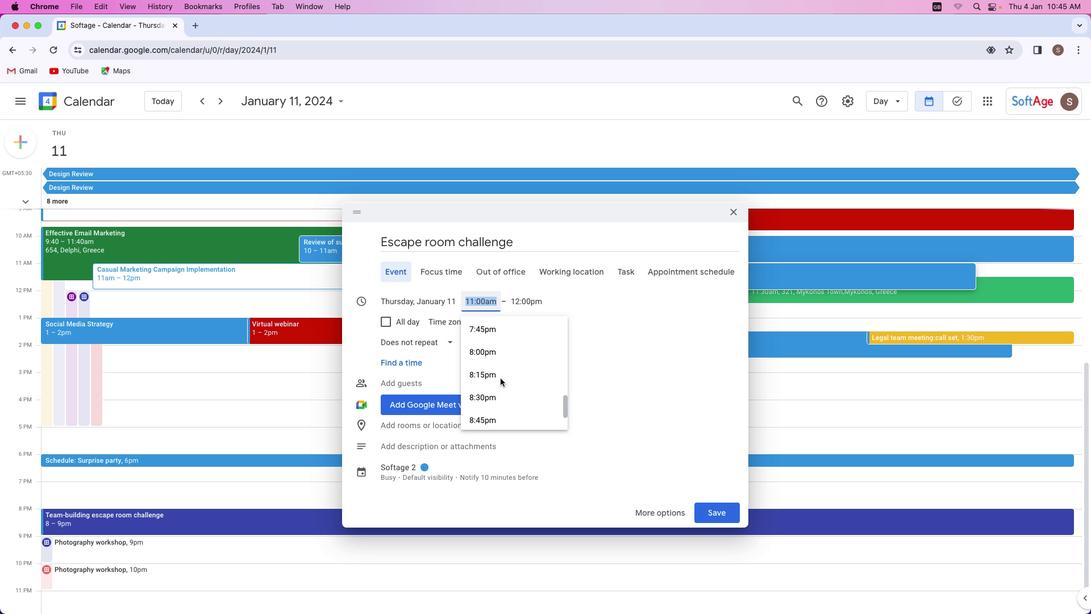 
Action: Mouse scrolled (500, 378) with delta (0, 0)
Screenshot: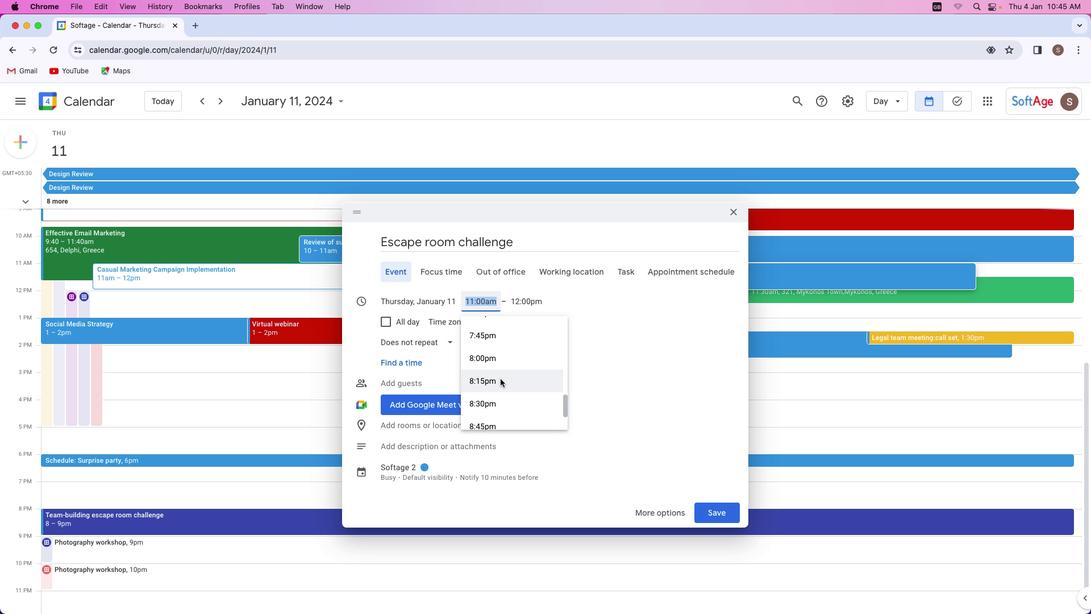 
Action: Mouse scrolled (500, 378) with delta (0, 0)
Screenshot: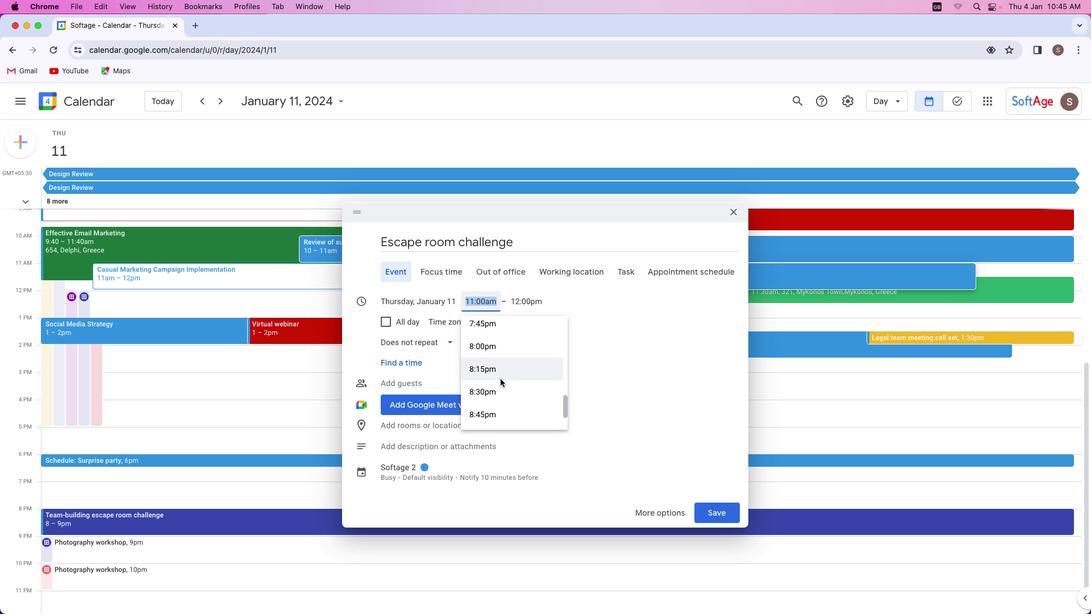 
Action: Mouse moved to (500, 378)
Screenshot: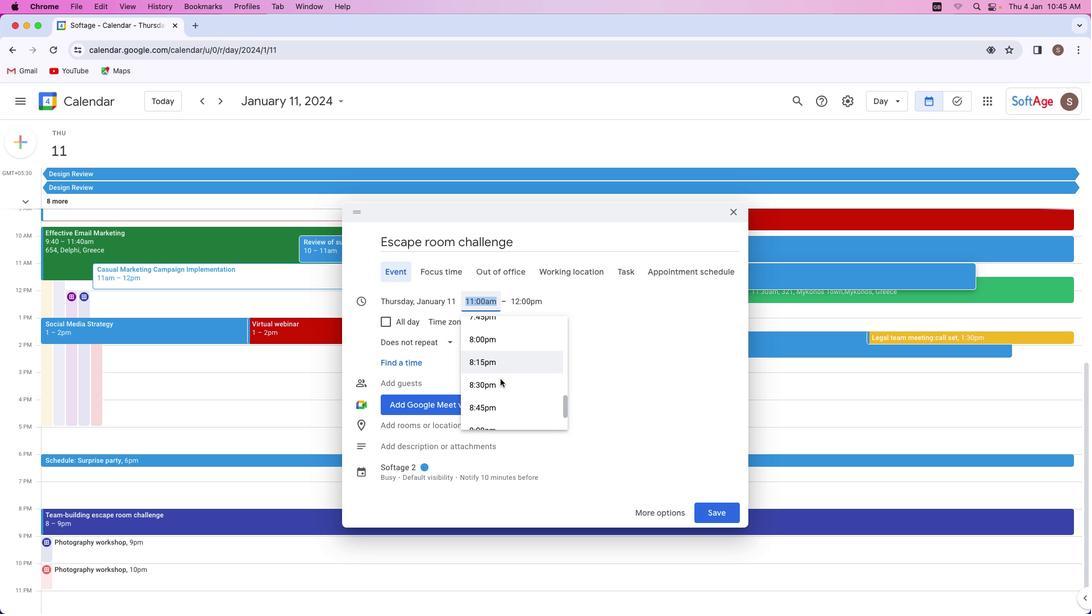 
Action: Mouse scrolled (500, 378) with delta (0, 0)
Screenshot: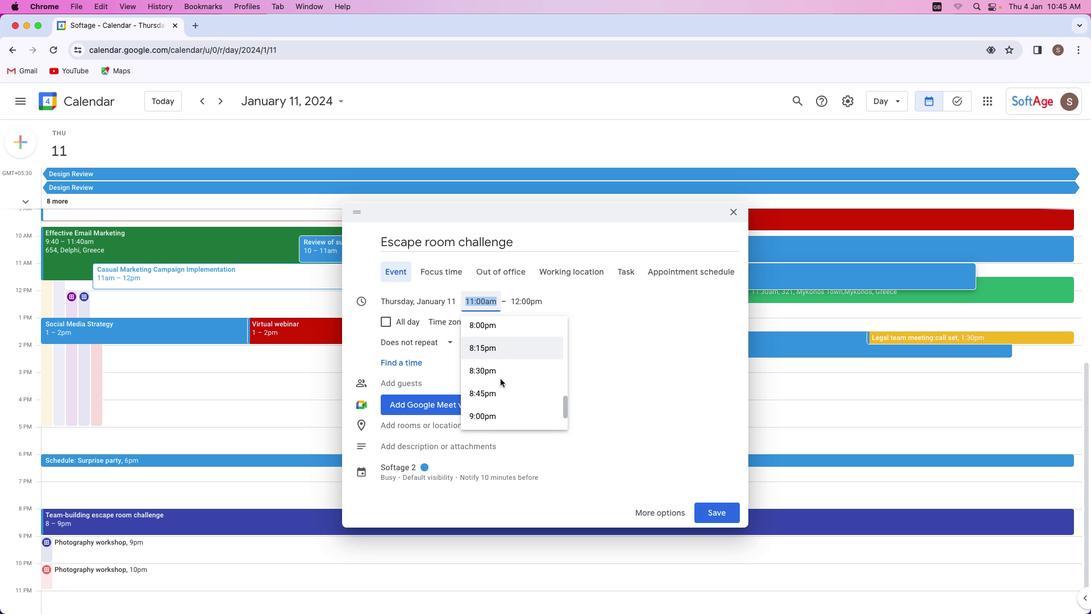 
Action: Mouse scrolled (500, 378) with delta (0, 0)
Screenshot: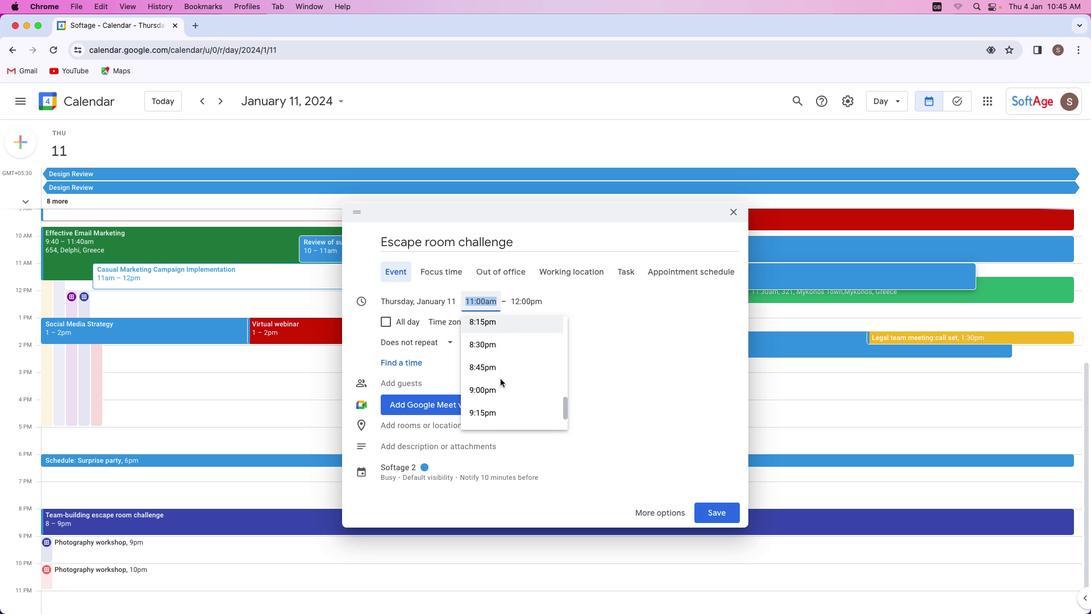 
Action: Mouse scrolled (500, 378) with delta (0, 0)
Screenshot: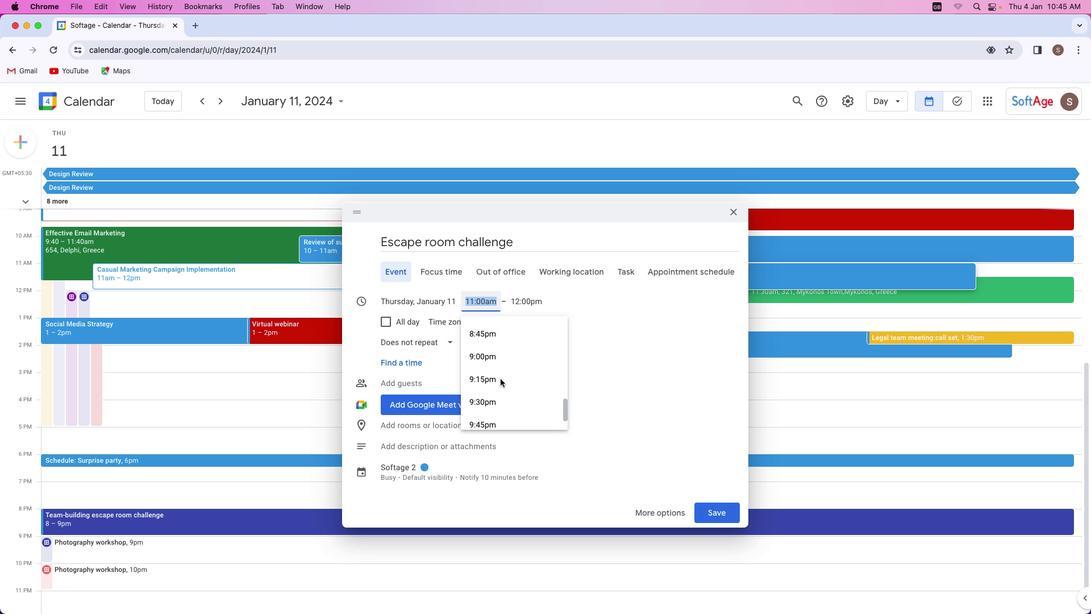 
Action: Mouse moved to (492, 355)
Screenshot: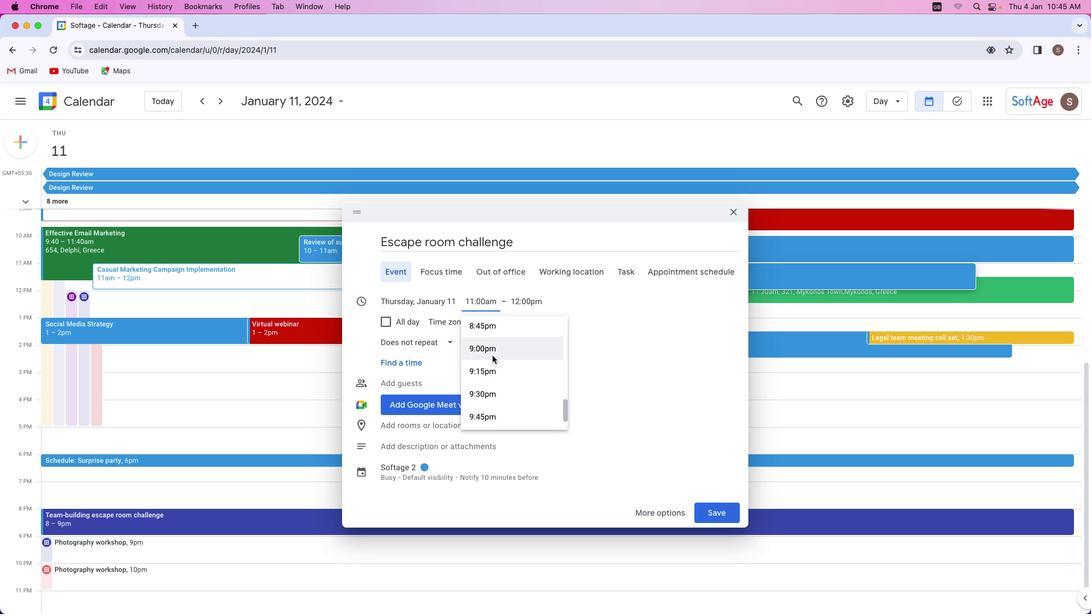 
Action: Mouse pressed left at (492, 355)
Screenshot: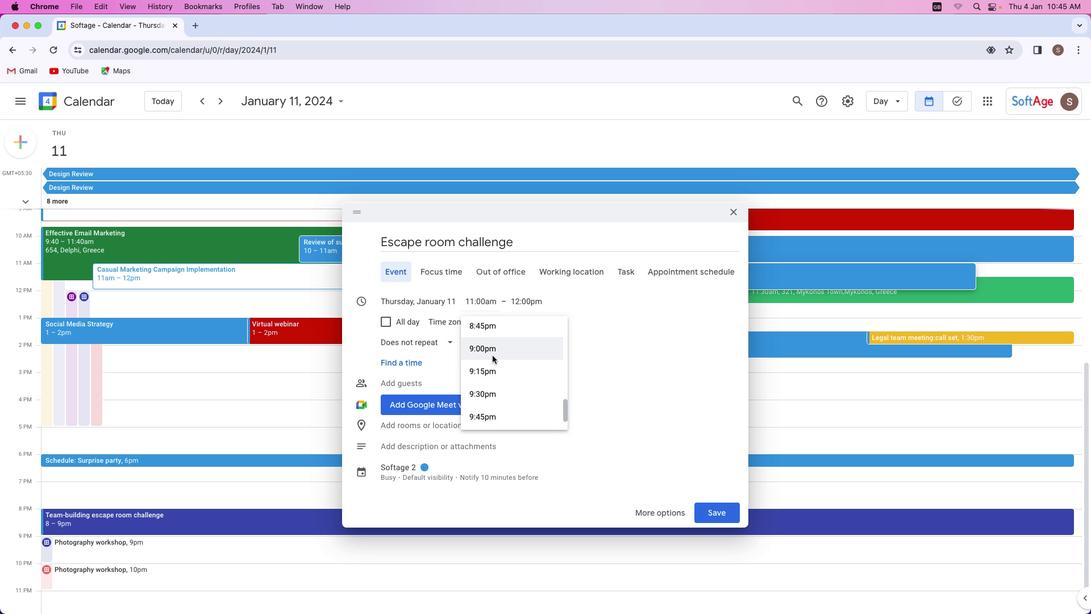 
Action: Mouse moved to (419, 482)
Screenshot: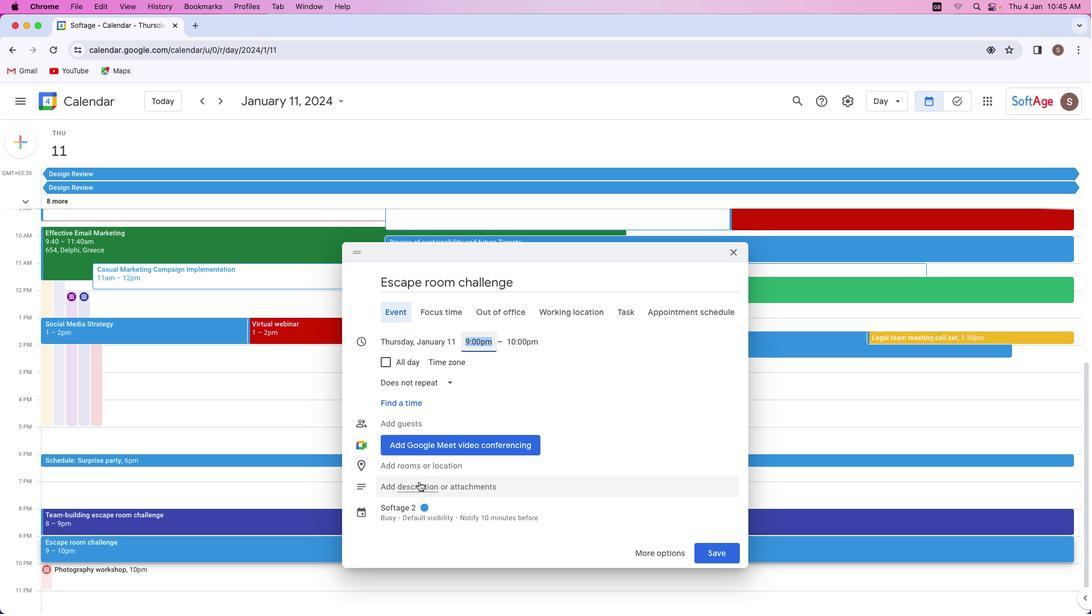 
Action: Mouse pressed left at (419, 482)
Screenshot: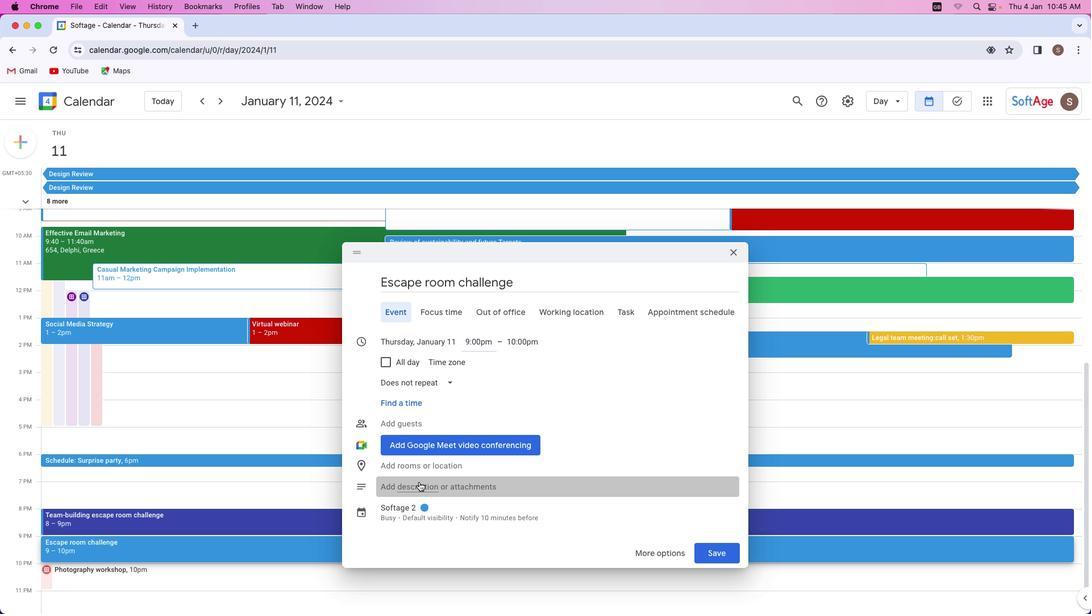 
Action: Mouse moved to (660, 375)
Screenshot: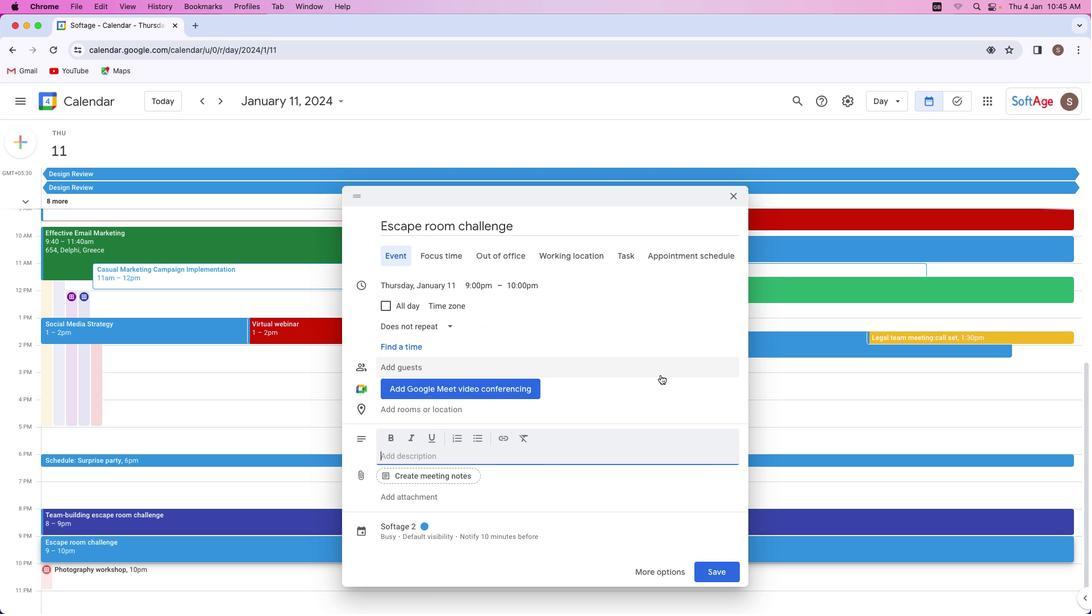 
Action: Key pressed Key.shift'T''h''i''s'Key.space'e''v''e''n''t'Key.space'c''r''e''a''t''i''o''n'Key.space'i''s'Key.space'f''o''r'Key.space't''e''a''m''-''b''u''i''l''d''i''n''g'Key.space'e''s''c''a''p''e'Key.space'r''o''o''m'Key.space'c''h''a''l''l''e''n''g''e''.'
Screenshot: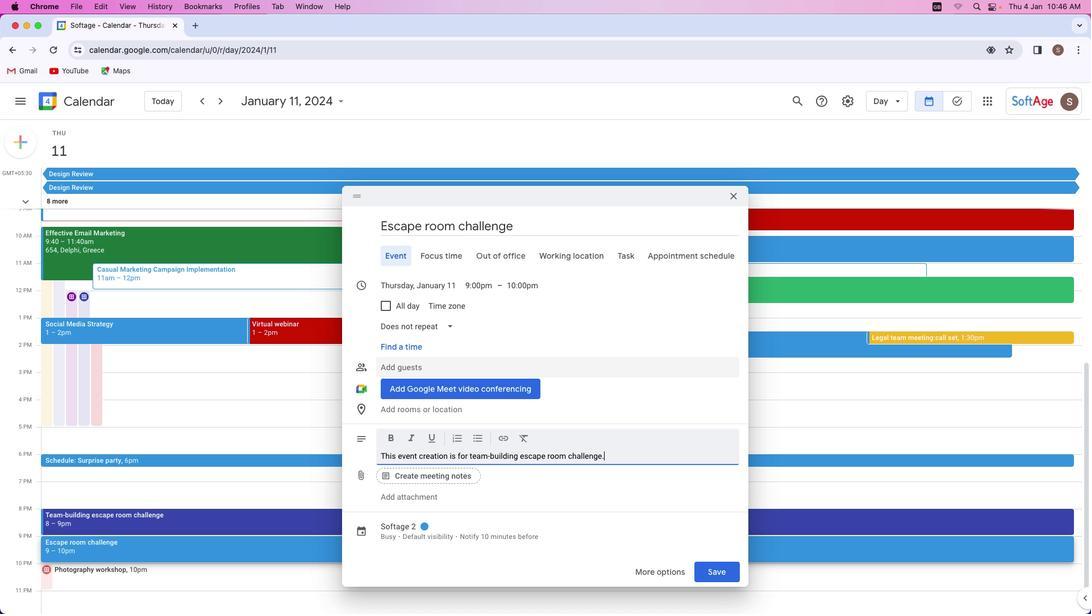 
Action: Mouse moved to (431, 525)
Screenshot: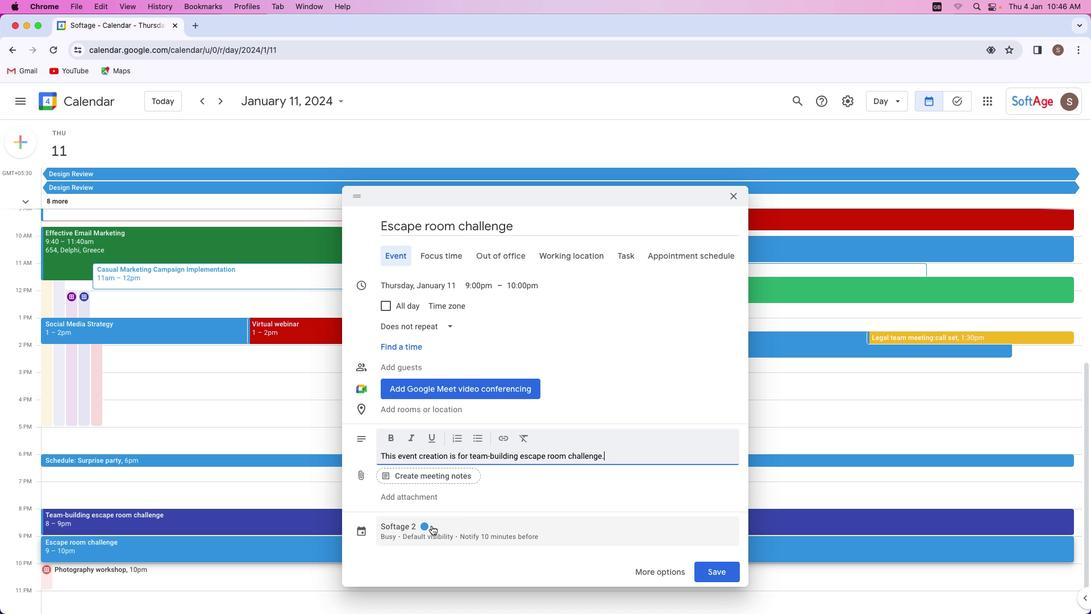 
Action: Mouse pressed left at (431, 525)
Screenshot: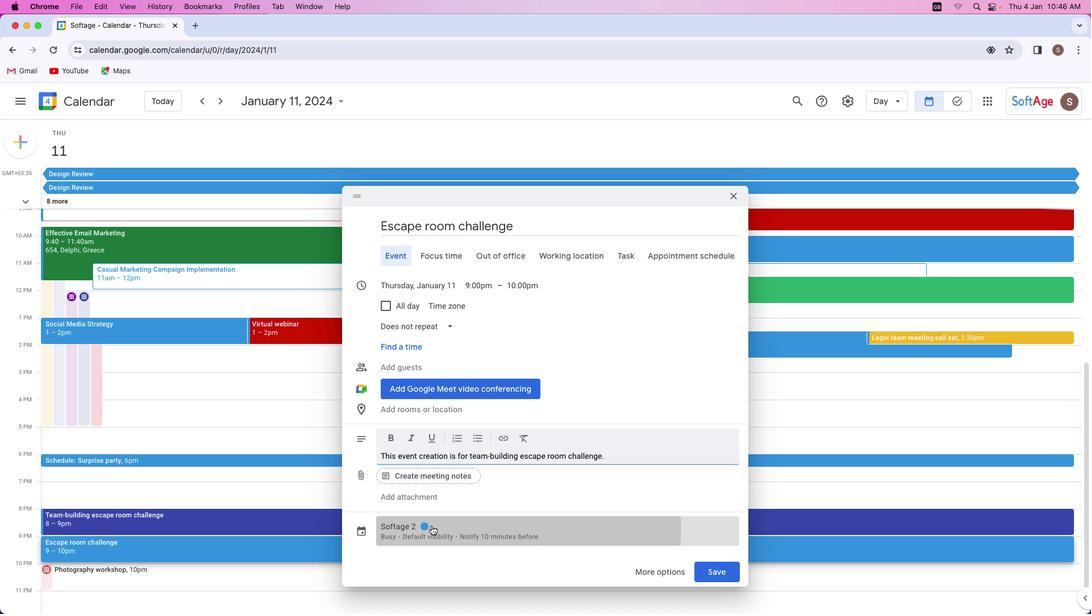 
Action: Mouse moved to (447, 446)
Screenshot: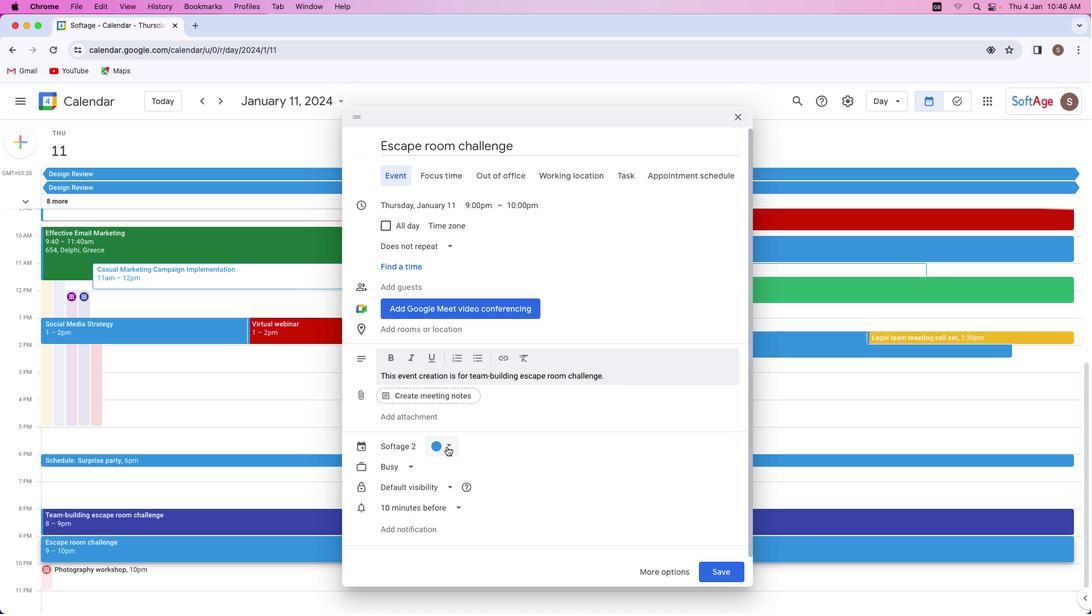 
Action: Mouse pressed left at (447, 446)
Screenshot: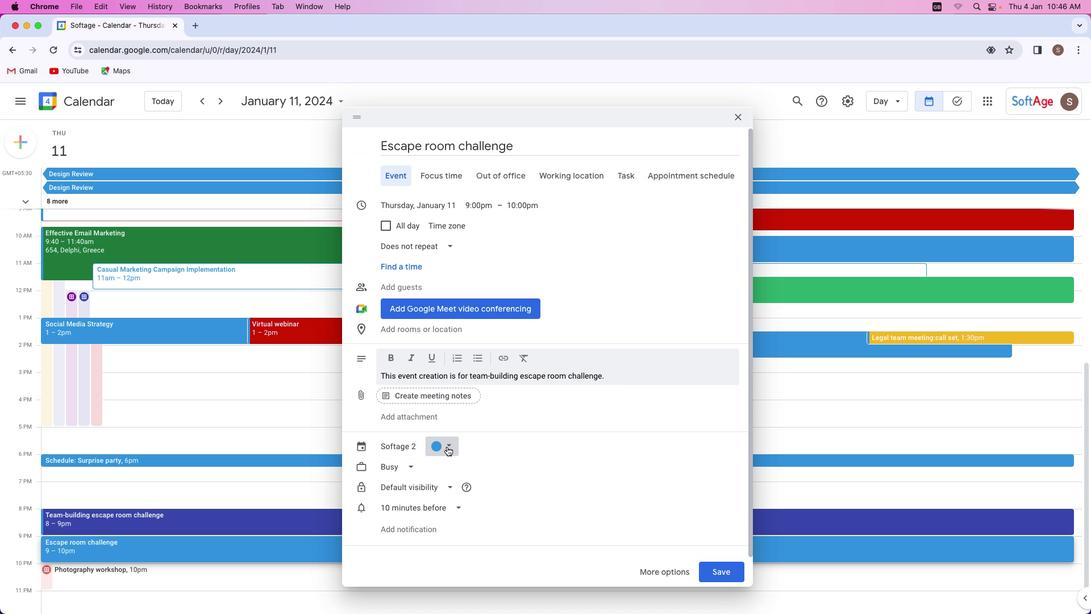 
Action: Mouse moved to (479, 464)
Screenshot: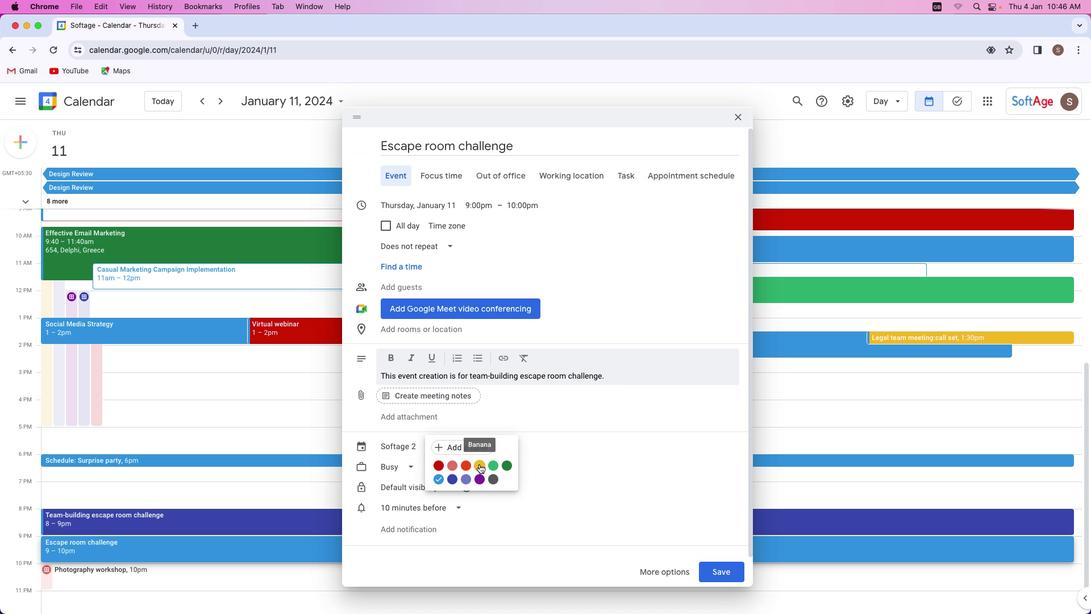 
Action: Mouse pressed left at (479, 464)
Screenshot: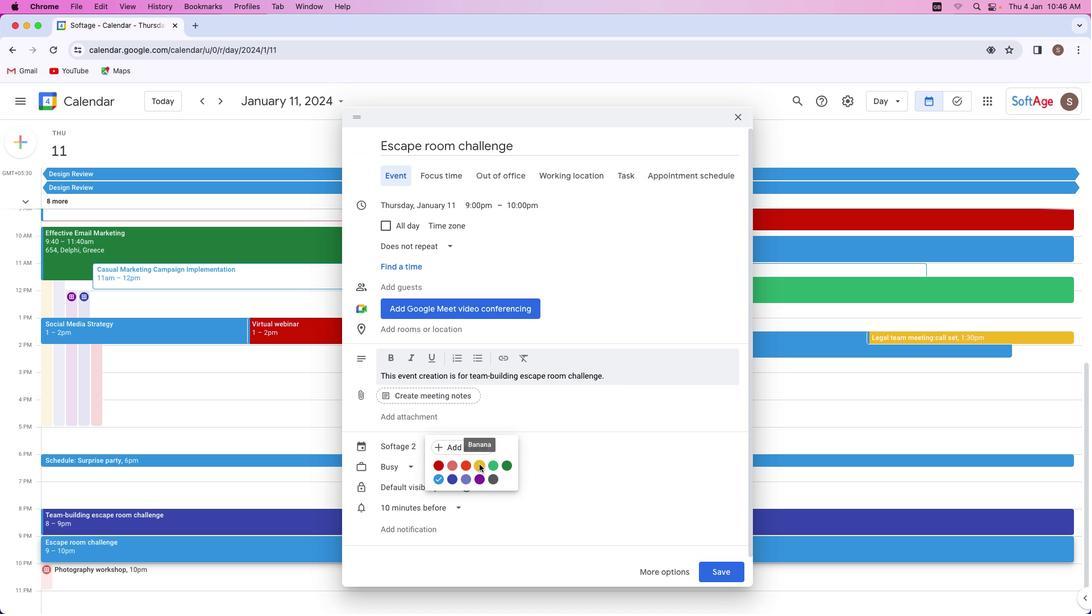 
Action: Mouse moved to (716, 568)
Screenshot: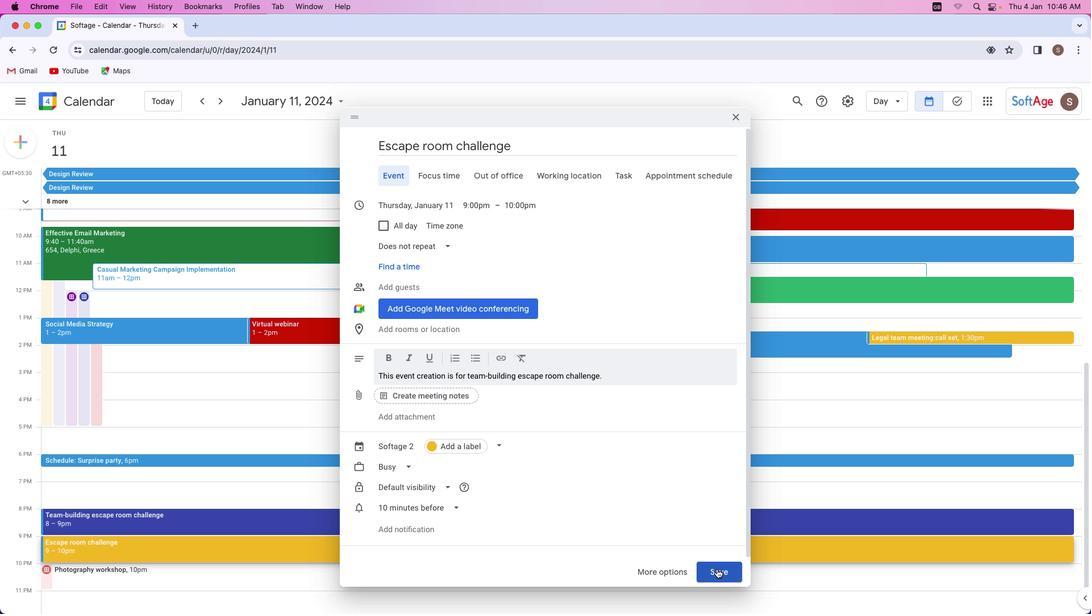 
Action: Mouse pressed left at (716, 568)
Screenshot: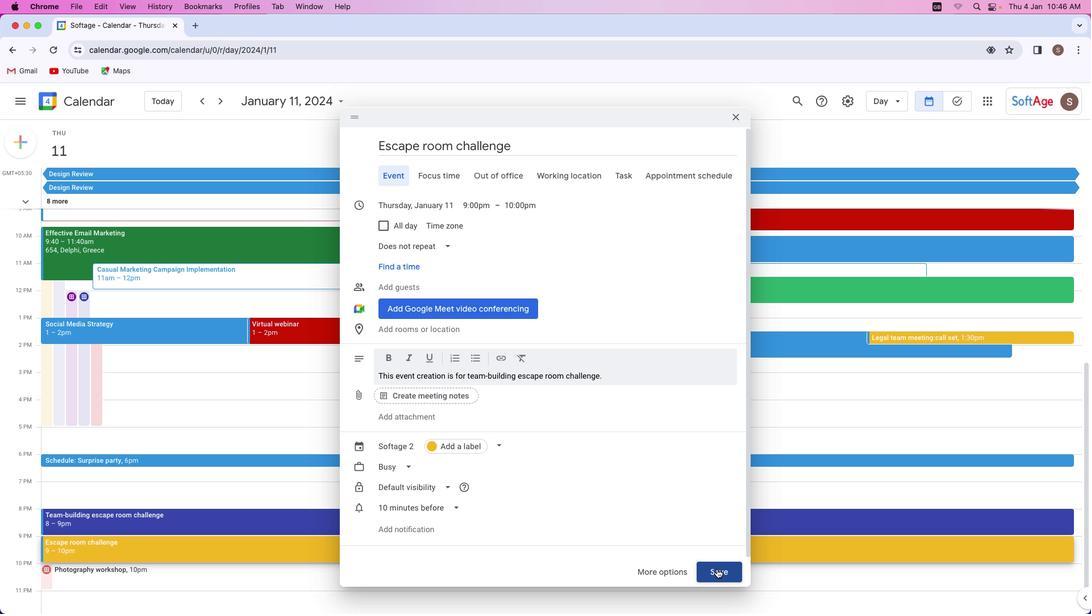 
Action: Mouse moved to (85, 547)
Screenshot: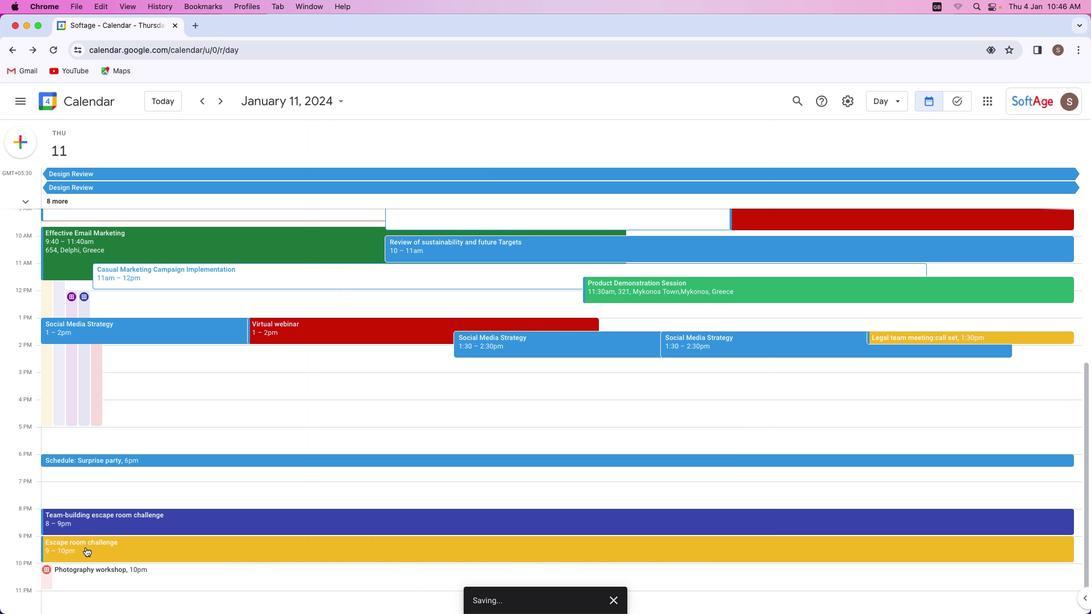 
Action: Mouse pressed left at (85, 547)
Screenshot: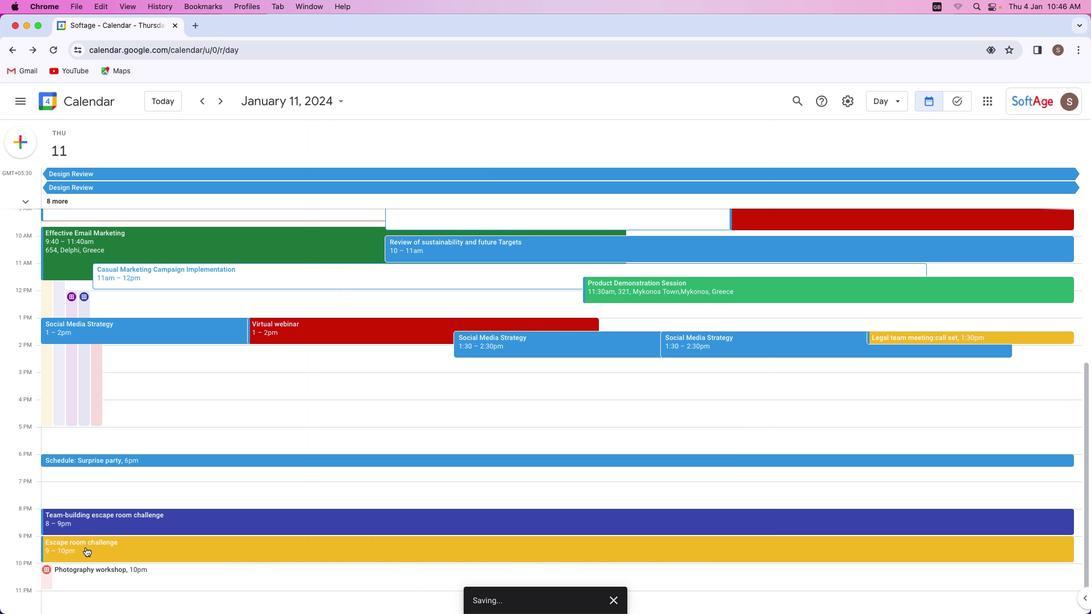 
Action: Mouse moved to (568, 416)
Screenshot: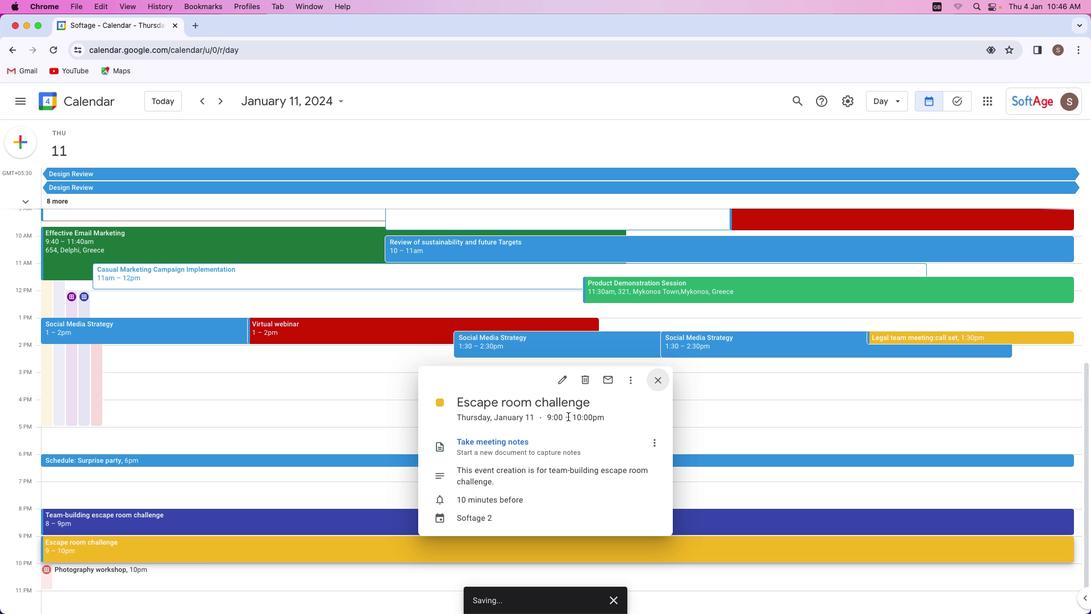 
Action: Mouse pressed left at (568, 416)
Screenshot: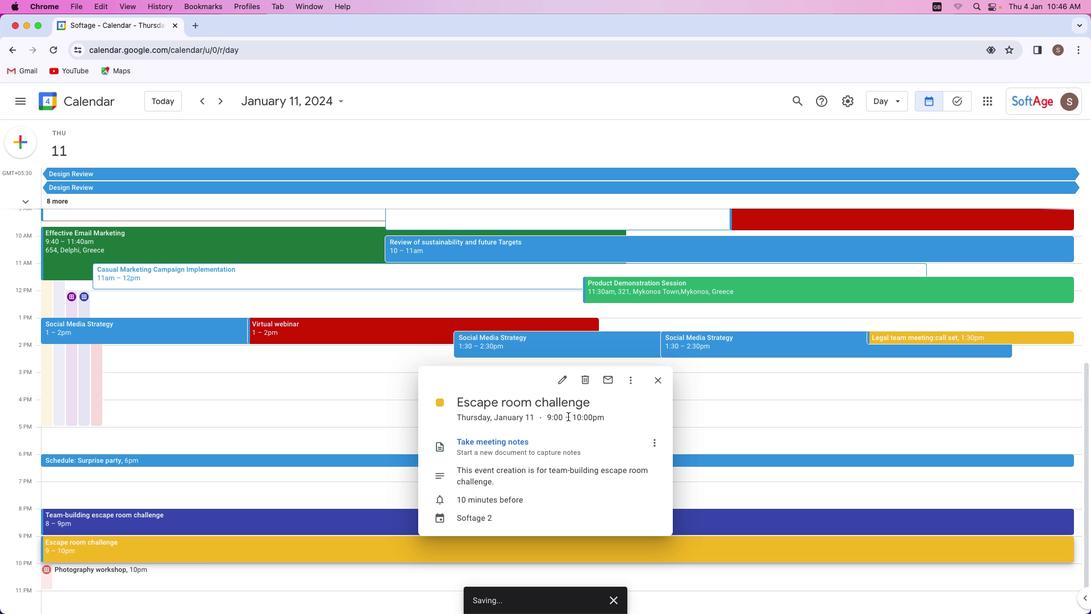 
Action: Mouse moved to (574, 429)
Screenshot: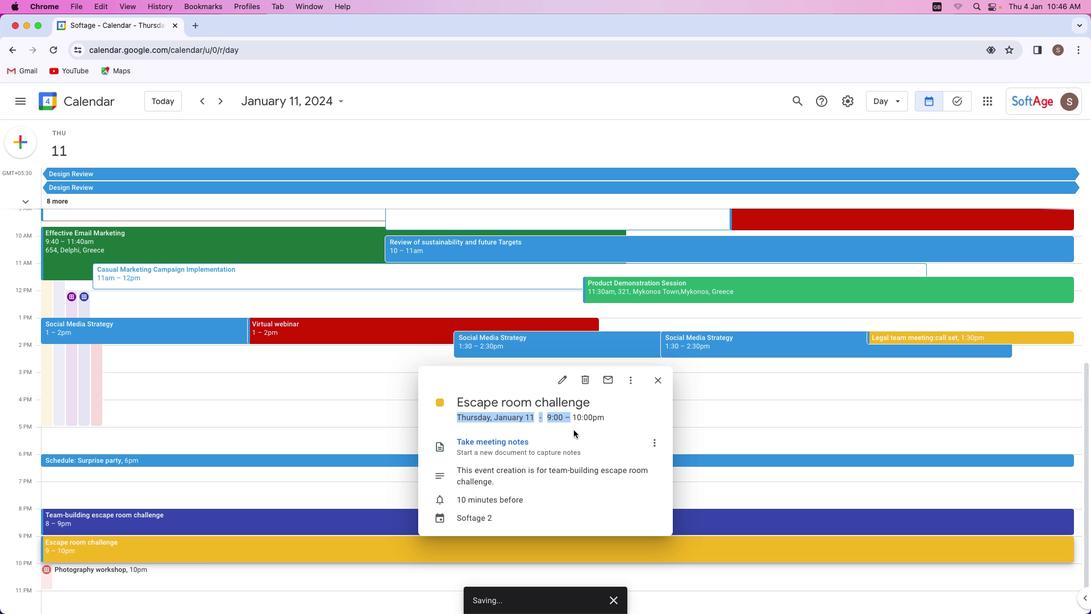 
Action: Mouse pressed left at (574, 429)
Screenshot: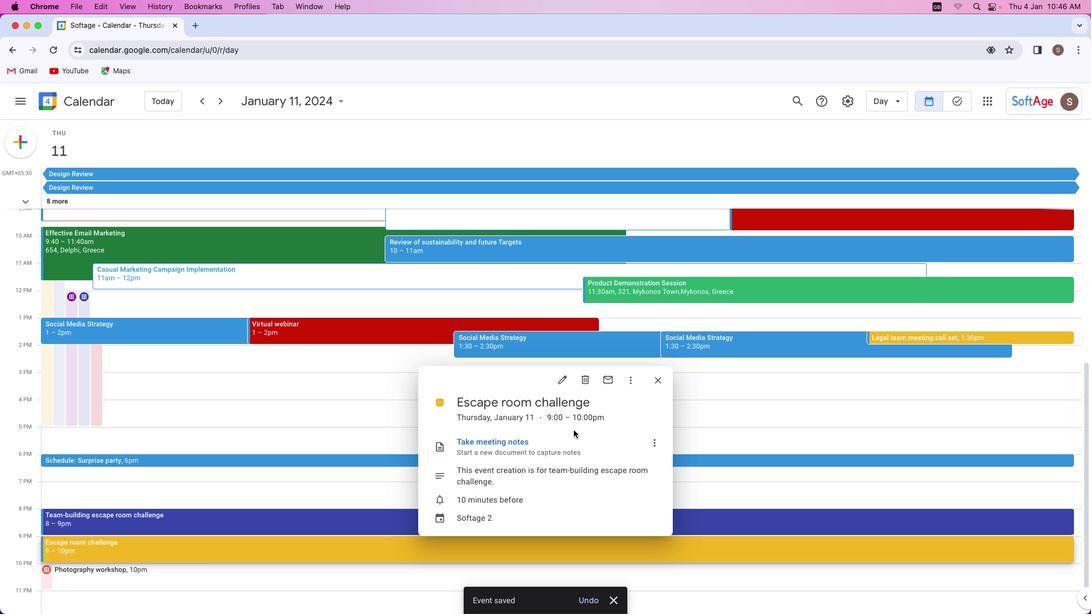 
Action: Mouse moved to (612, 421)
Screenshot: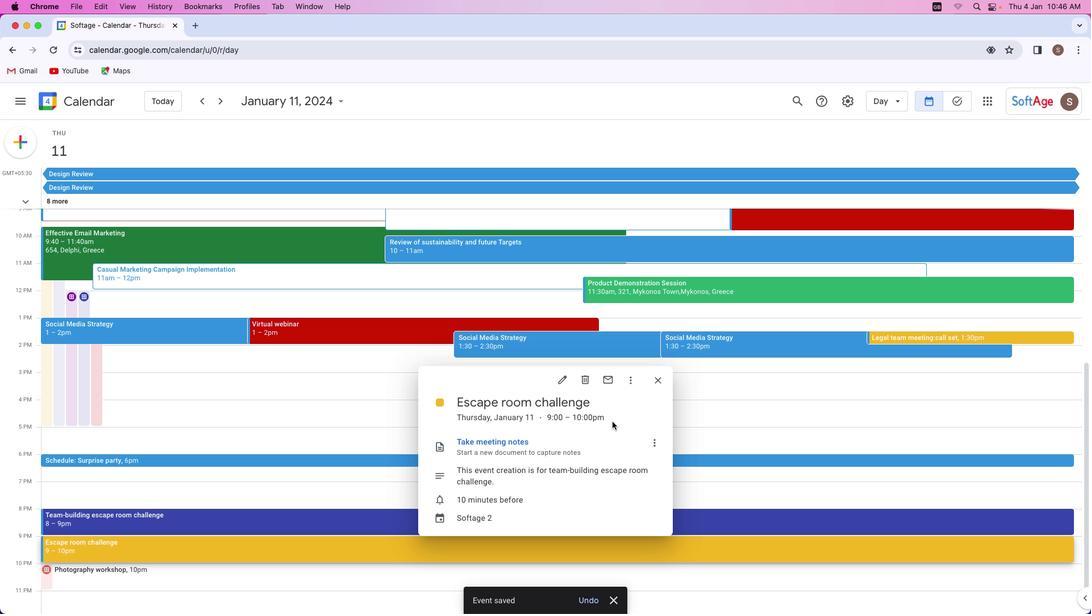 
